Task: Look for space in Mattanūr, India from 12th  July, 2023 to 15th July, 2023 for 3 adults in price range Rs.12000 to Rs.16000. Place can be entire place with 2 bedrooms having 3 beds and 1 bathroom. Property type can be house, flat, guest house. Booking option can be shelf check-in. Required host language is English.
Action: Mouse moved to (502, 75)
Screenshot: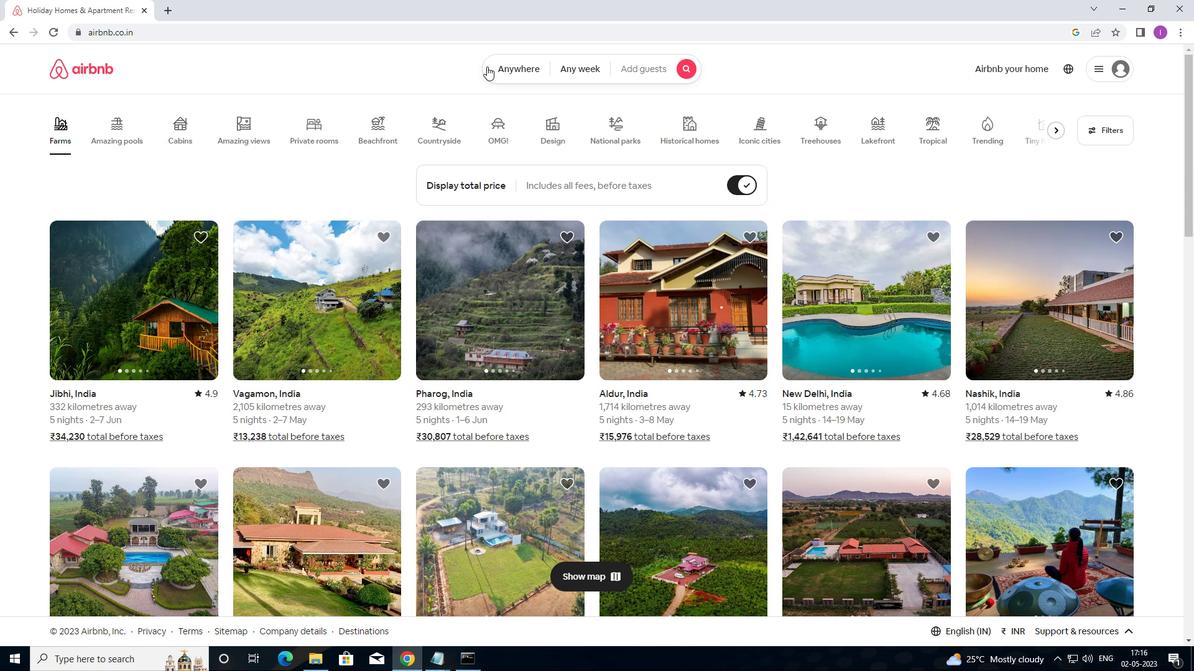 
Action: Mouse pressed left at (502, 75)
Screenshot: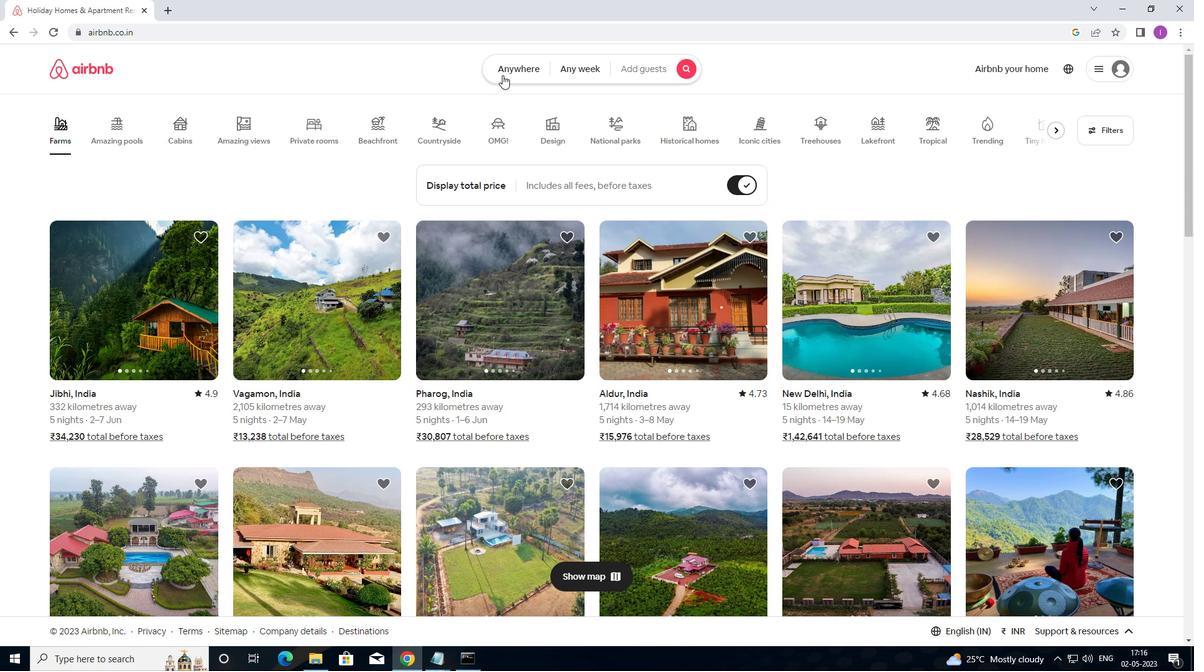 
Action: Mouse moved to (438, 111)
Screenshot: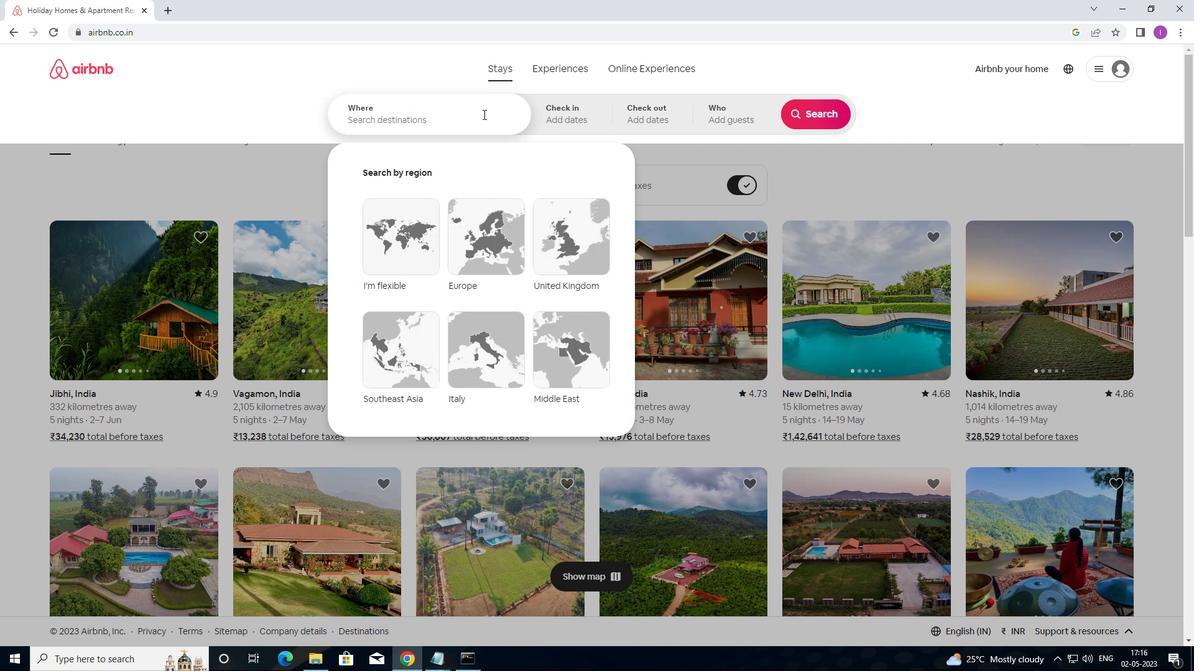 
Action: Mouse pressed left at (438, 111)
Screenshot: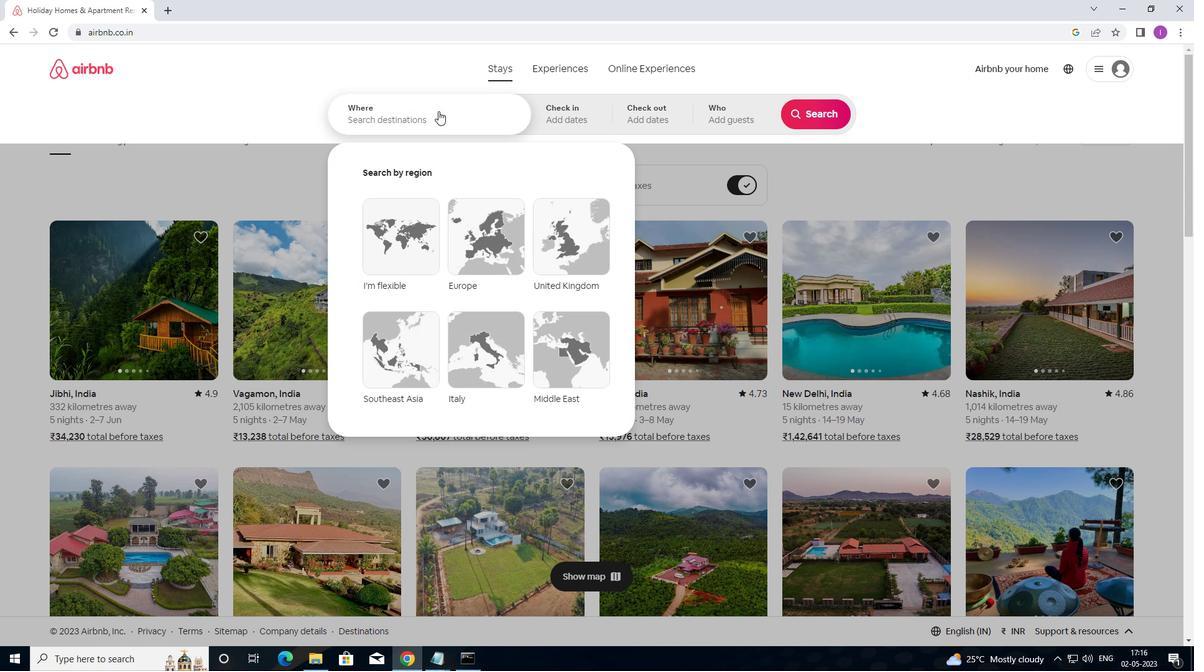 
Action: Mouse moved to (496, 105)
Screenshot: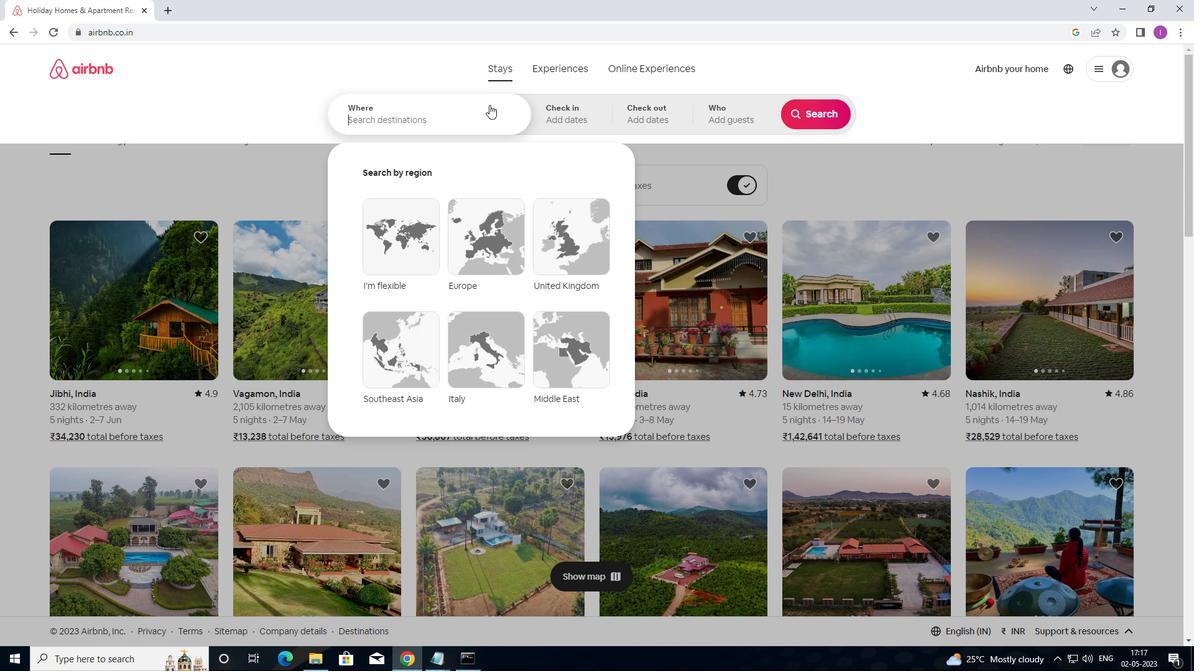 
Action: Key pressed <Key.shift>MATTANUR,<Key.shift>INDIA
Screenshot: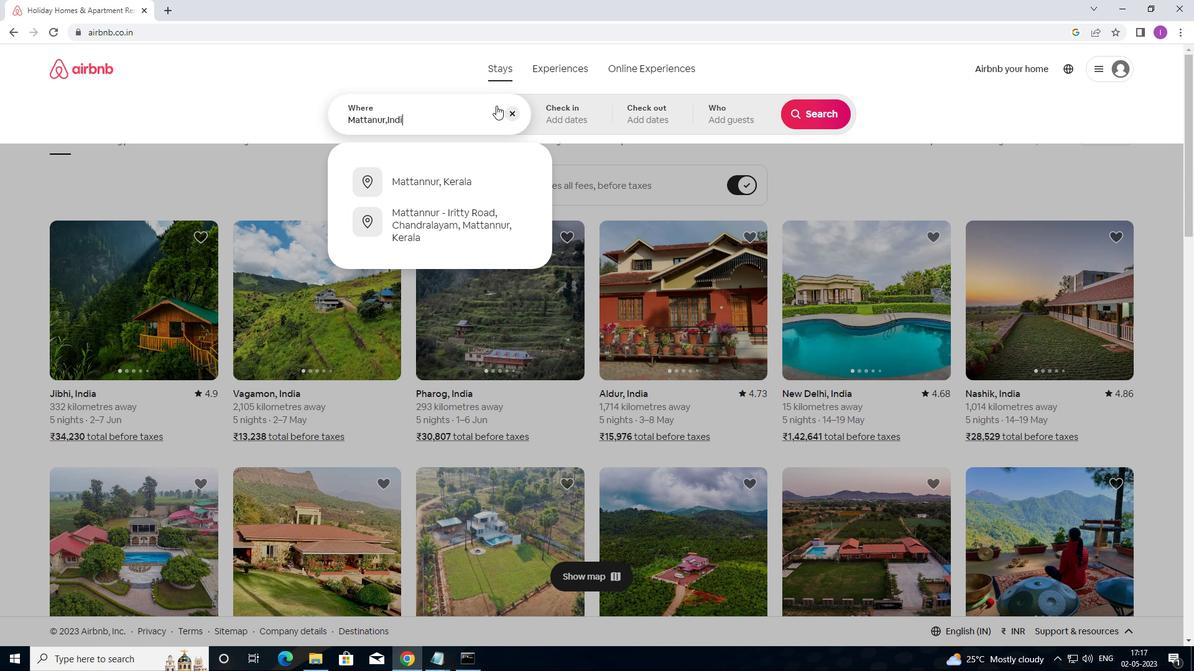 
Action: Mouse moved to (565, 124)
Screenshot: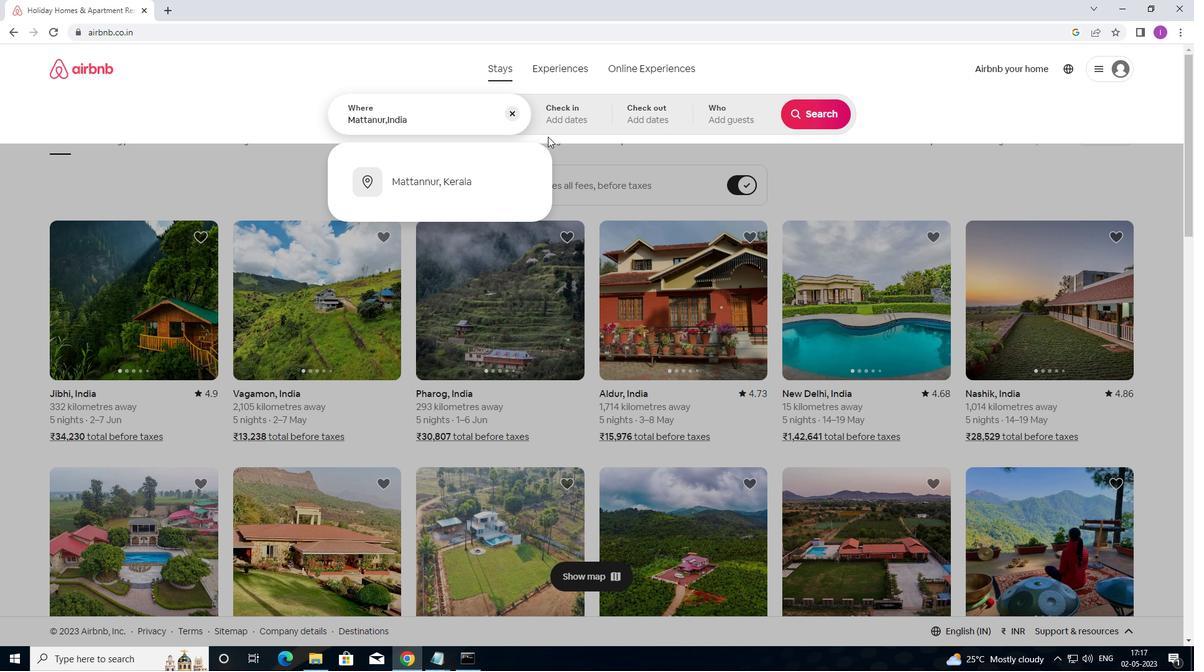 
Action: Mouse pressed left at (565, 124)
Screenshot: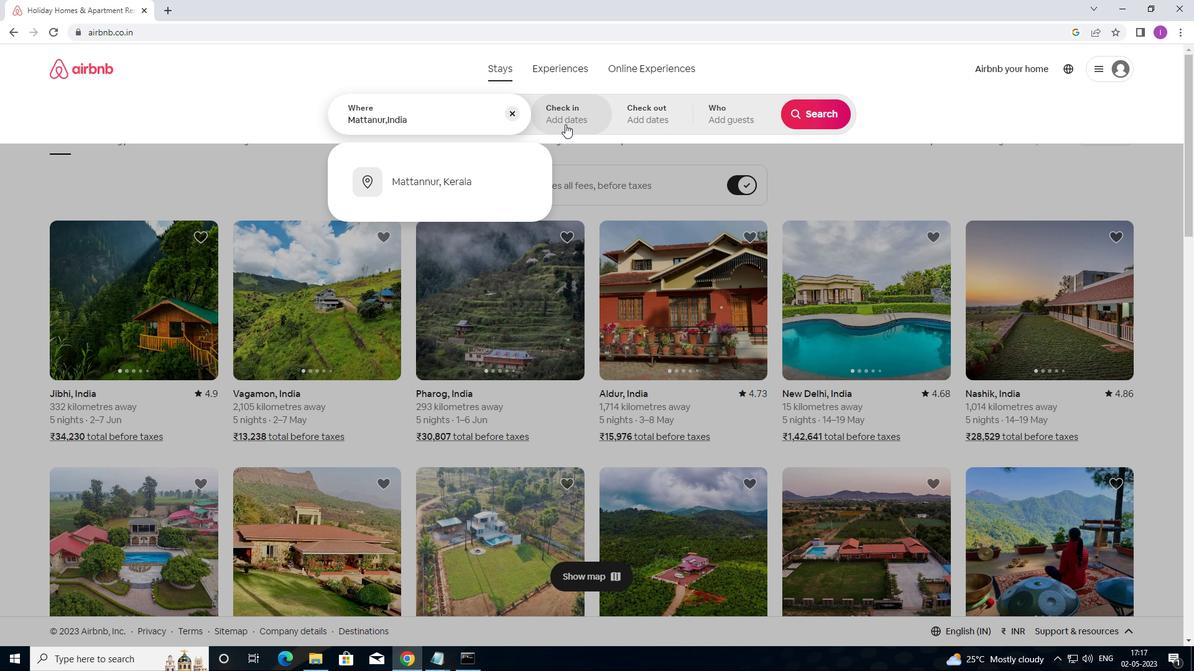 
Action: Mouse moved to (816, 218)
Screenshot: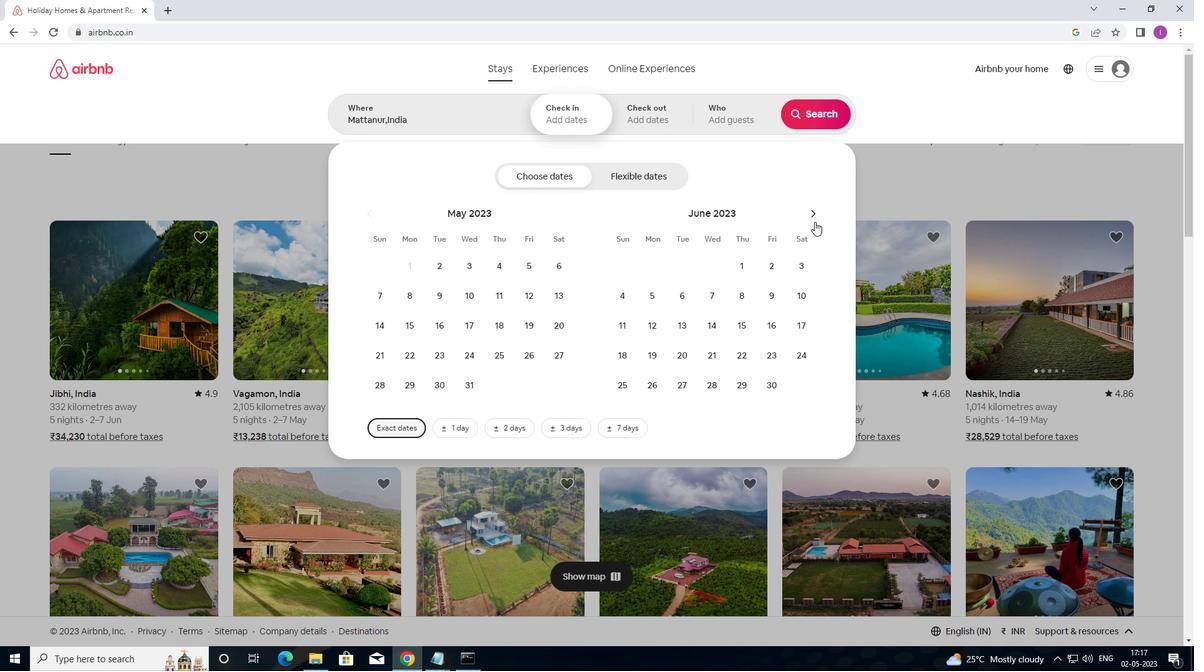 
Action: Mouse pressed left at (816, 218)
Screenshot: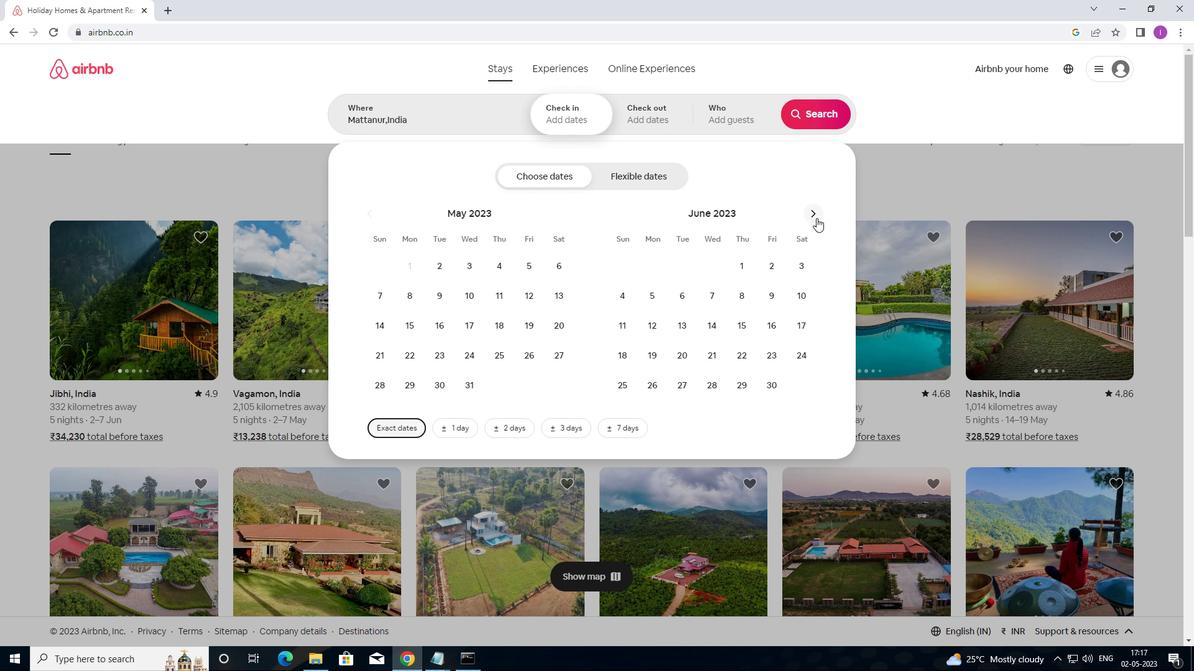 
Action: Mouse pressed left at (816, 218)
Screenshot: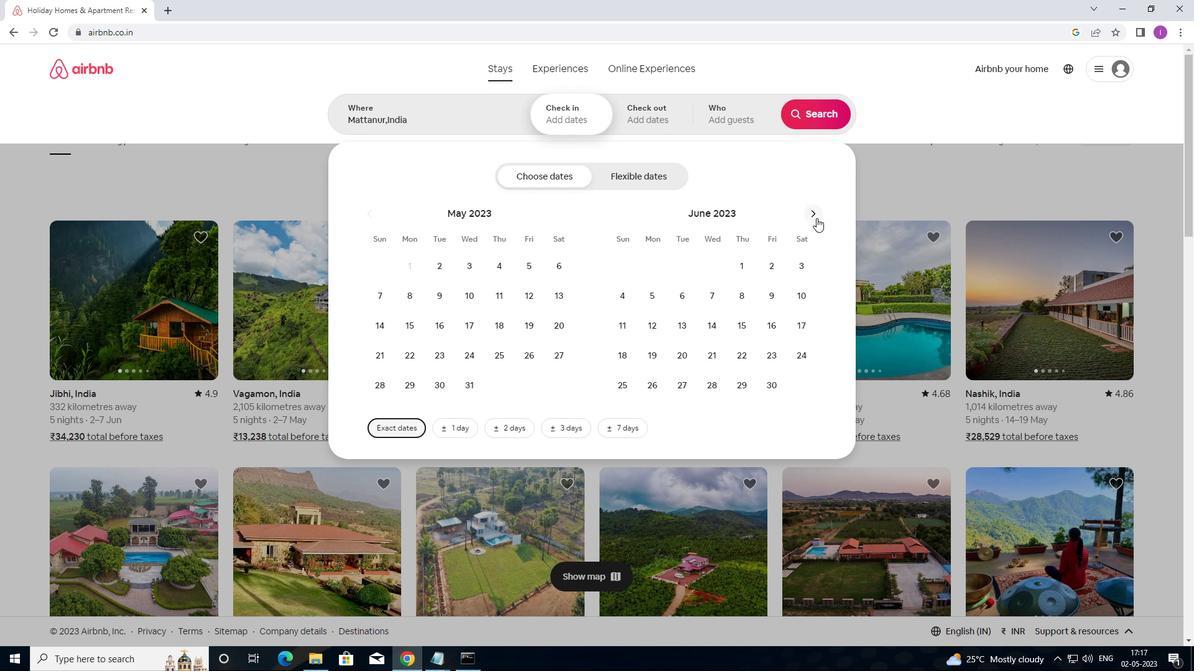 
Action: Mouse moved to (462, 324)
Screenshot: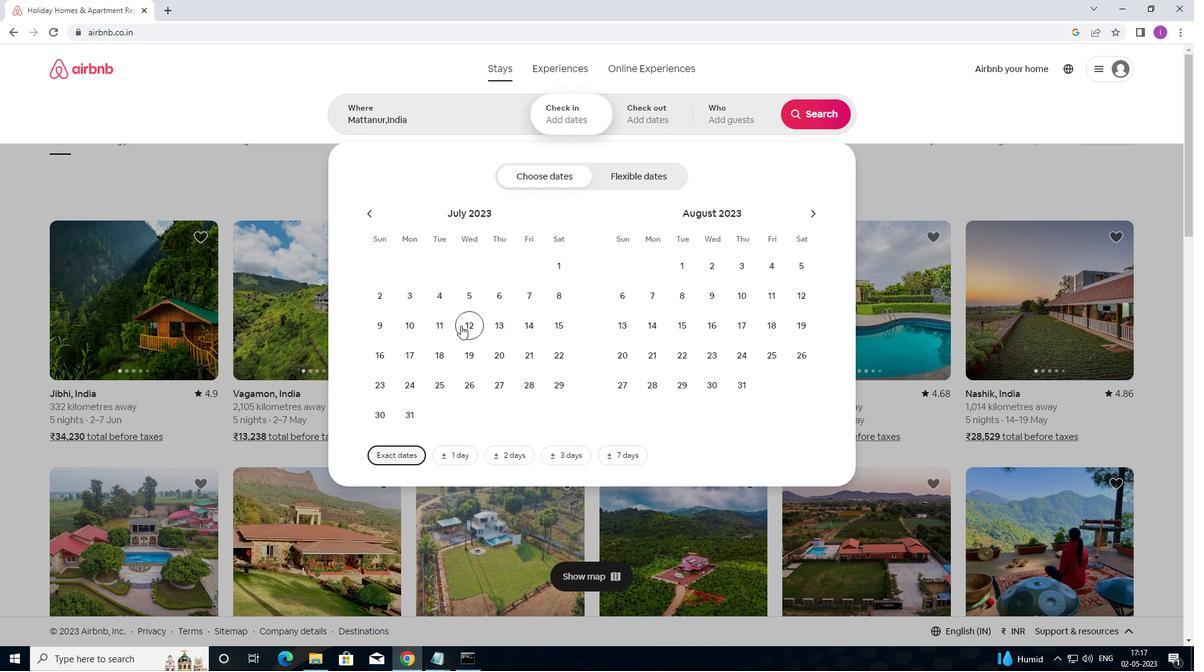 
Action: Mouse pressed left at (462, 324)
Screenshot: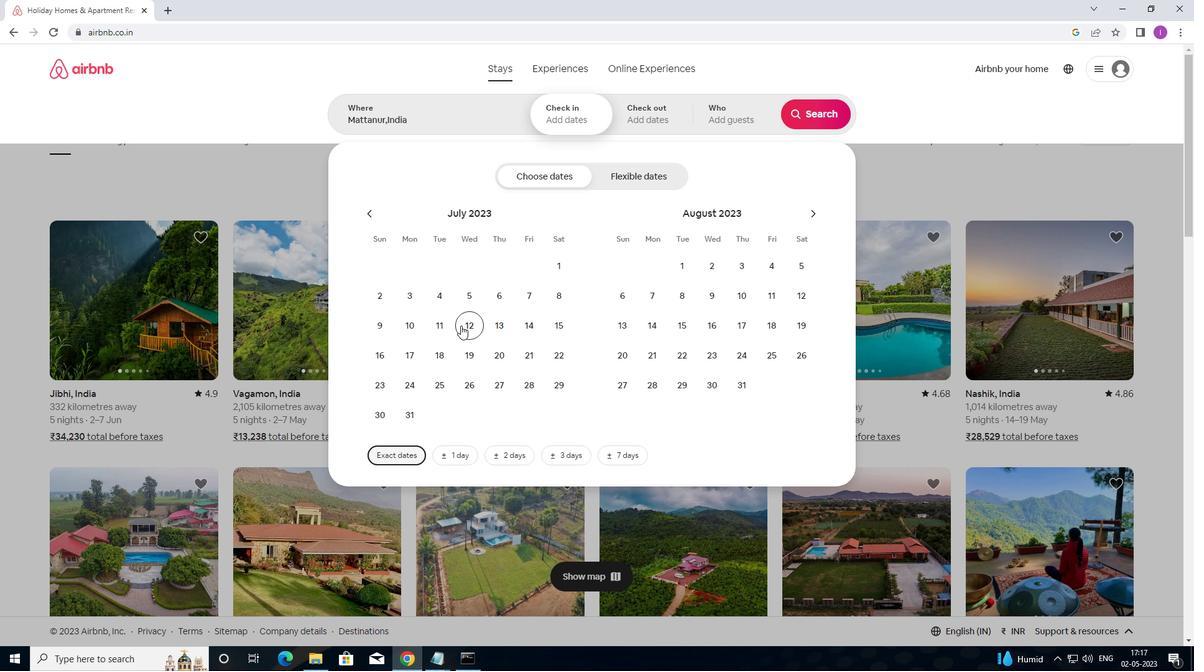 
Action: Mouse moved to (559, 327)
Screenshot: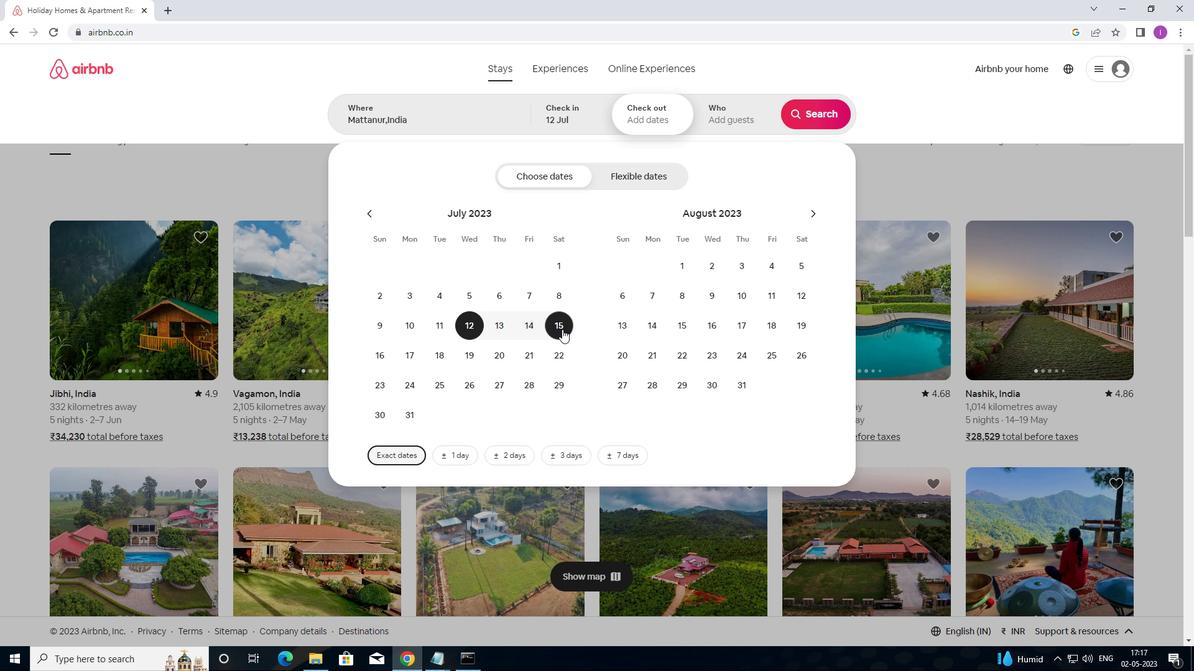 
Action: Mouse pressed left at (559, 327)
Screenshot: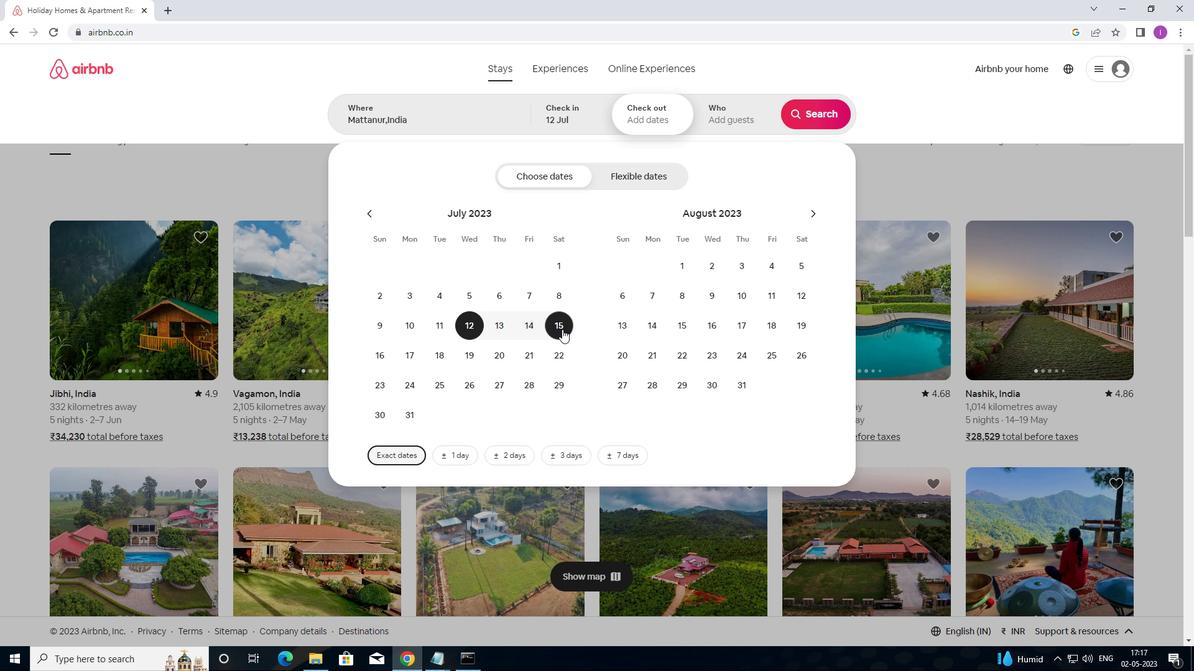 
Action: Mouse moved to (749, 116)
Screenshot: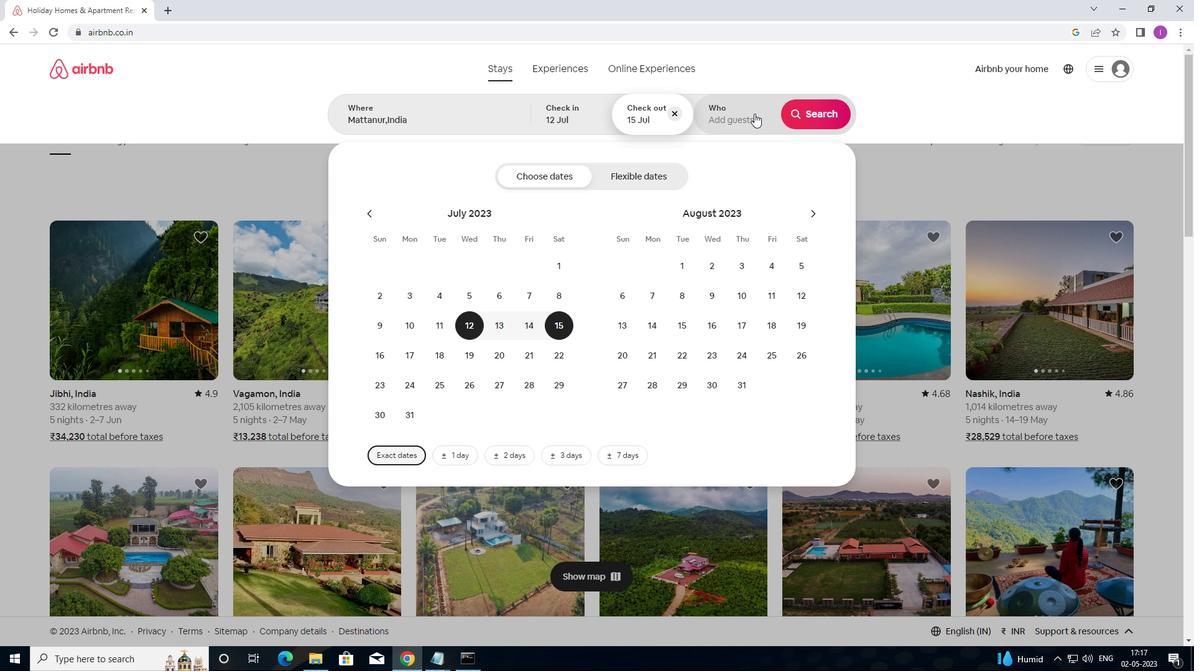 
Action: Mouse pressed left at (749, 116)
Screenshot: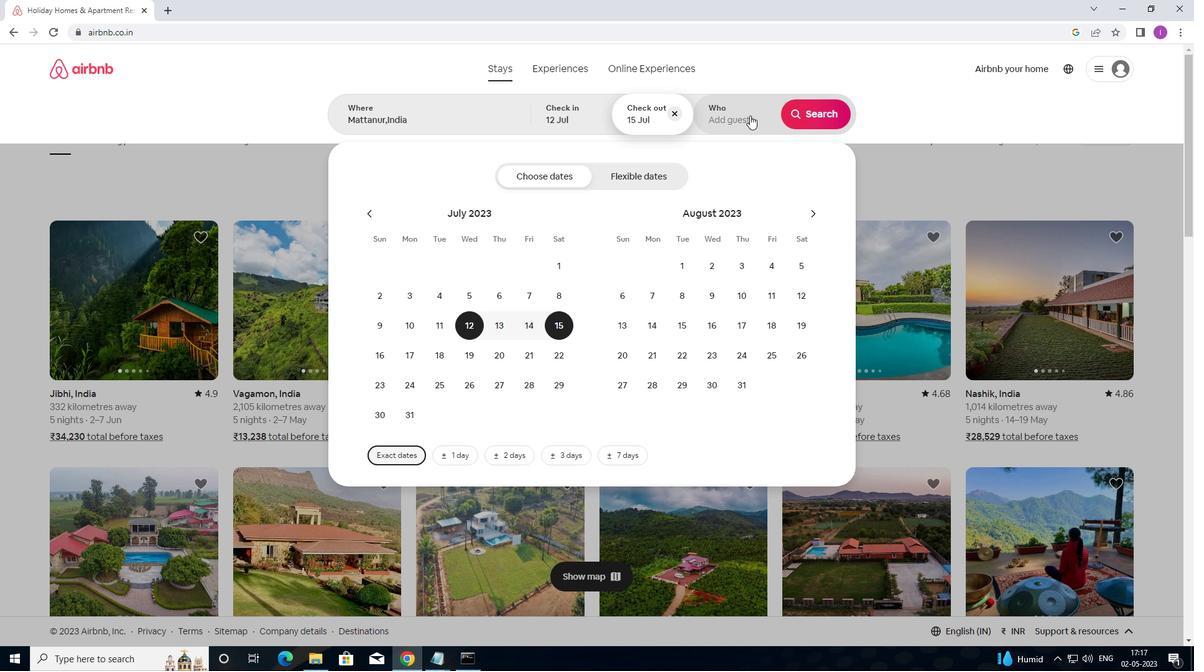 
Action: Mouse moved to (816, 176)
Screenshot: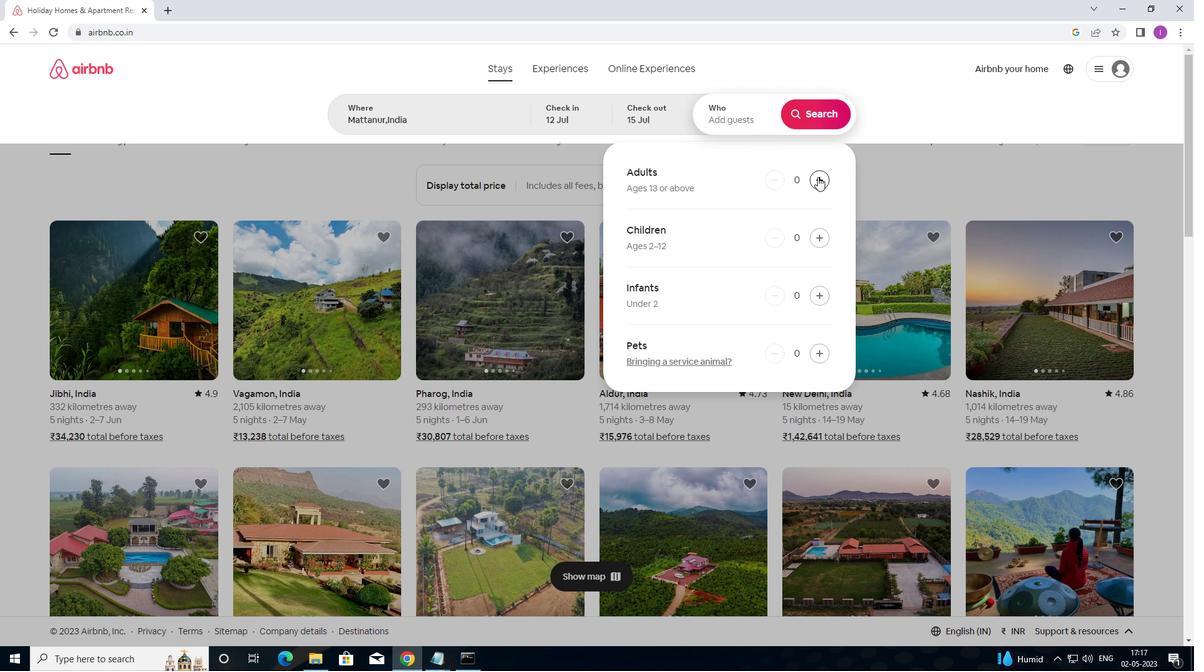 
Action: Mouse pressed left at (816, 176)
Screenshot: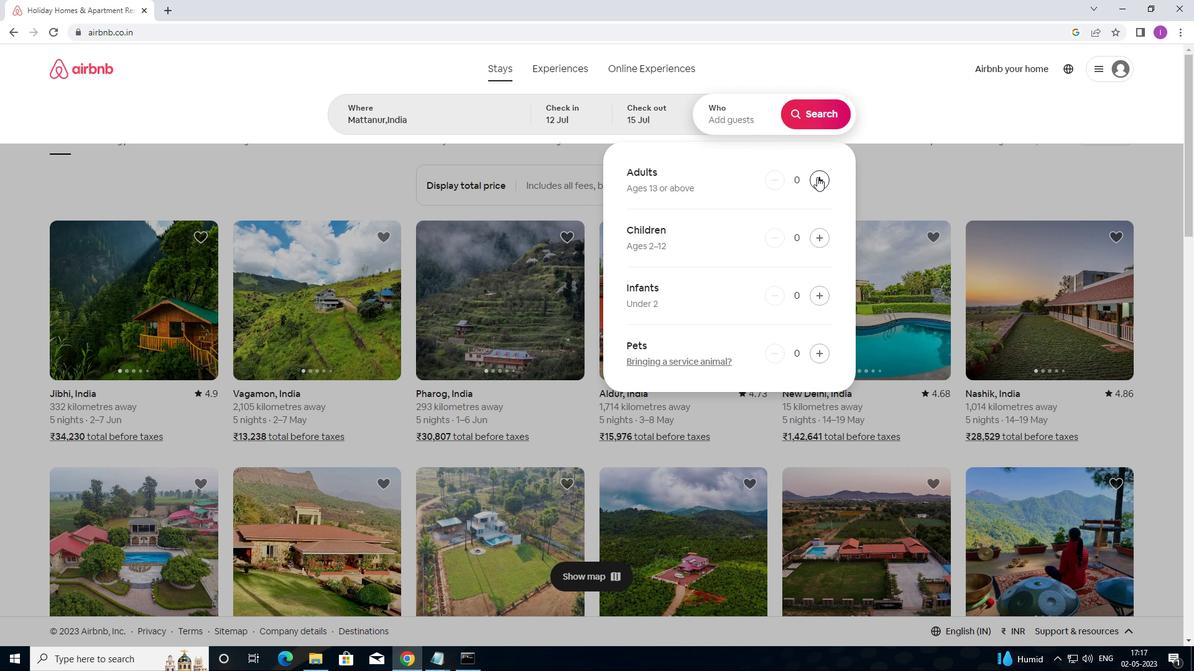 
Action: Mouse pressed left at (816, 176)
Screenshot: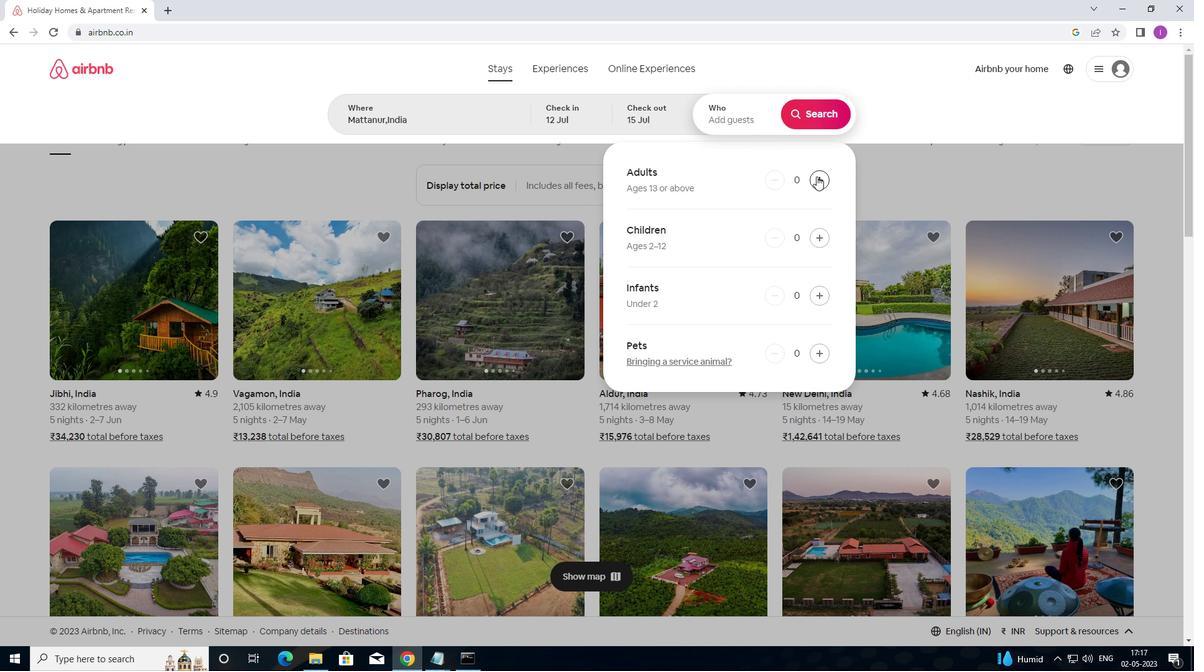 
Action: Mouse pressed left at (816, 176)
Screenshot: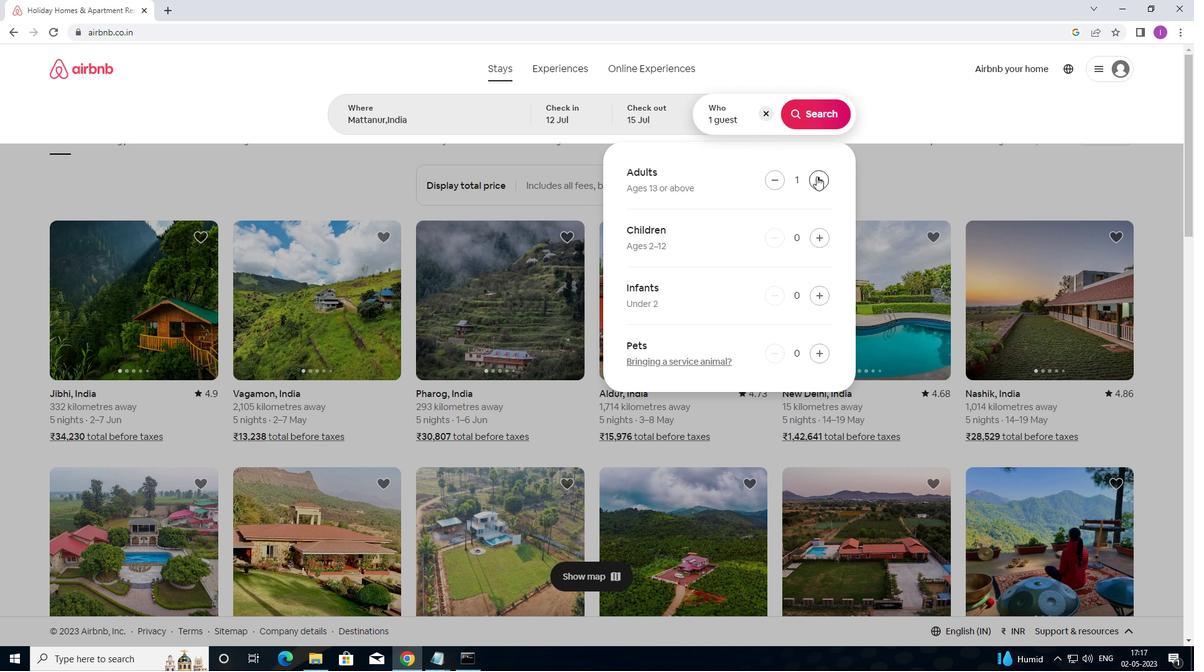 
Action: Mouse moved to (827, 118)
Screenshot: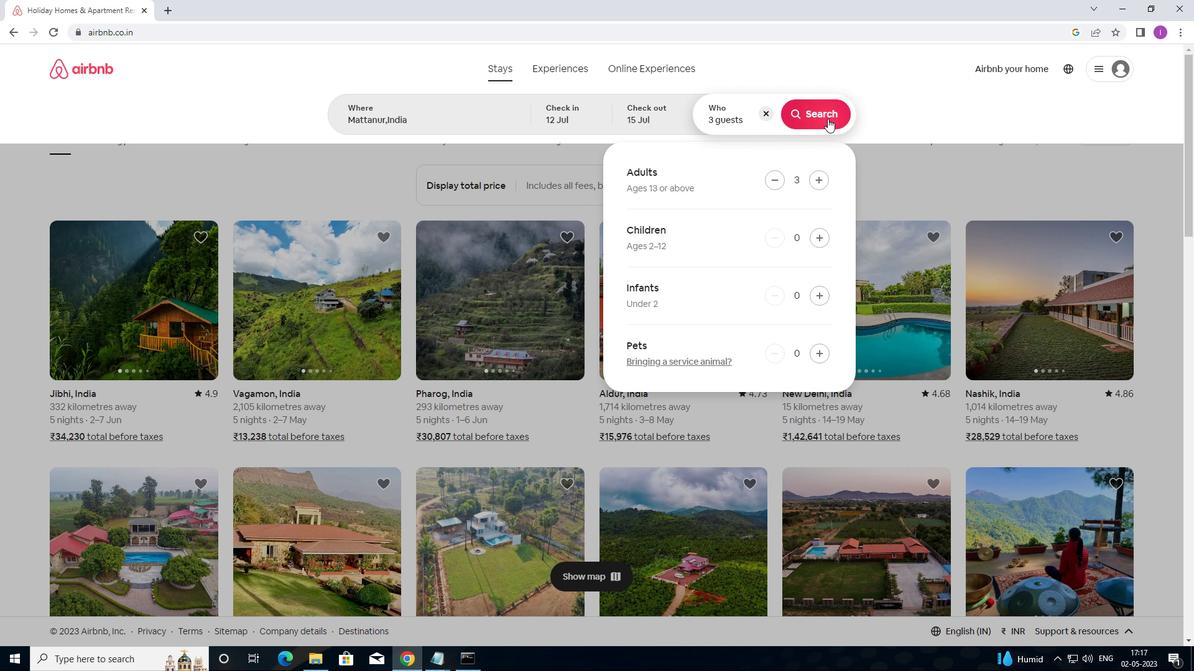 
Action: Mouse pressed left at (827, 118)
Screenshot: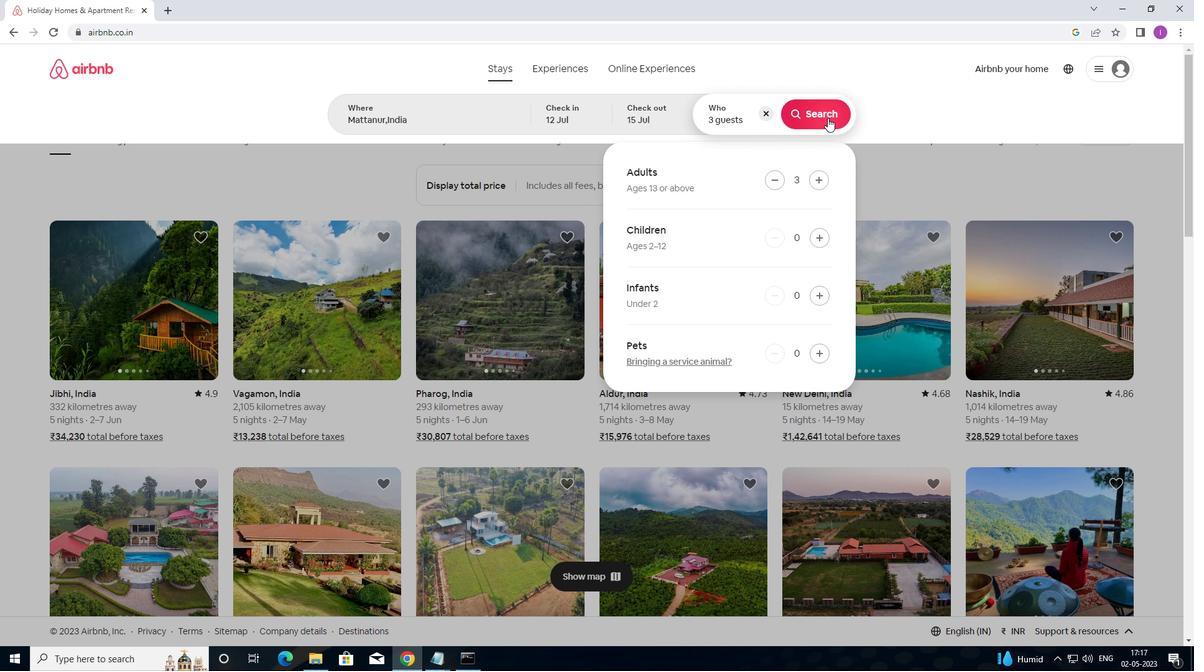 
Action: Mouse moved to (1120, 116)
Screenshot: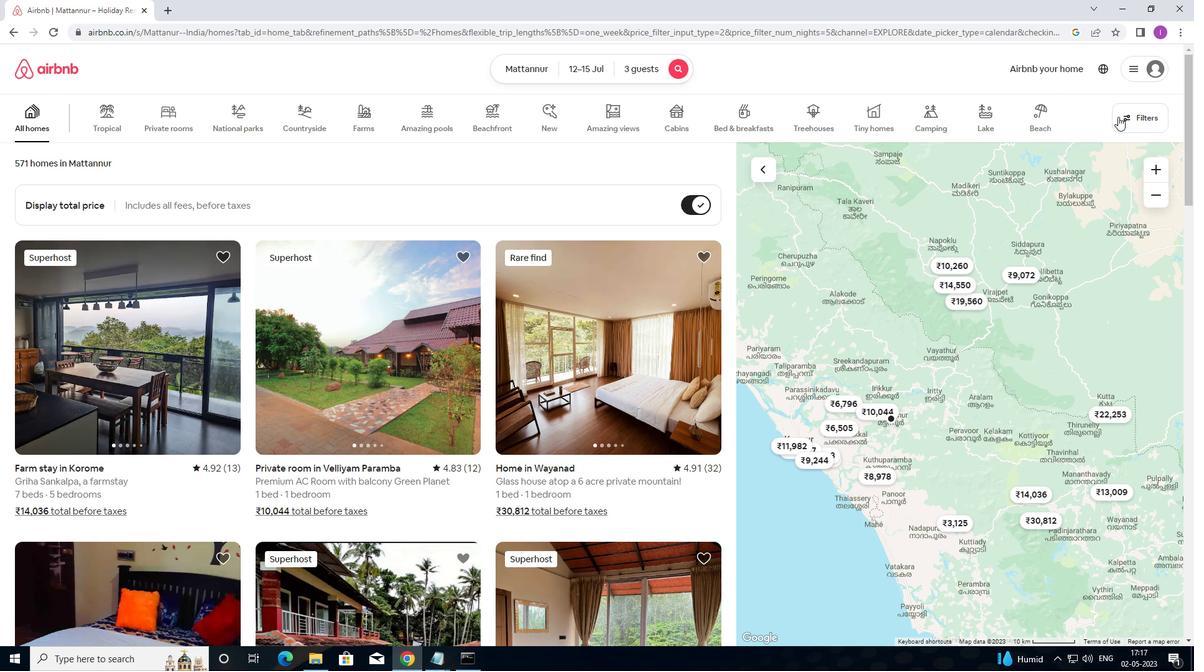 
Action: Mouse pressed left at (1120, 116)
Screenshot: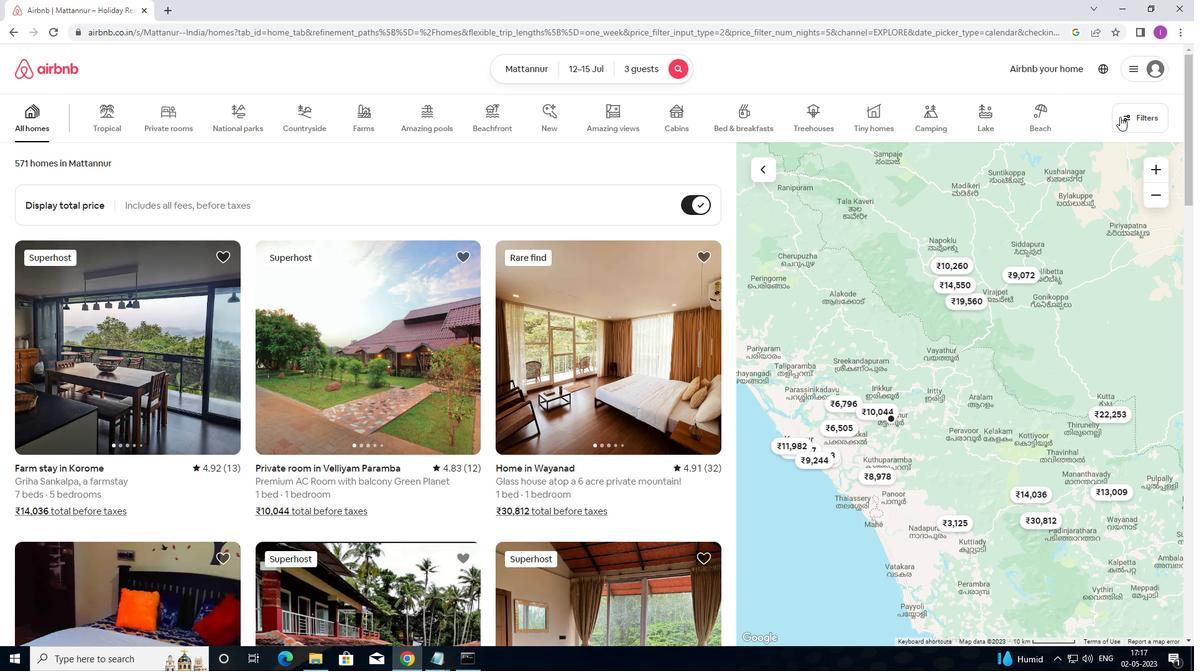 
Action: Mouse moved to (473, 279)
Screenshot: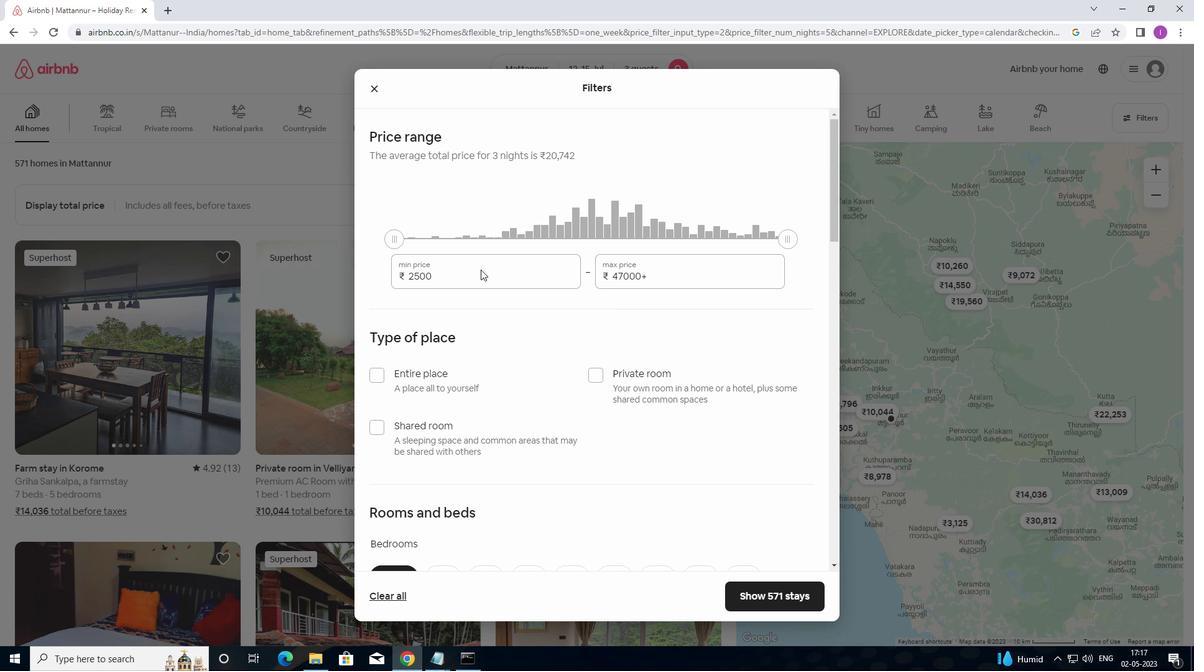 
Action: Mouse pressed left at (473, 279)
Screenshot: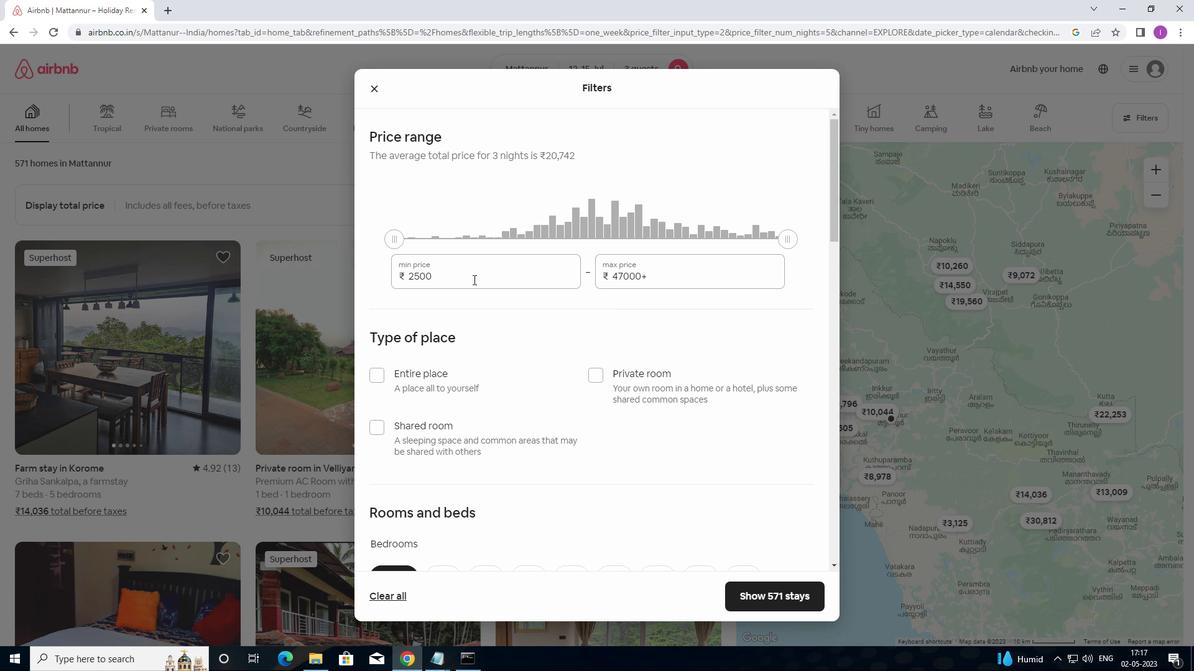 
Action: Mouse moved to (509, 284)
Screenshot: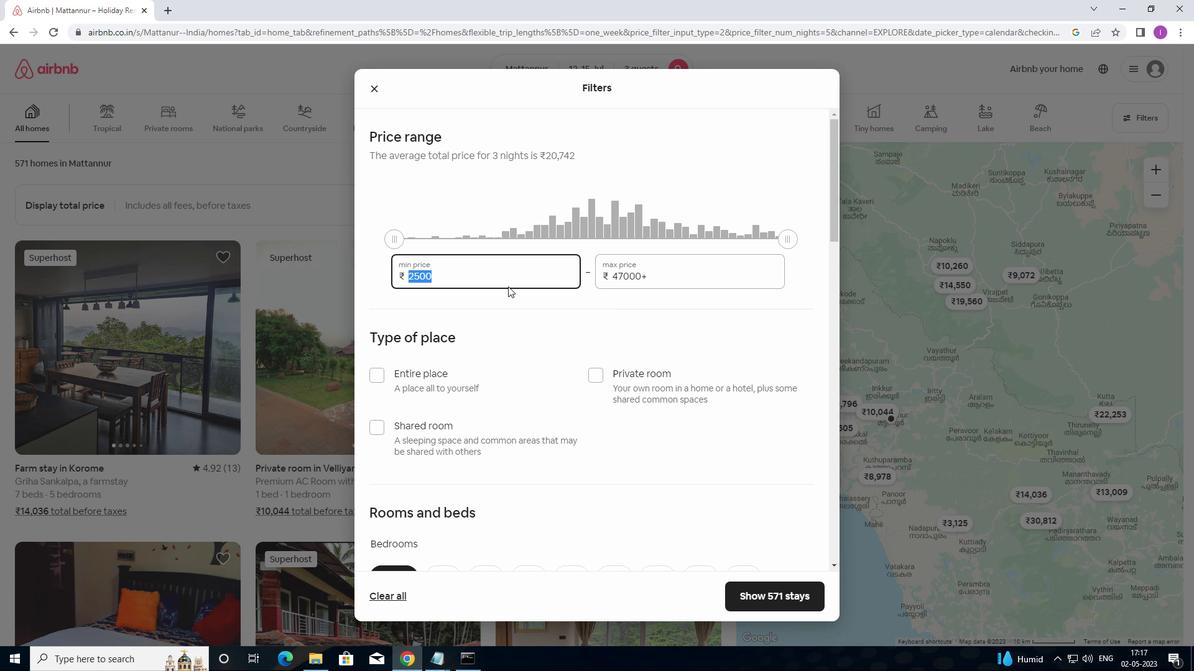 
Action: Key pressed 1
Screenshot: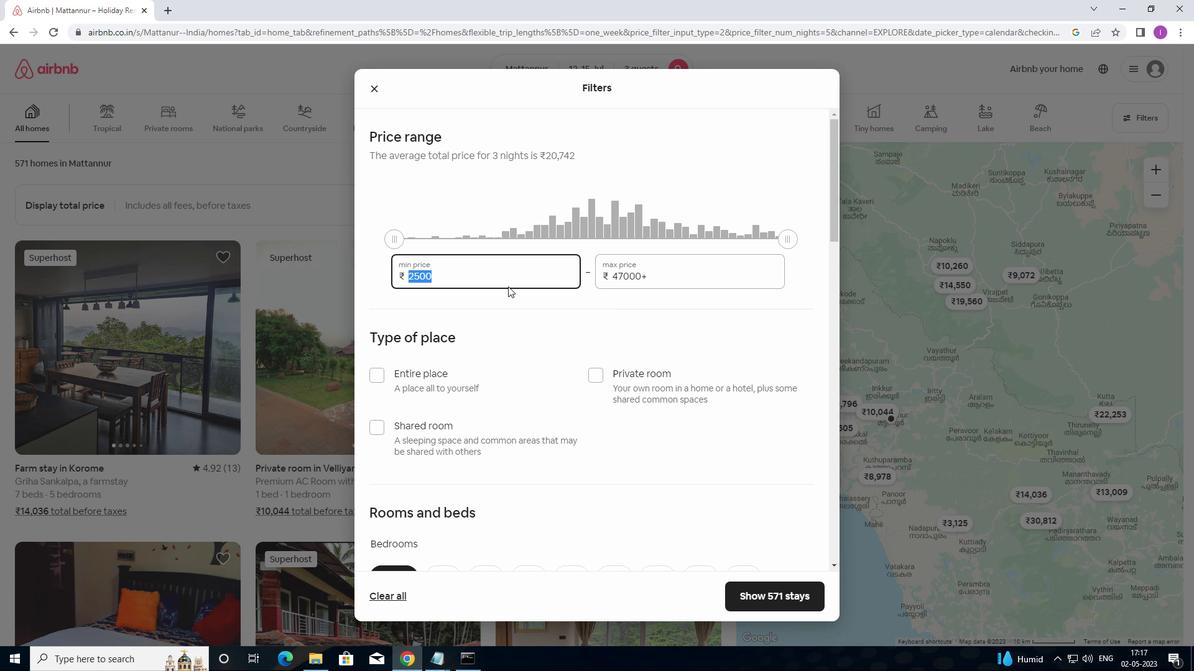
Action: Mouse moved to (511, 282)
Screenshot: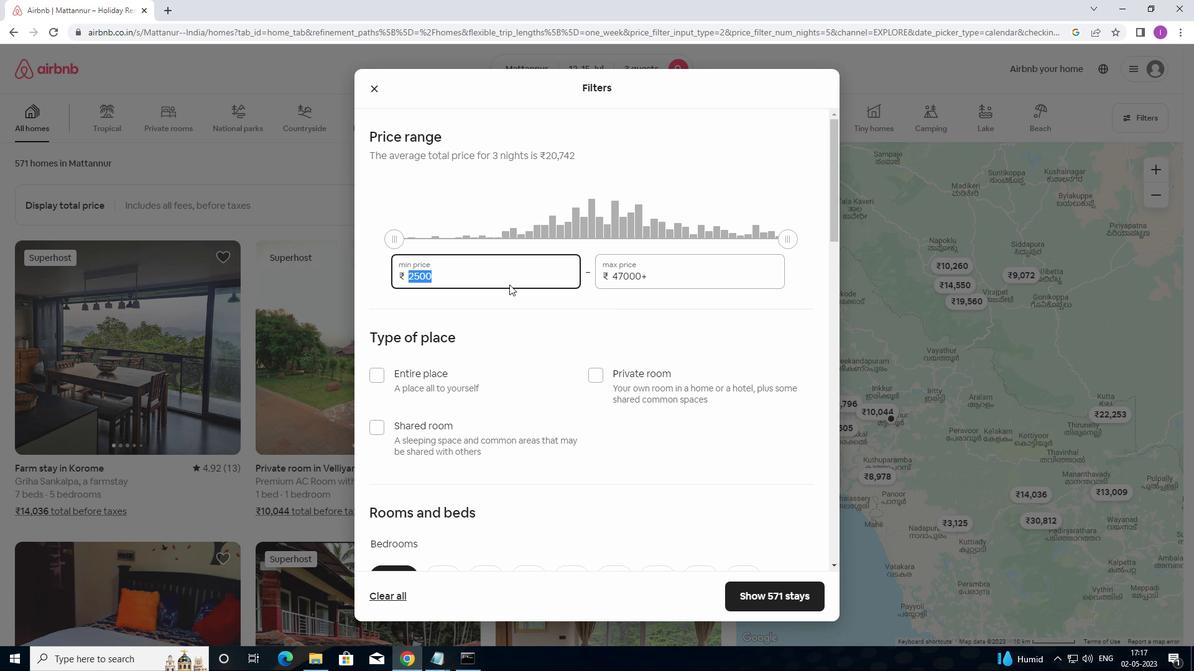 
Action: Key pressed 2
Screenshot: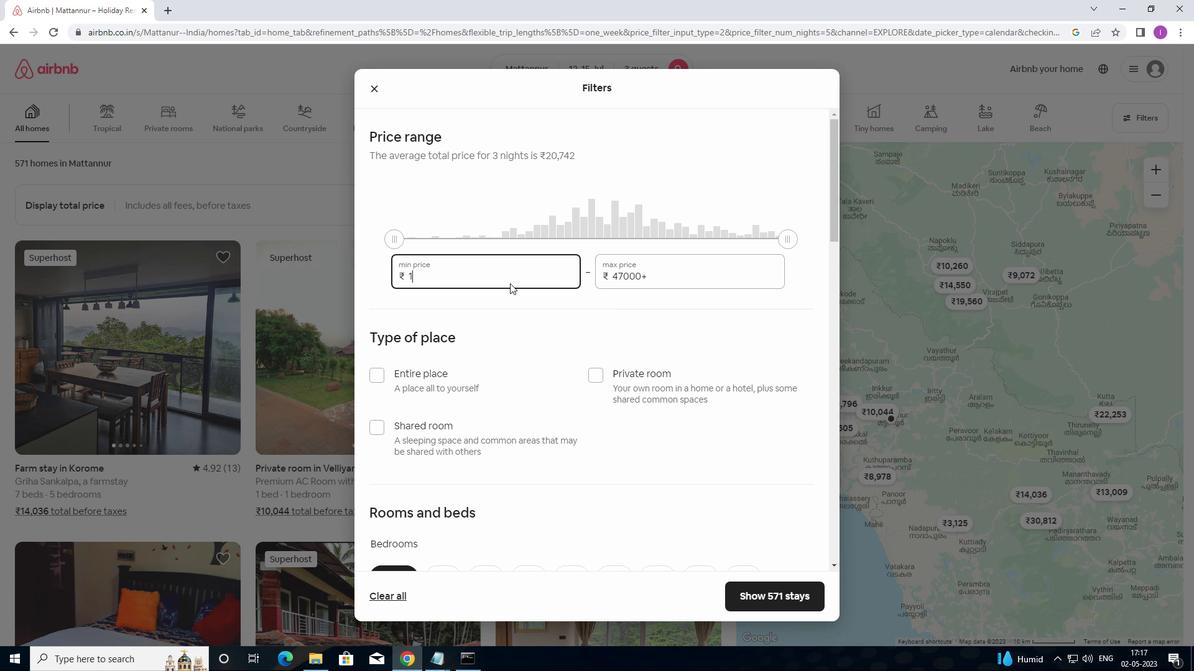 
Action: Mouse moved to (515, 280)
Screenshot: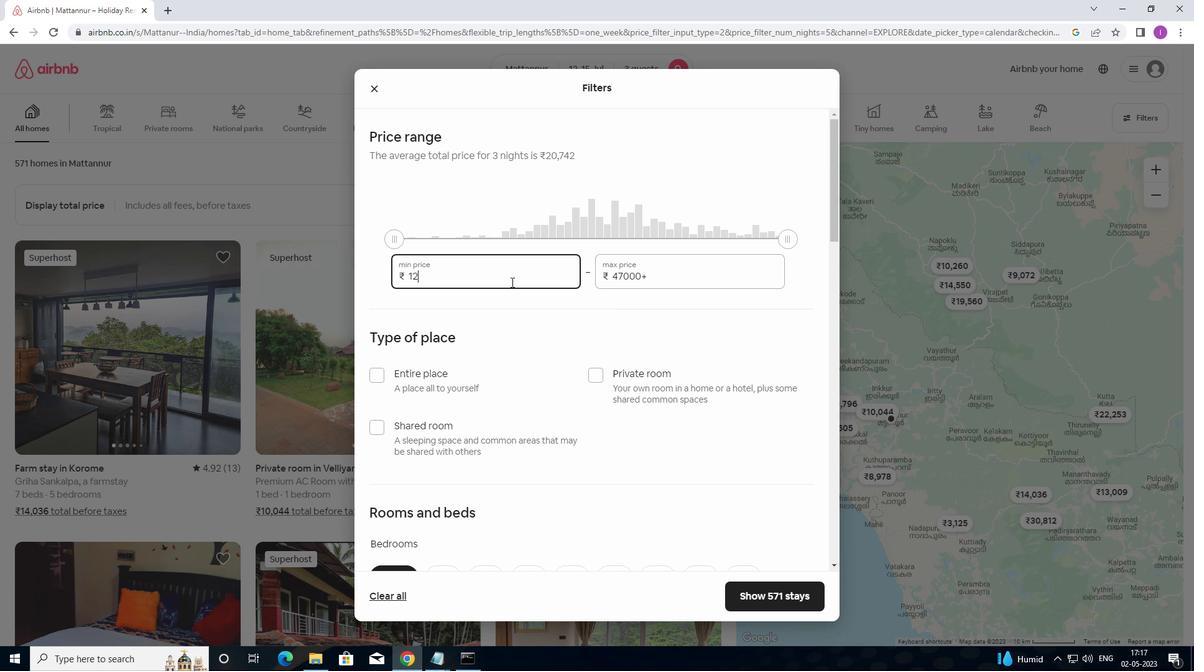 
Action: Key pressed 0
Screenshot: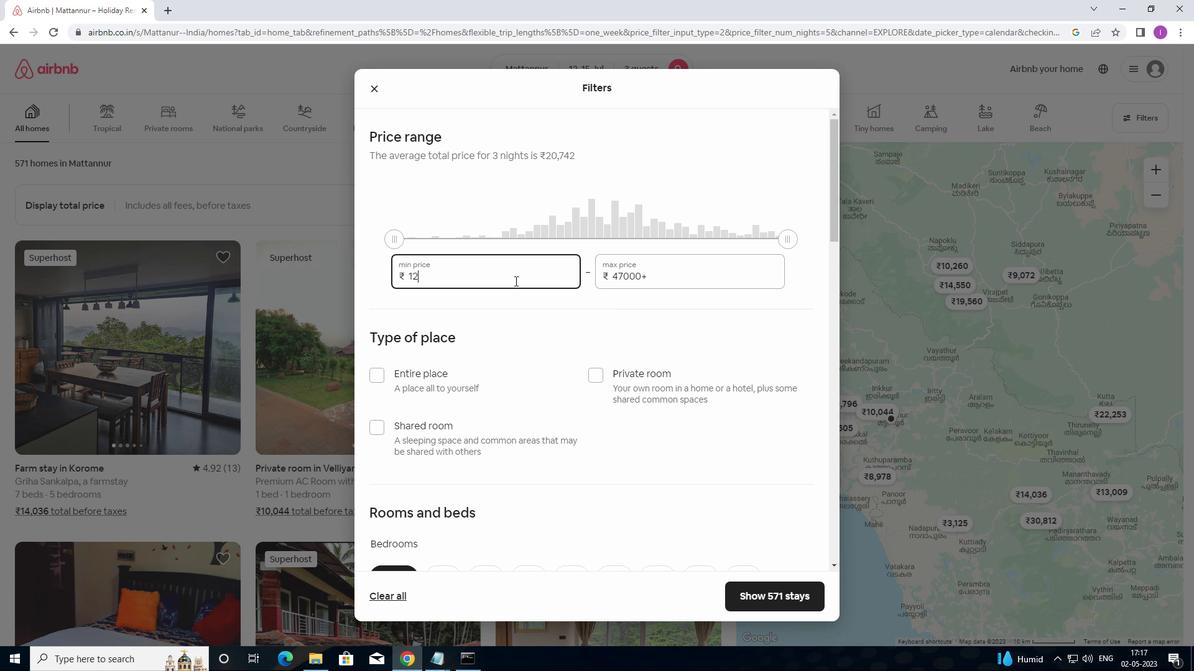 
Action: Mouse moved to (523, 277)
Screenshot: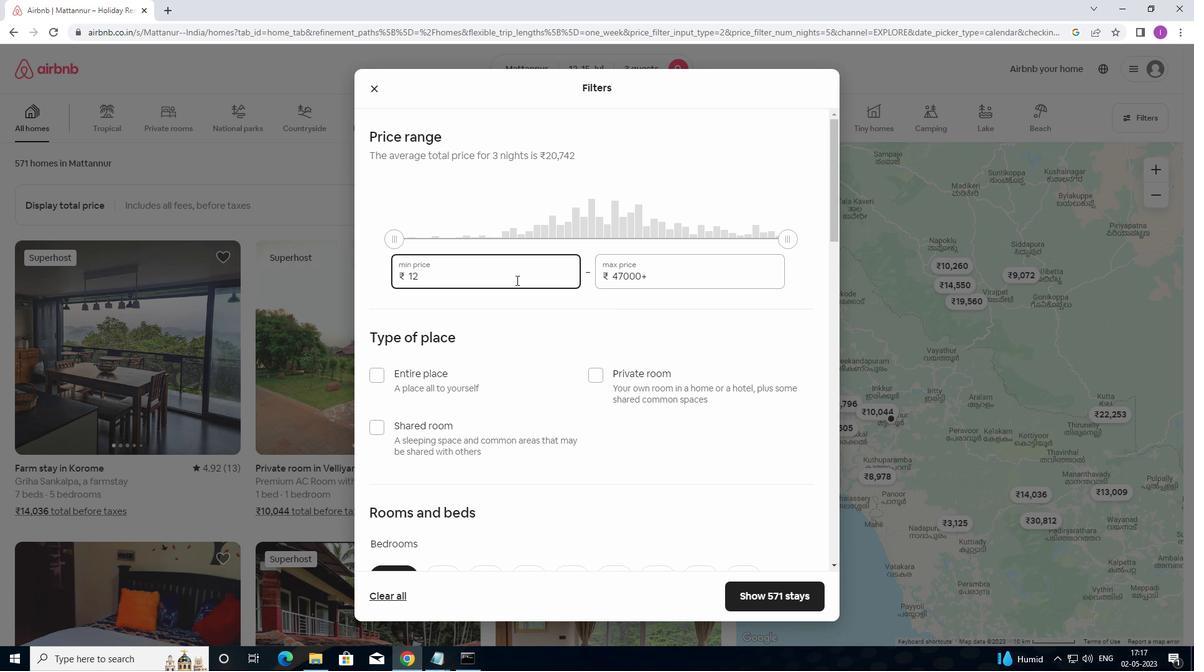 
Action: Key pressed 0
Screenshot: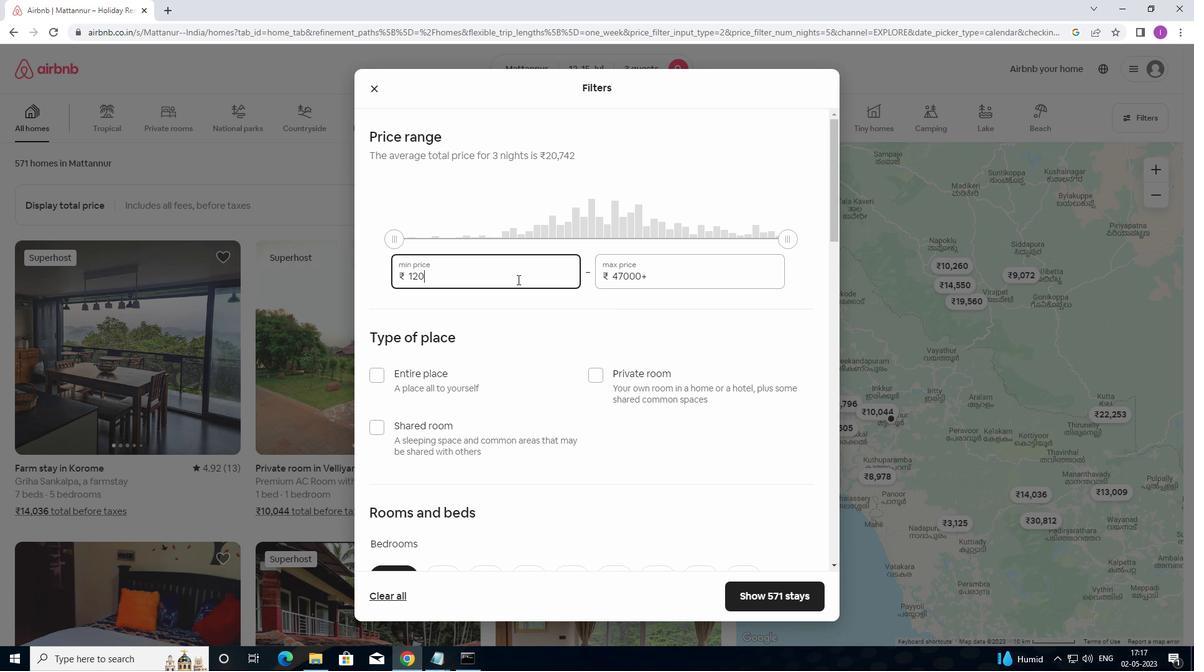 
Action: Mouse moved to (541, 276)
Screenshot: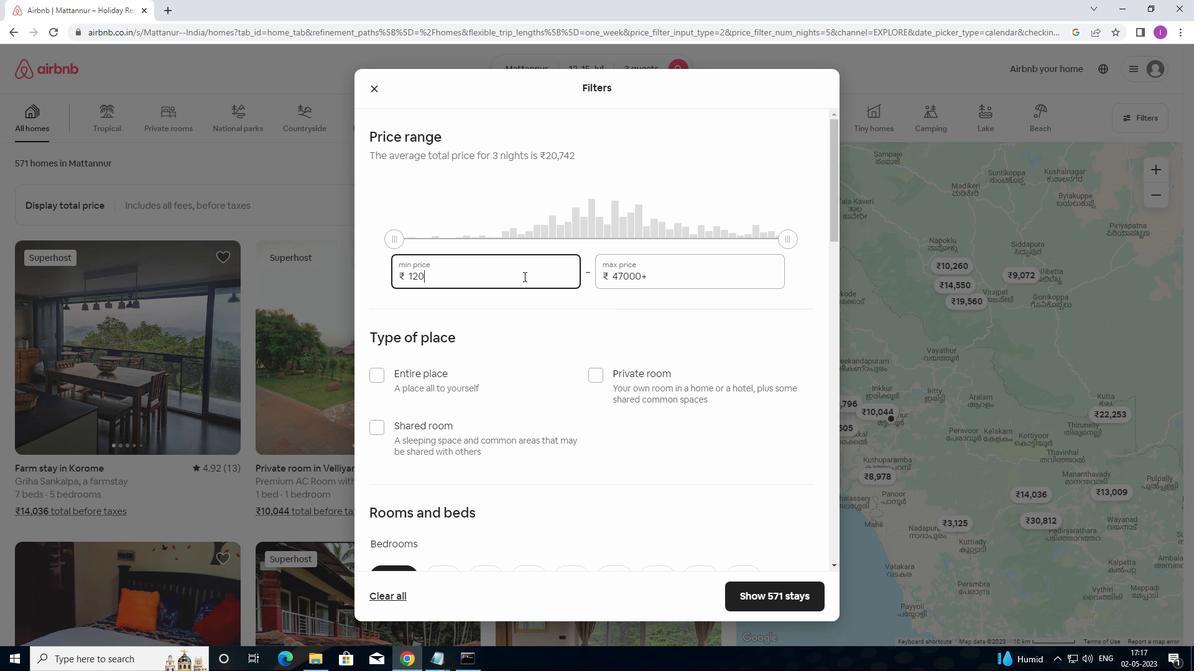 
Action: Key pressed 0
Screenshot: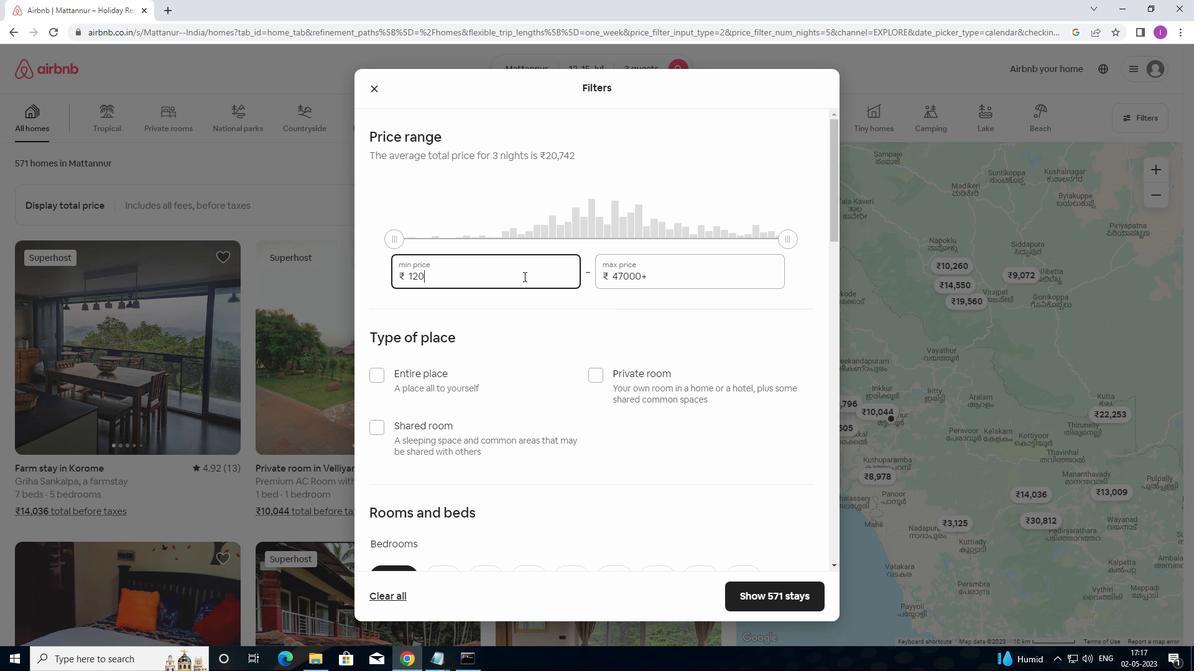 
Action: Mouse moved to (652, 268)
Screenshot: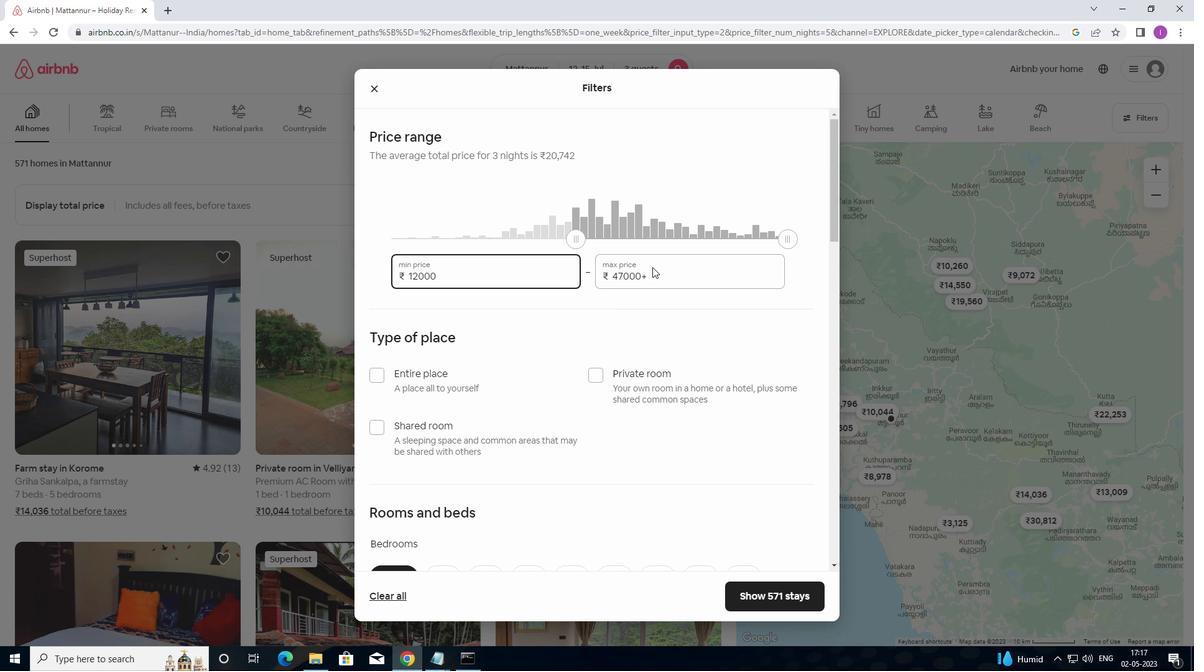 
Action: Mouse pressed left at (652, 268)
Screenshot: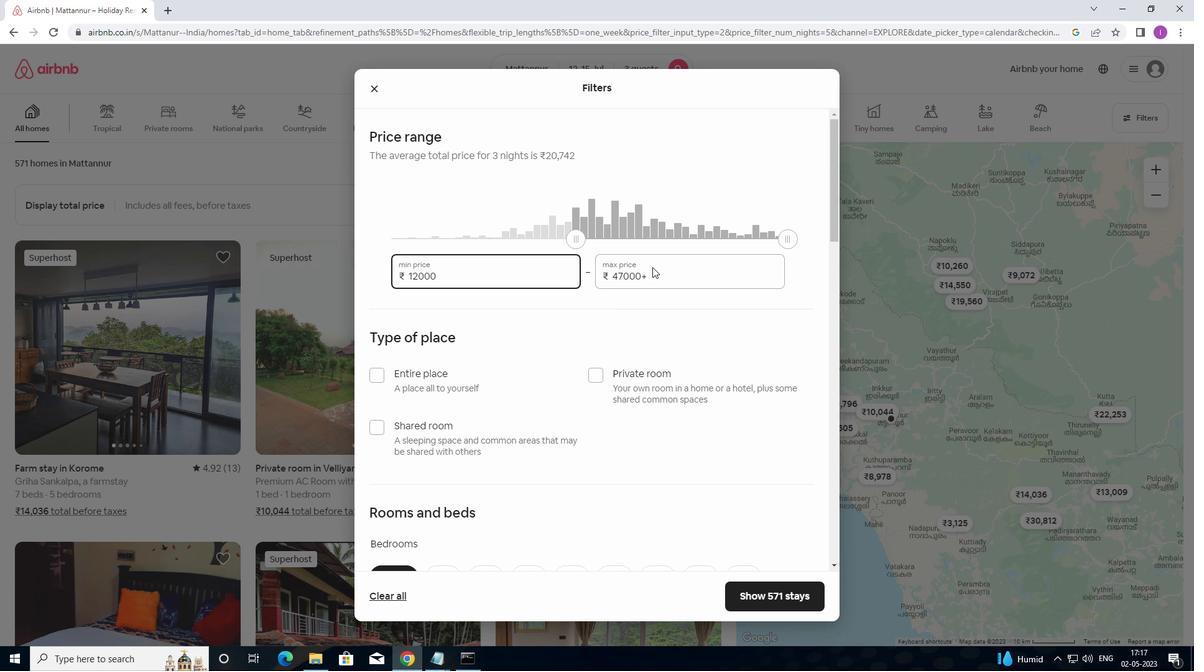 
Action: Mouse moved to (653, 271)
Screenshot: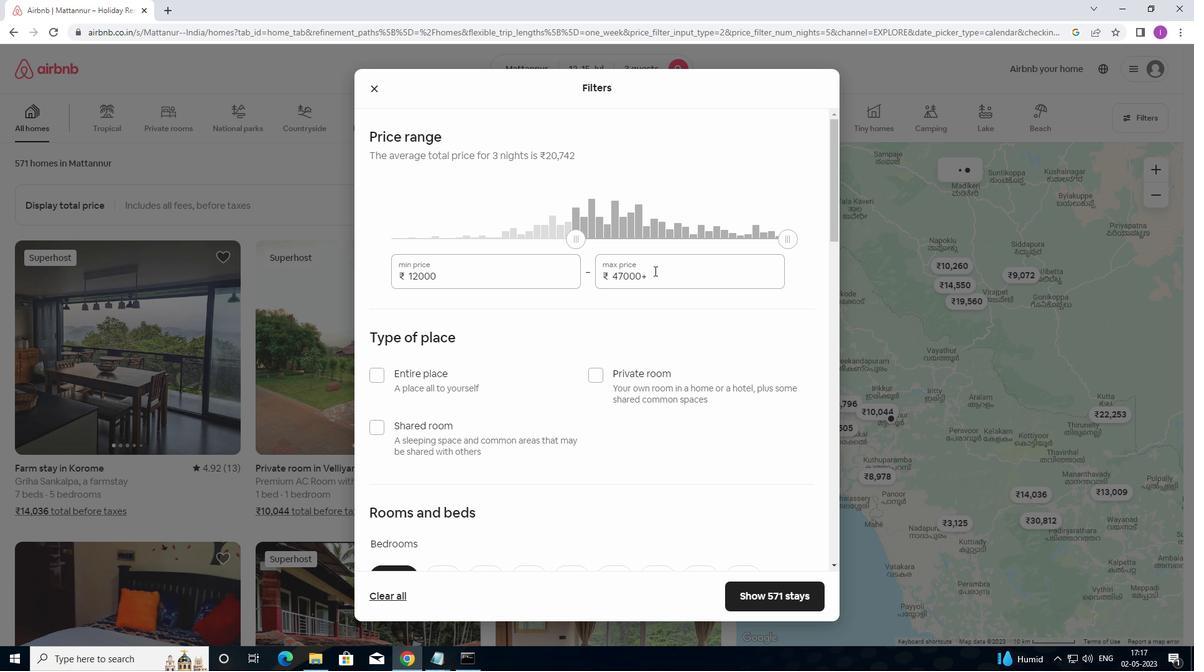 
Action: Mouse pressed left at (653, 271)
Screenshot: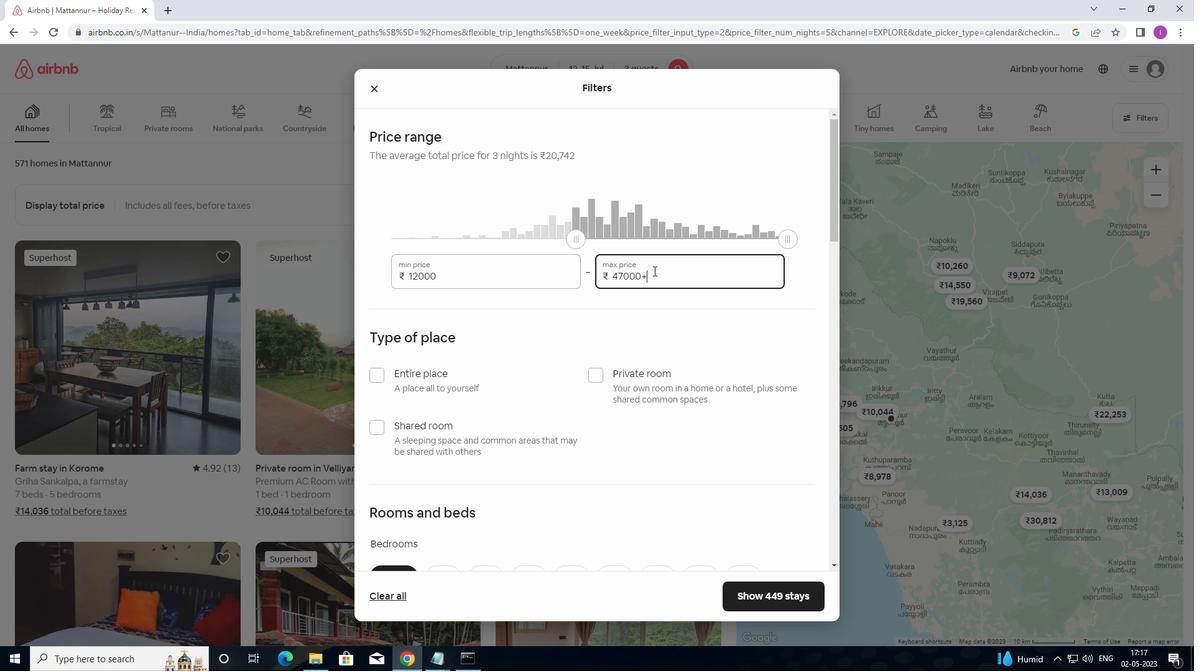 
Action: Mouse moved to (601, 270)
Screenshot: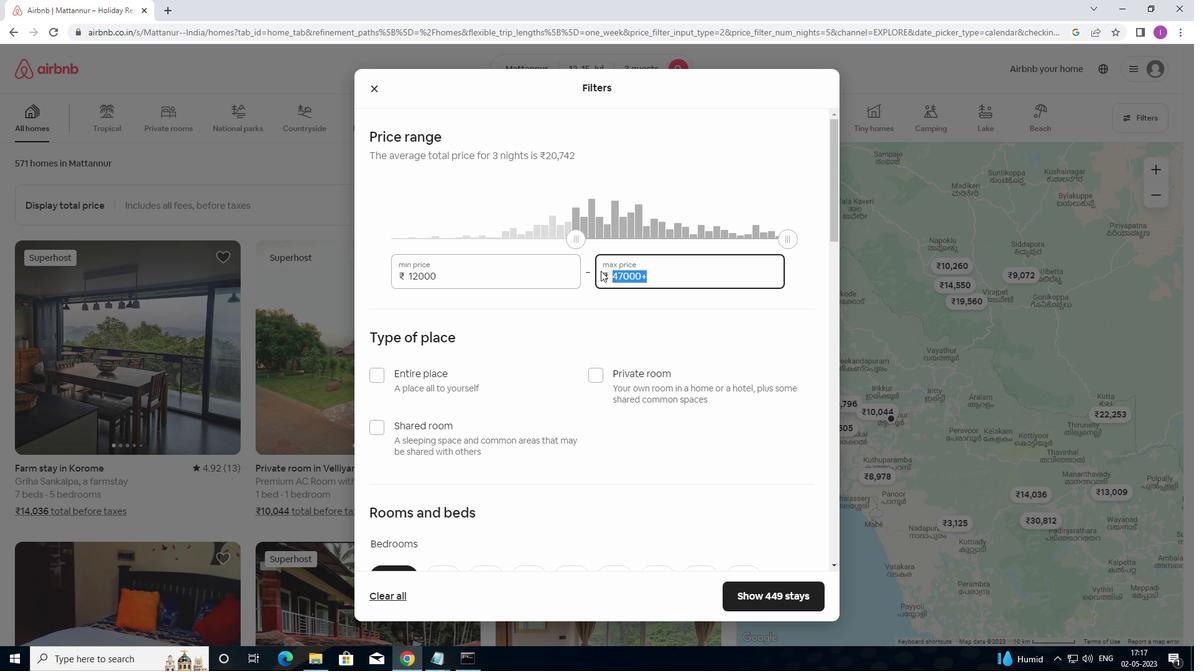 
Action: Key pressed 1
Screenshot: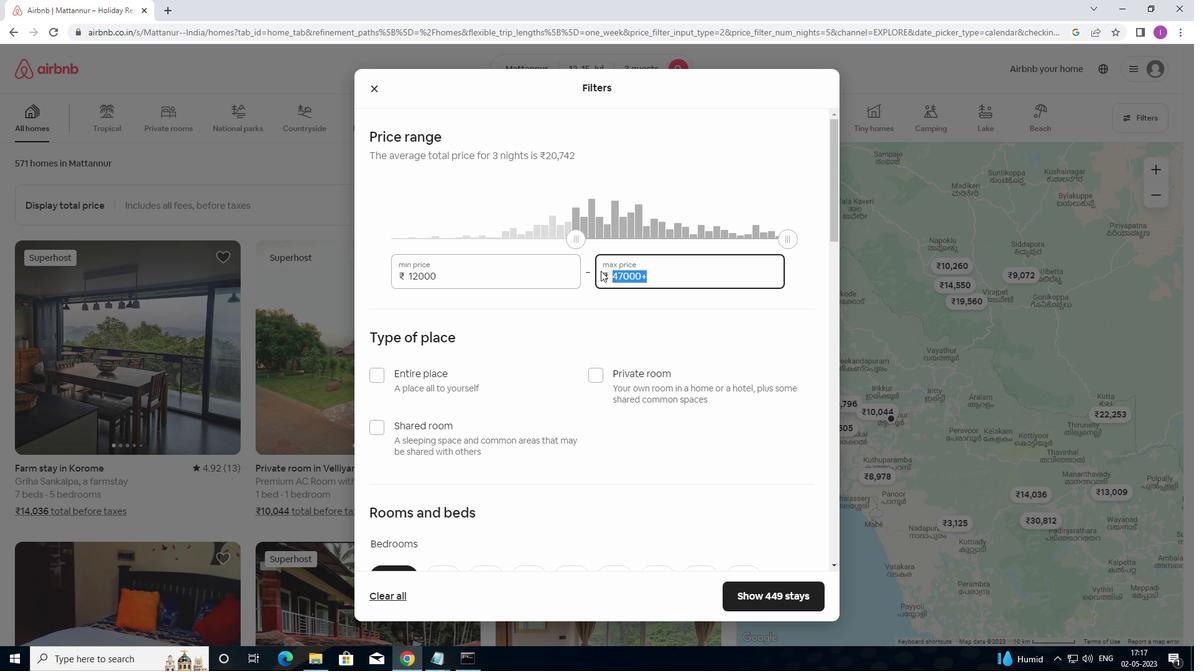 
Action: Mouse moved to (602, 270)
Screenshot: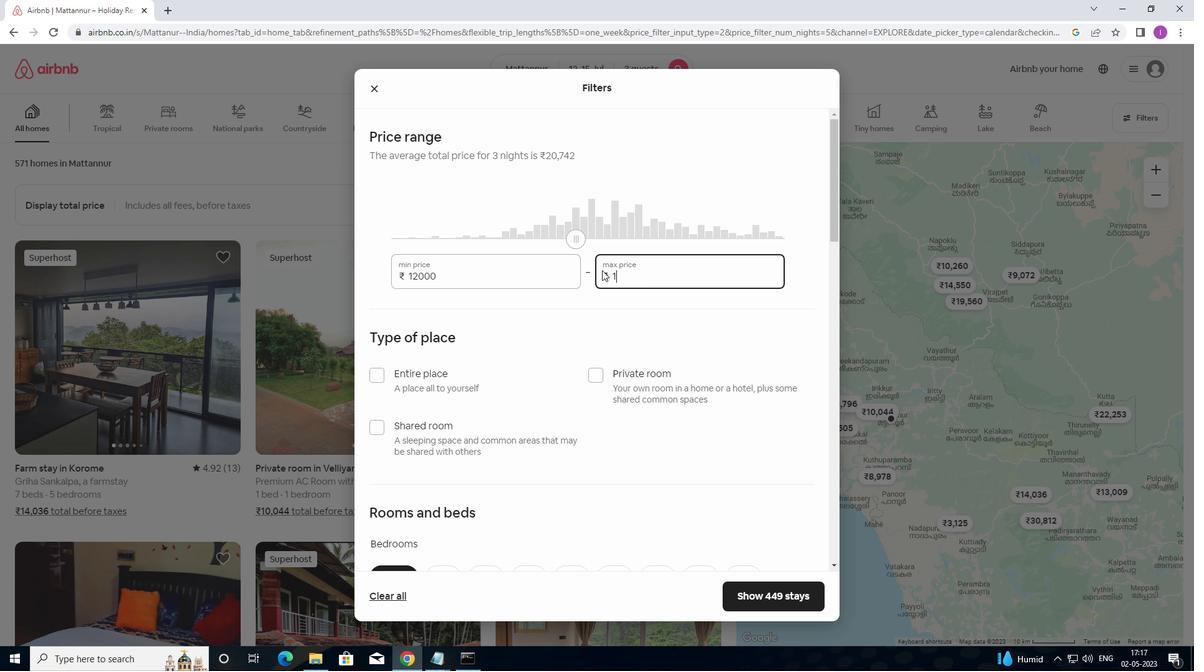 
Action: Key pressed 6
Screenshot: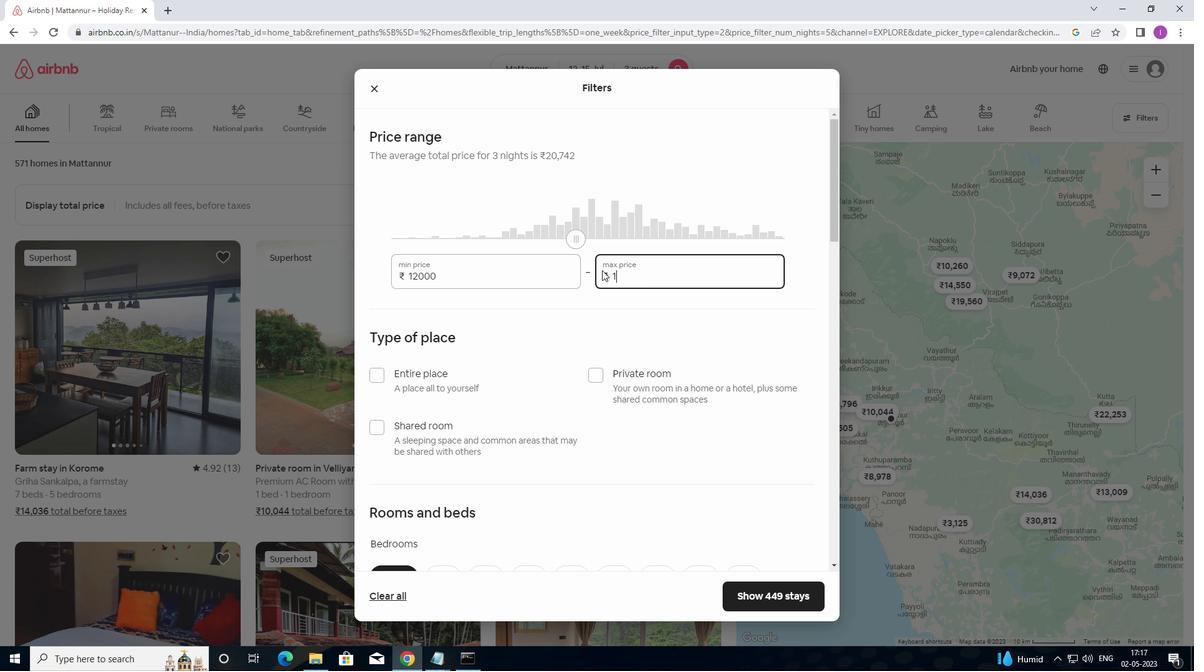 
Action: Mouse moved to (605, 268)
Screenshot: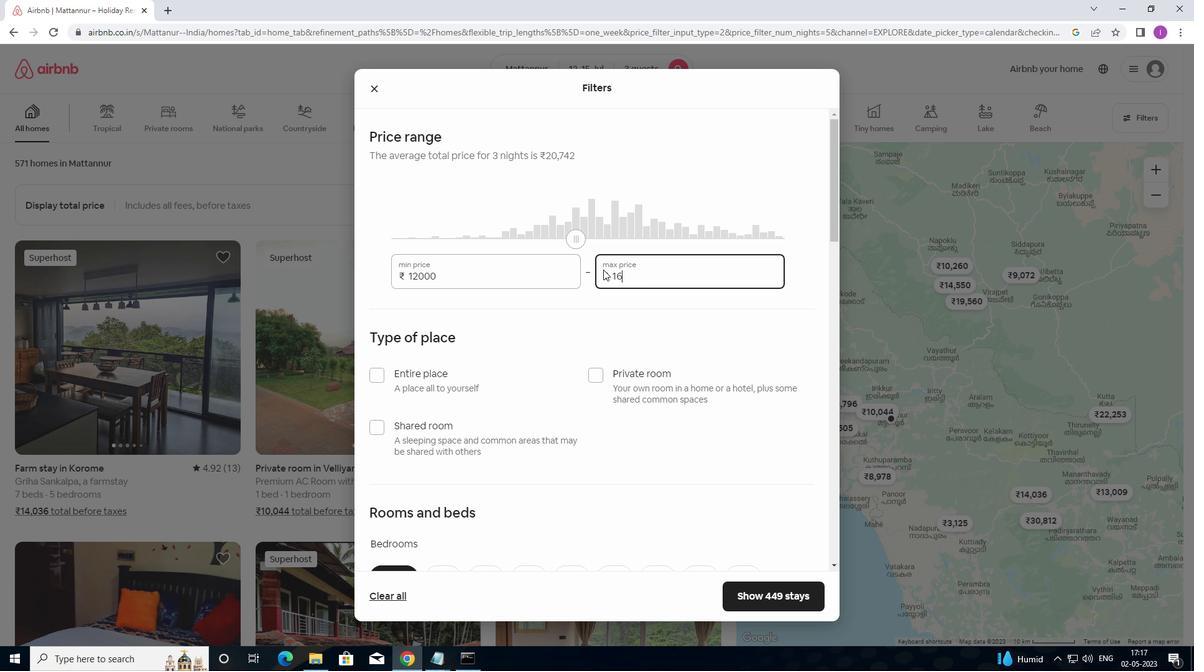 
Action: Key pressed 0
Screenshot: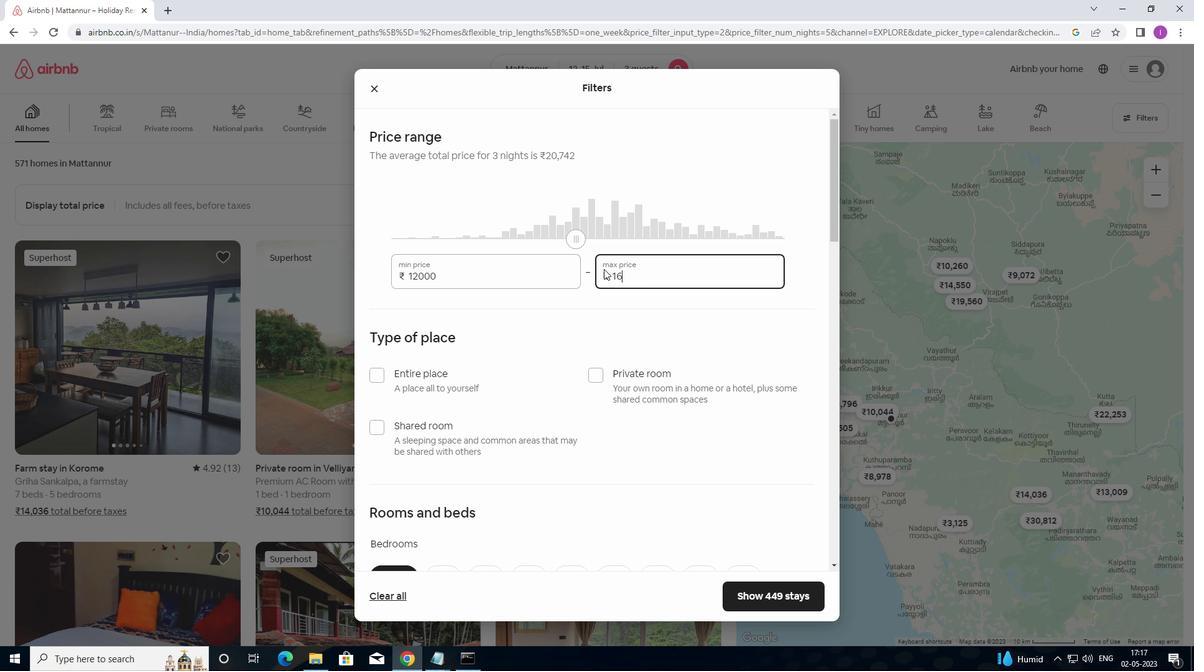 
Action: Mouse moved to (610, 268)
Screenshot: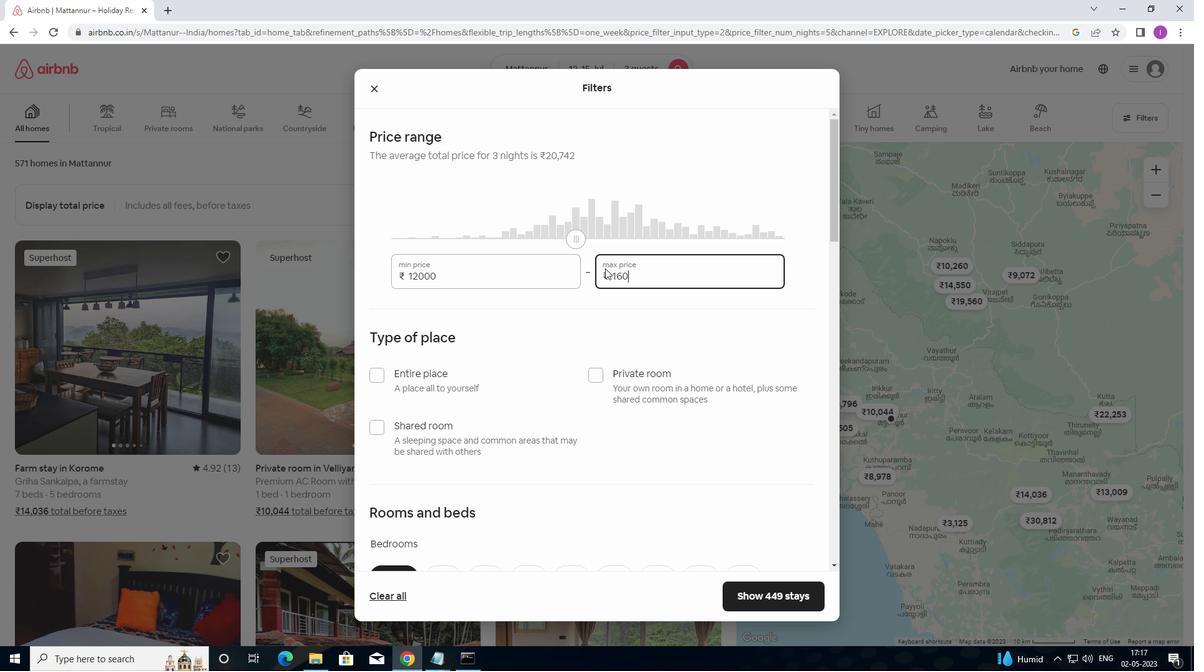 
Action: Key pressed 0
Screenshot: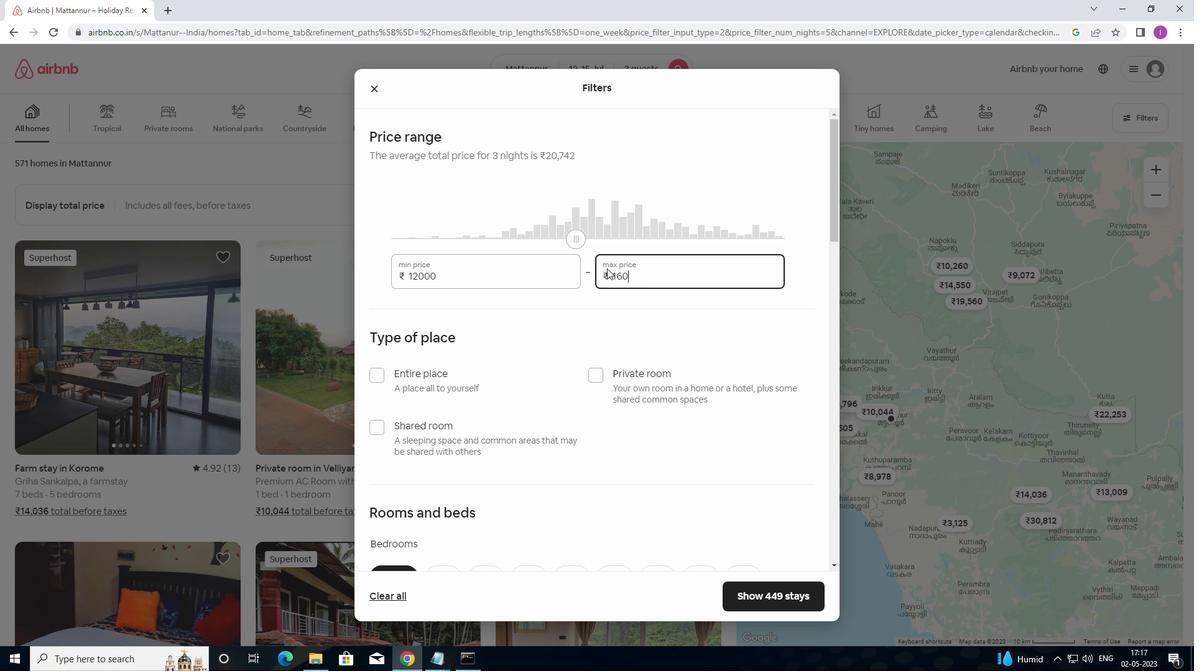 
Action: Mouse moved to (634, 276)
Screenshot: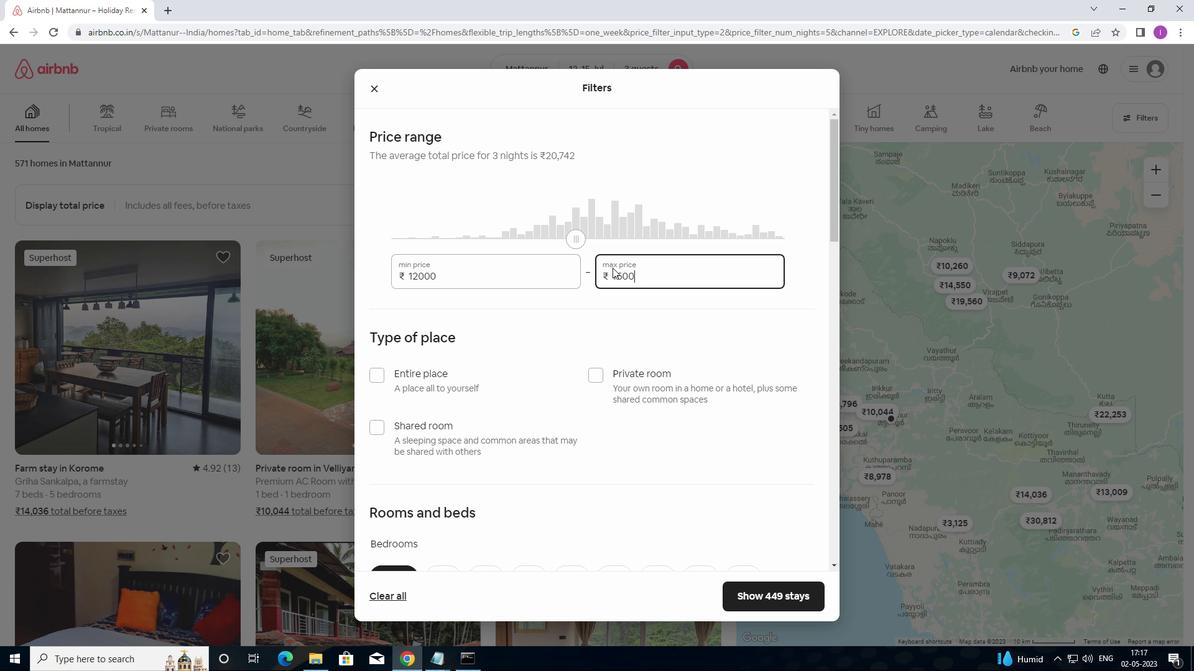
Action: Key pressed 0
Screenshot: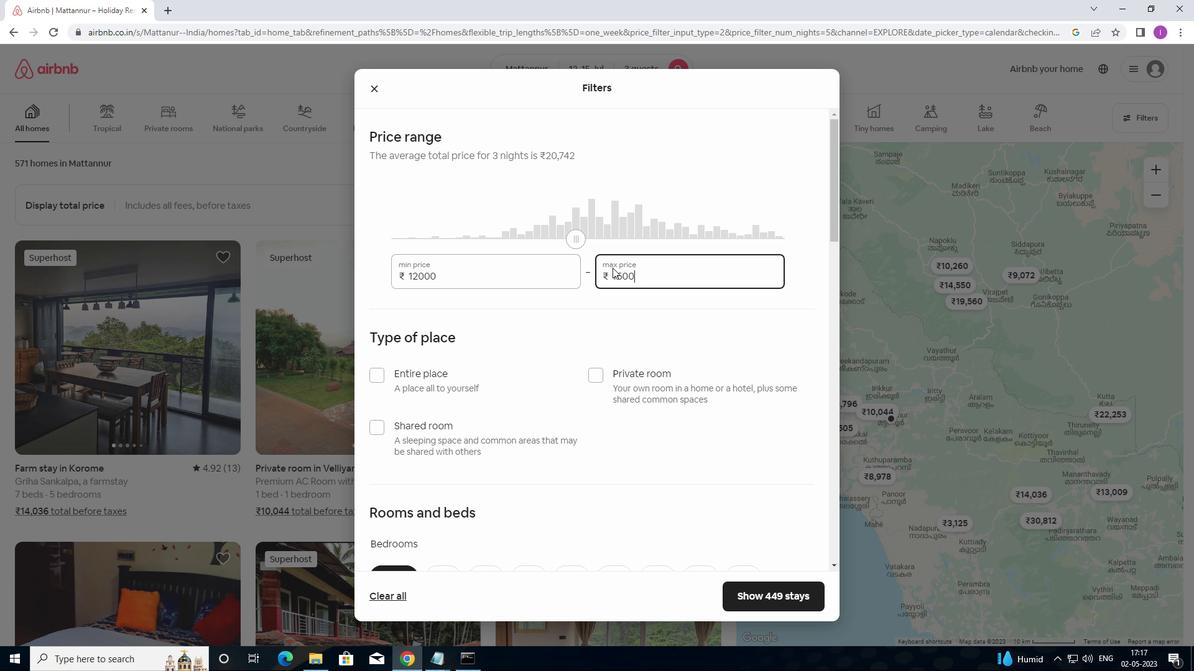 
Action: Mouse moved to (379, 371)
Screenshot: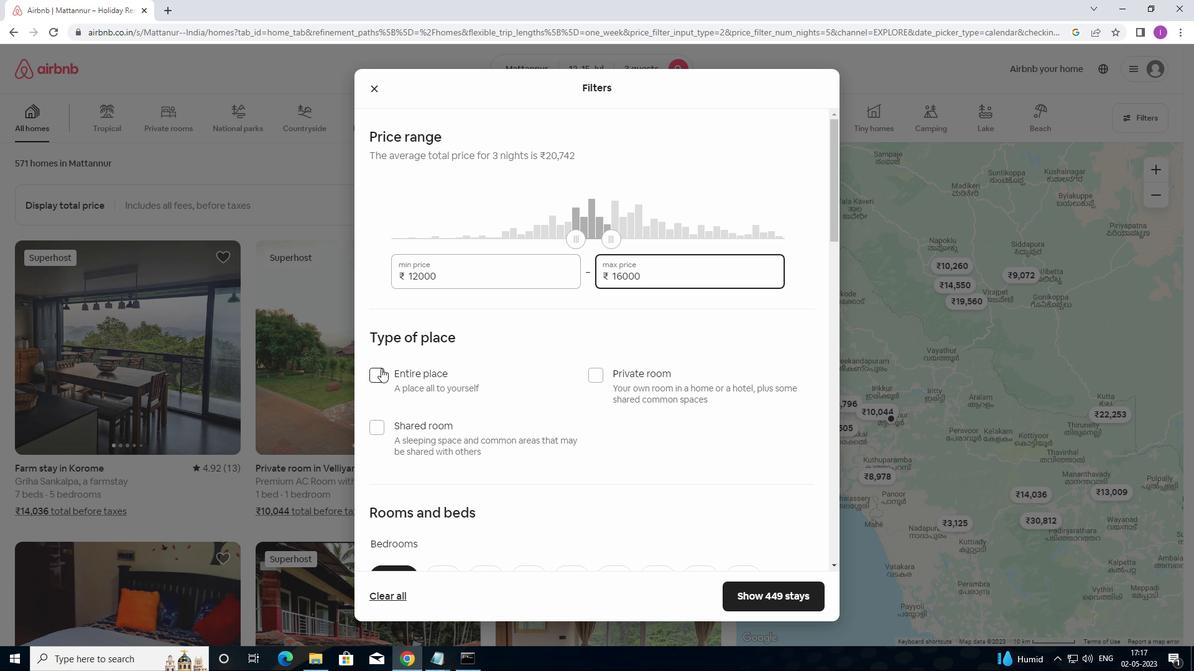 
Action: Mouse pressed left at (379, 371)
Screenshot: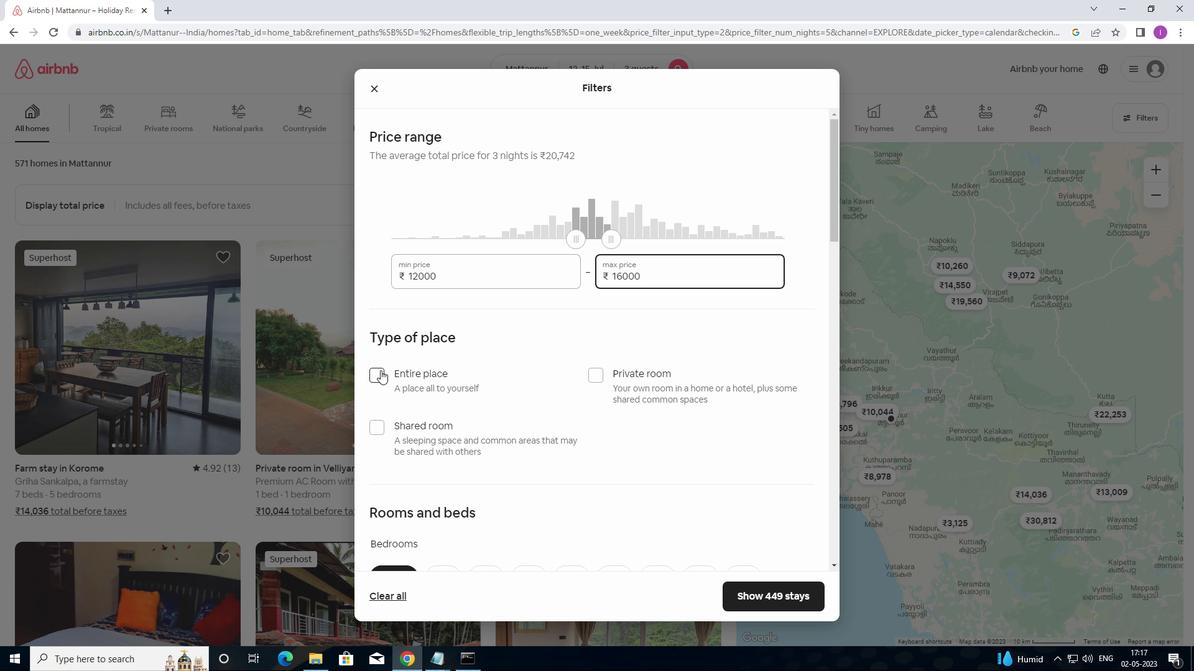 
Action: Mouse moved to (481, 455)
Screenshot: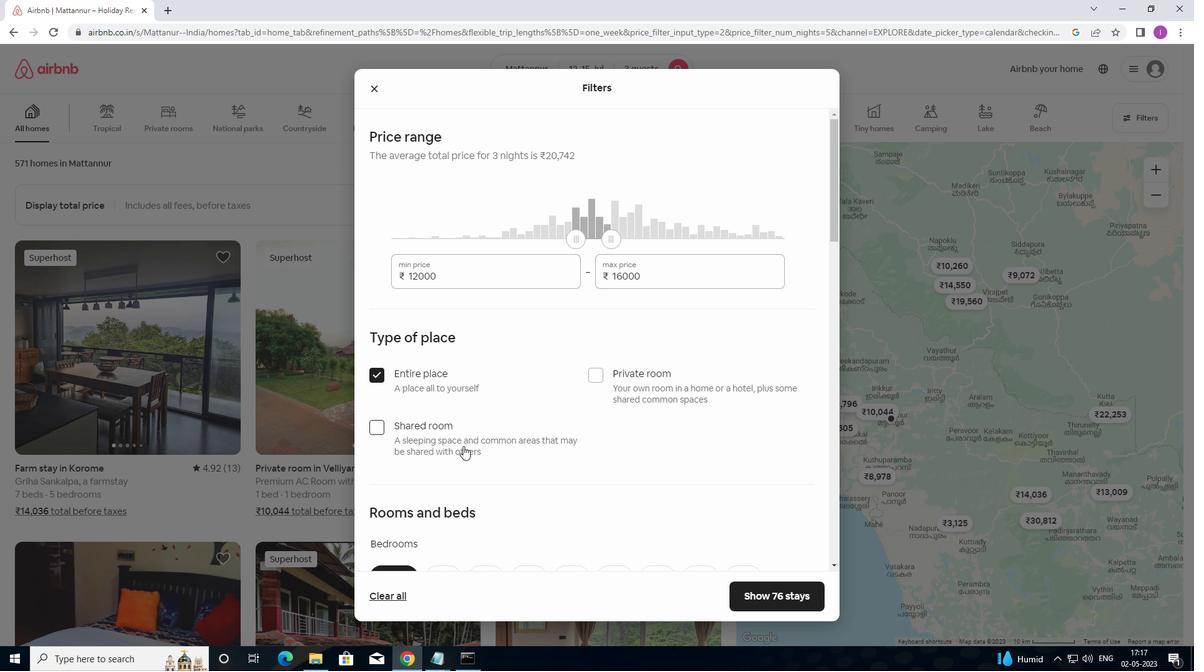 
Action: Mouse scrolled (481, 455) with delta (0, 0)
Screenshot: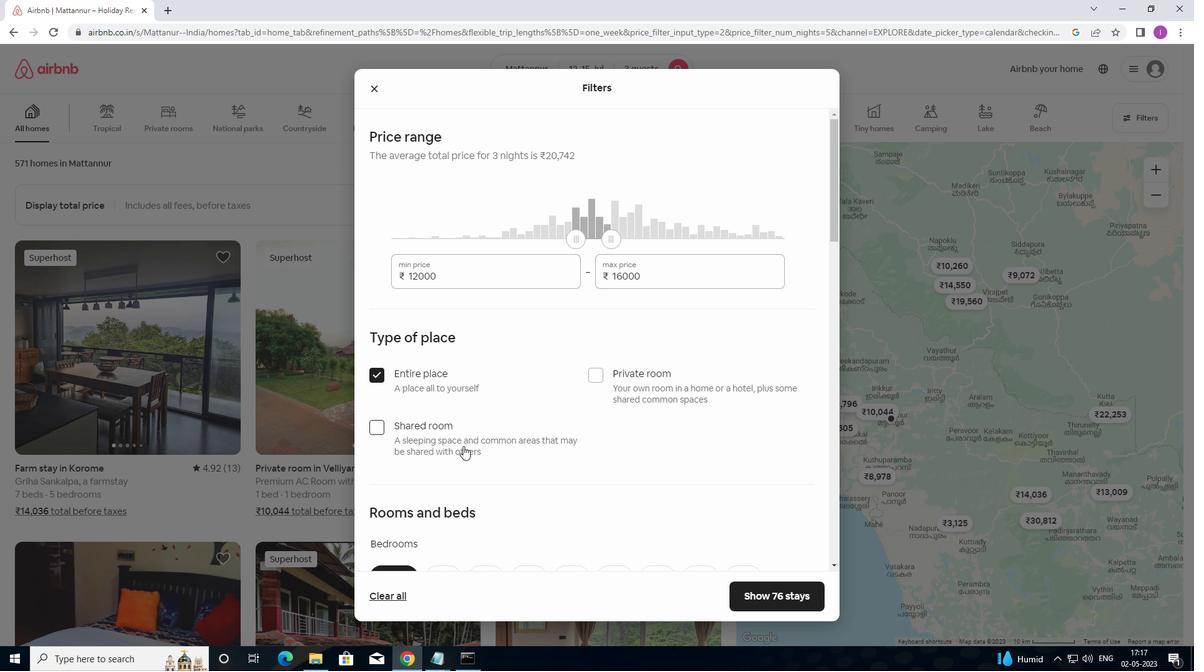 
Action: Mouse moved to (486, 456)
Screenshot: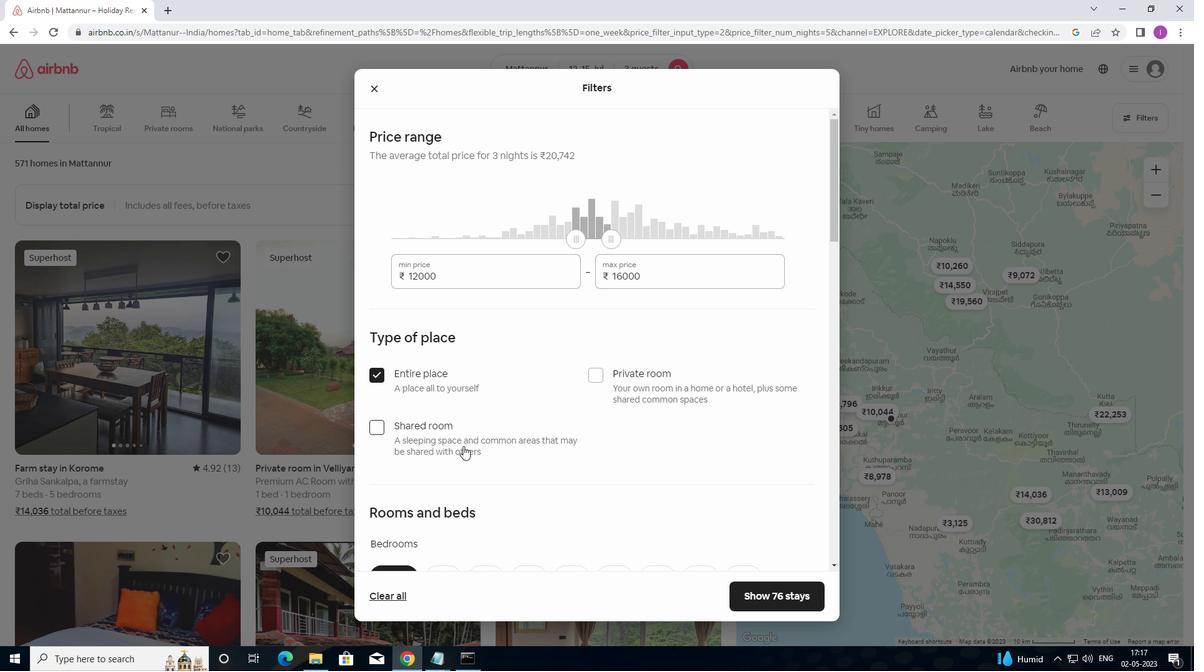 
Action: Mouse scrolled (486, 455) with delta (0, 0)
Screenshot: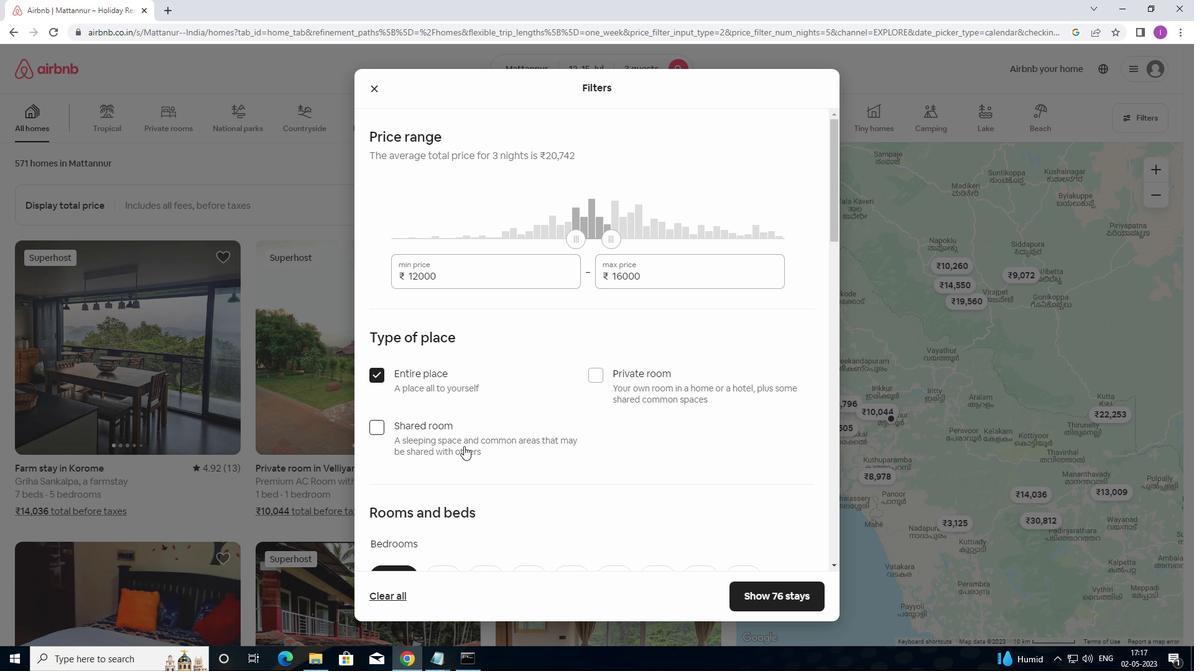 
Action: Mouse moved to (480, 449)
Screenshot: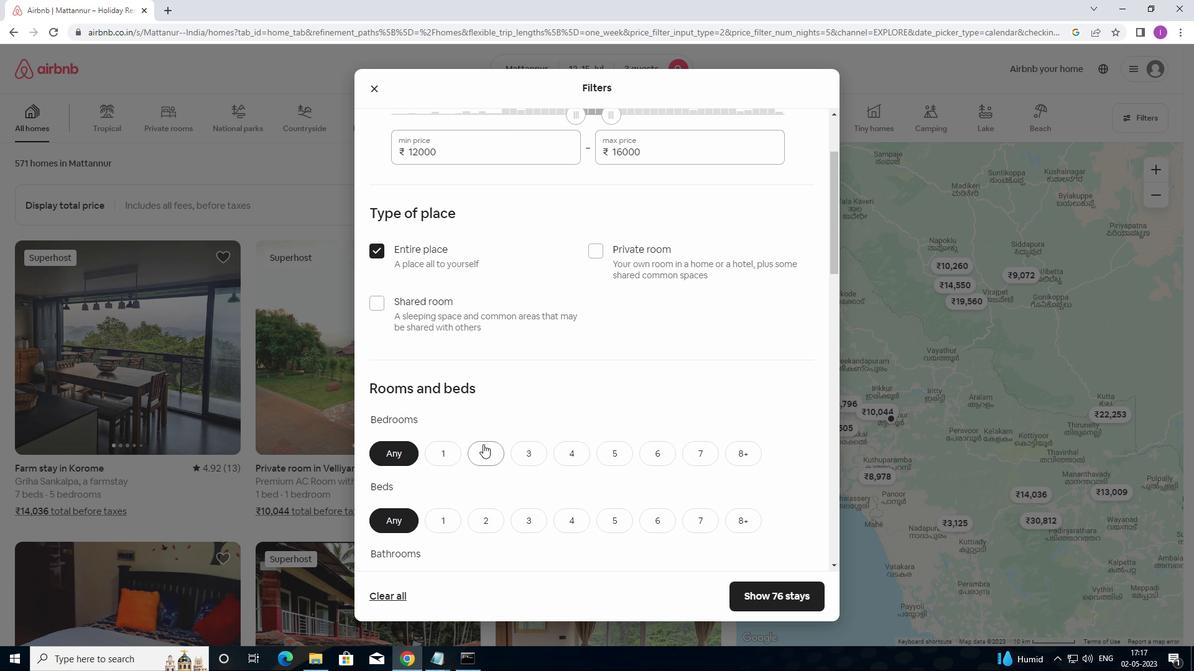 
Action: Mouse pressed left at (480, 449)
Screenshot: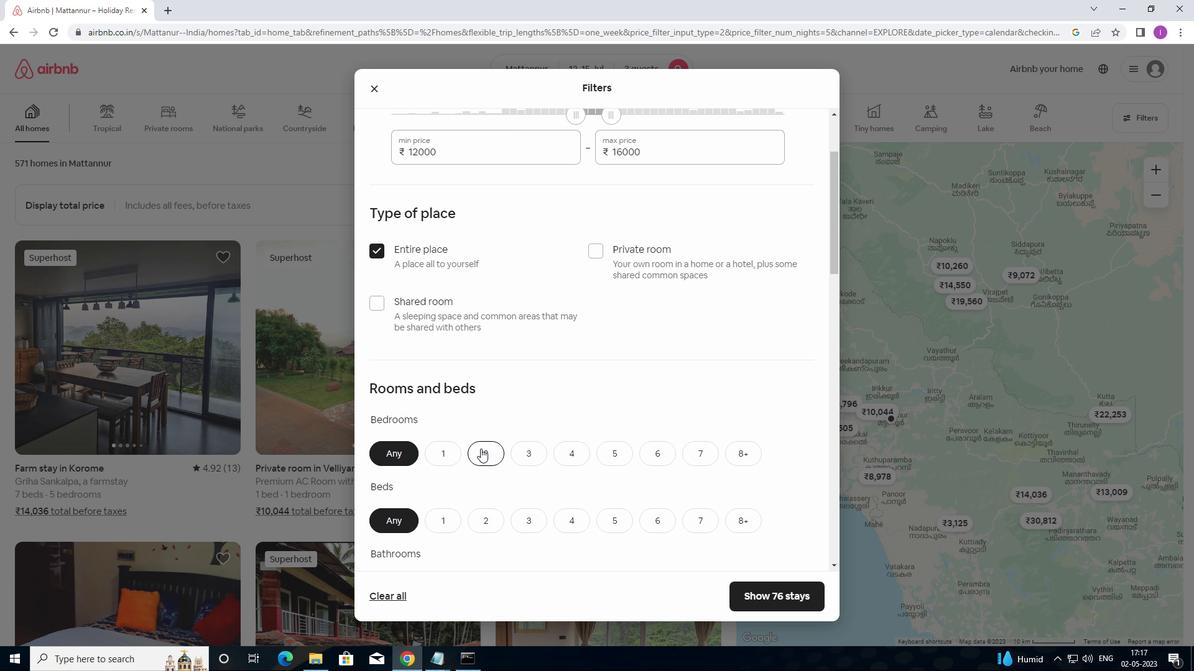 
Action: Mouse moved to (516, 447)
Screenshot: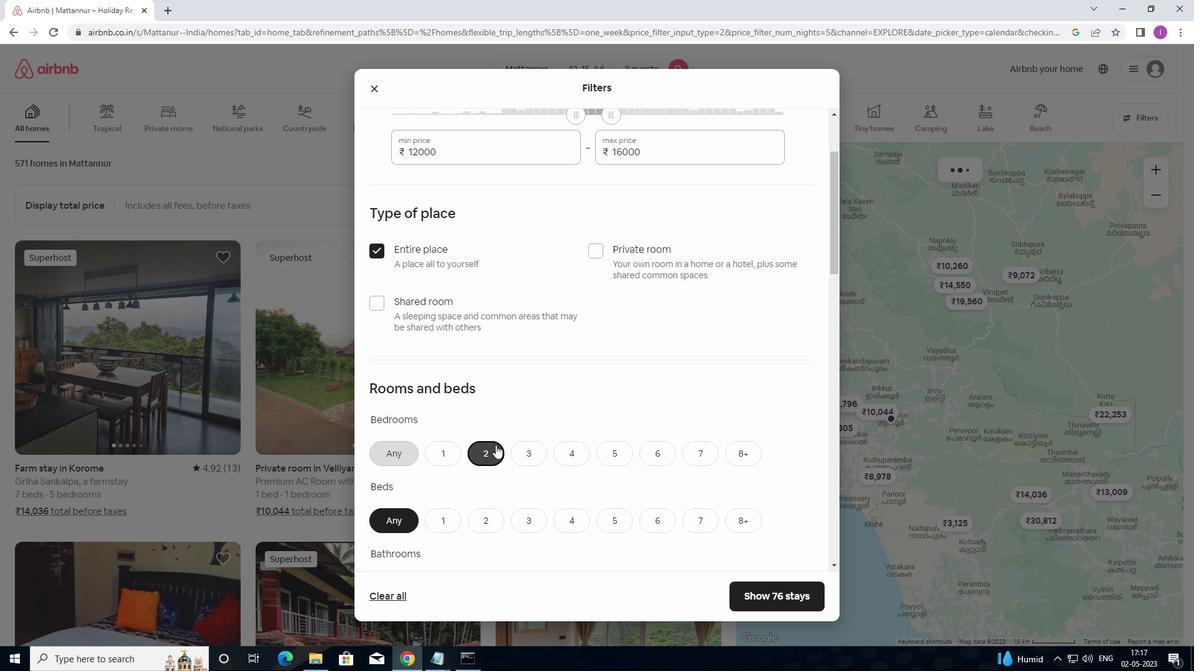 
Action: Mouse scrolled (516, 447) with delta (0, 0)
Screenshot: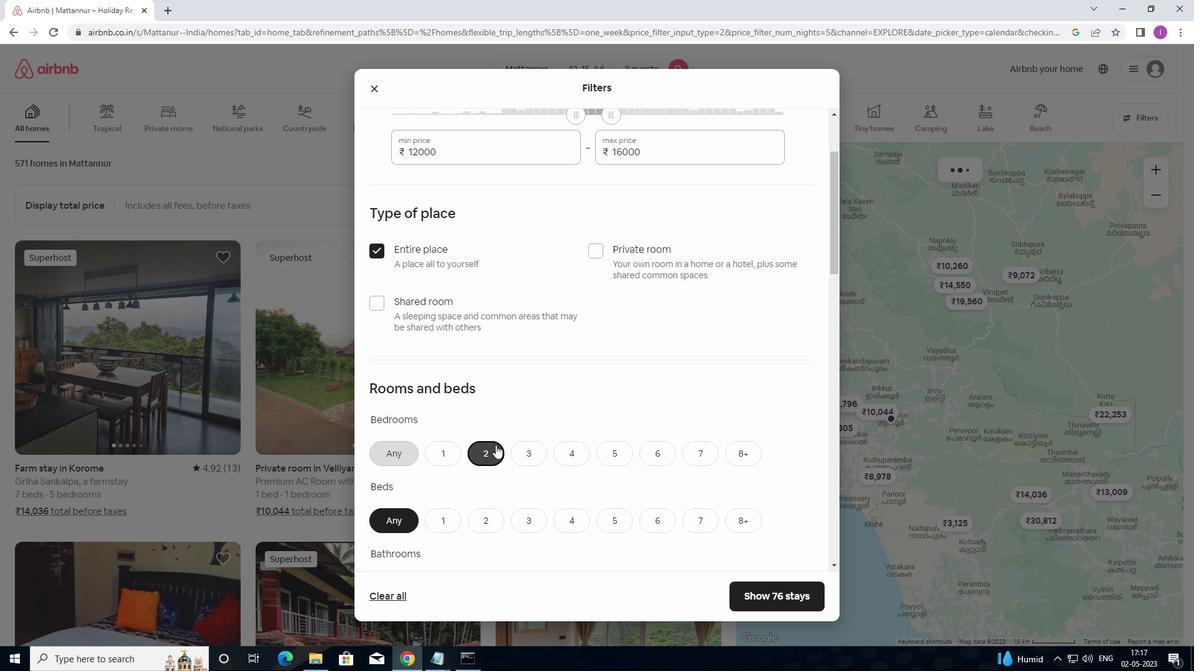 
Action: Mouse moved to (517, 447)
Screenshot: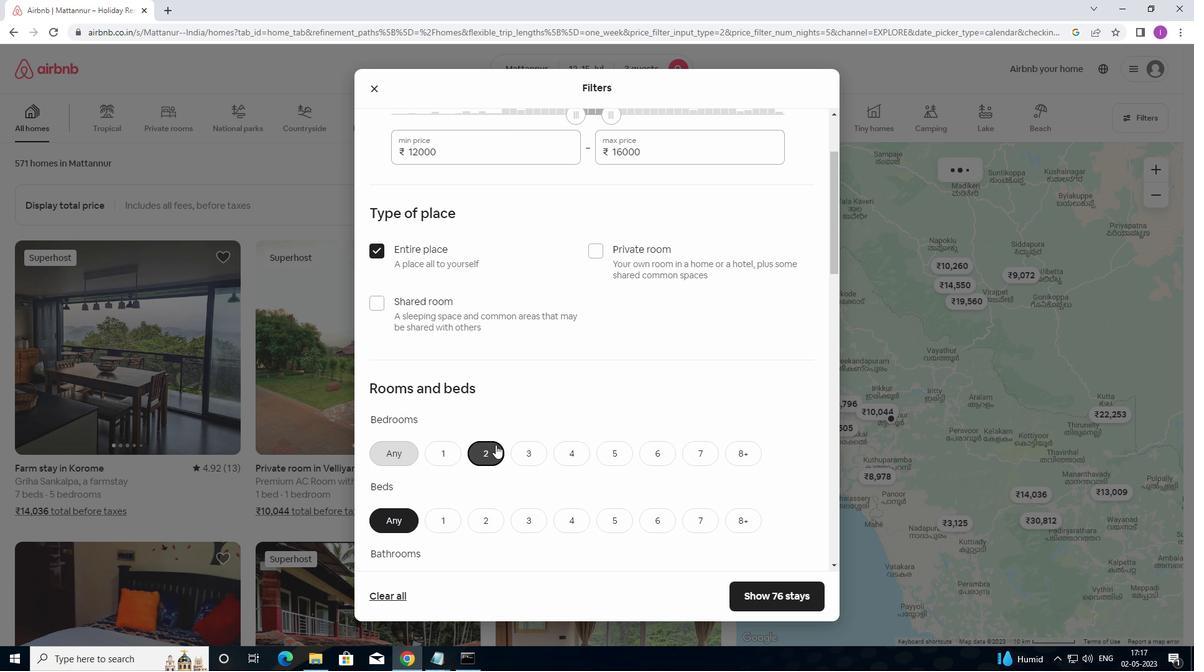 
Action: Mouse scrolled (517, 447) with delta (0, 0)
Screenshot: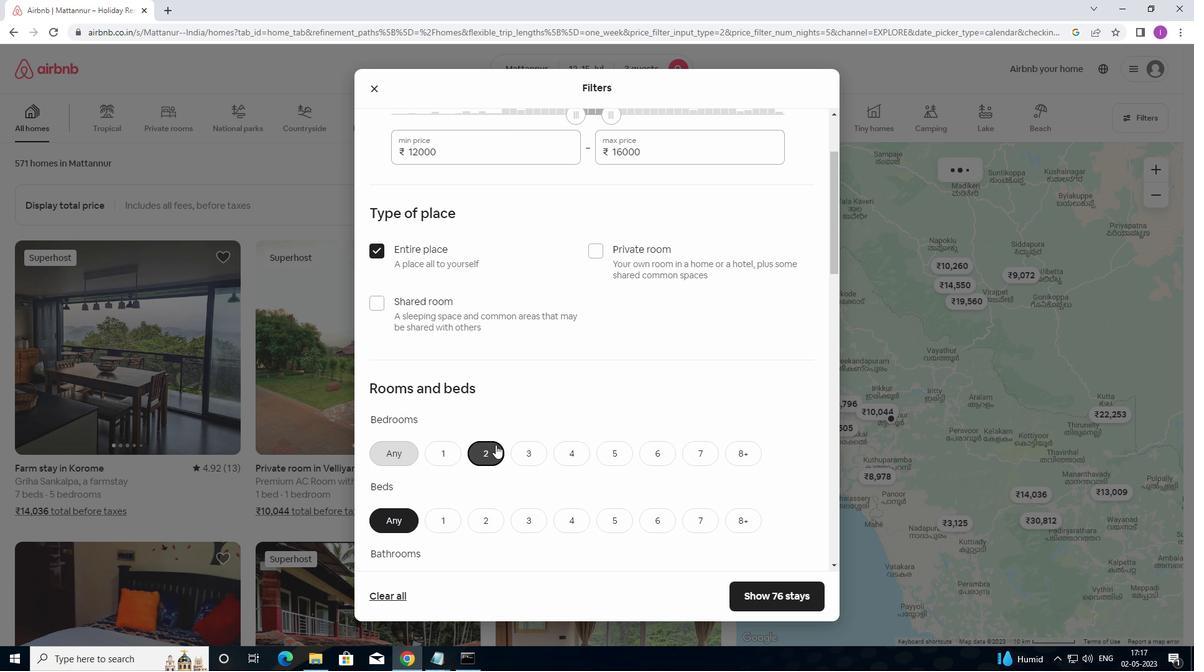 
Action: Mouse moved to (526, 399)
Screenshot: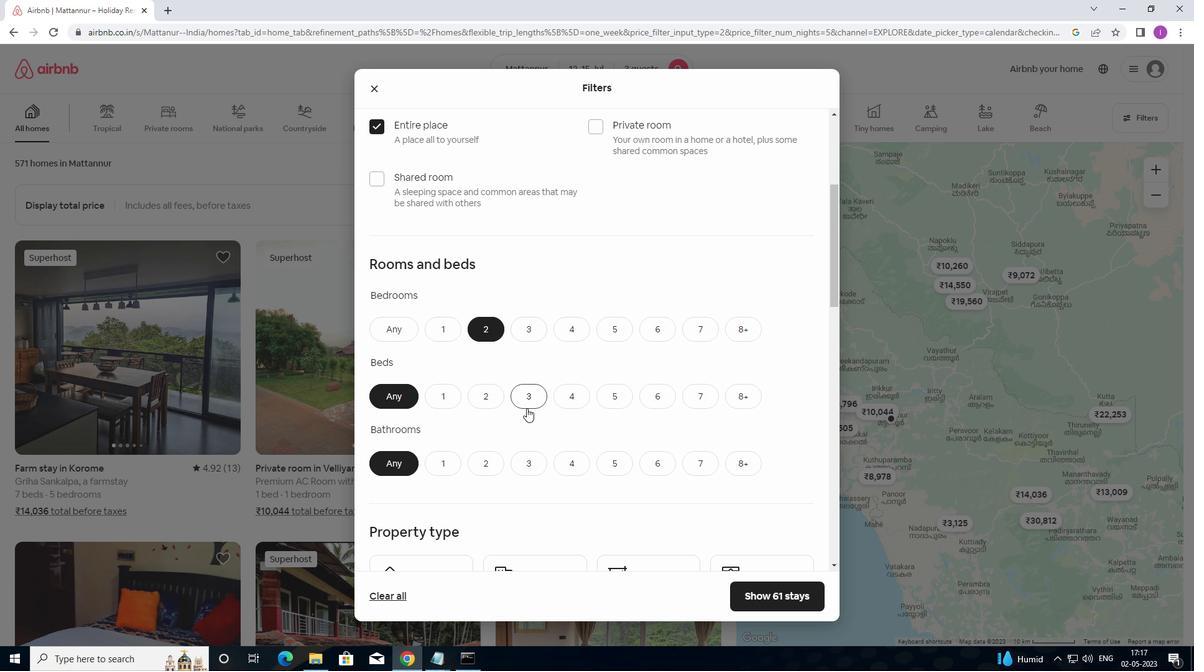 
Action: Mouse pressed left at (526, 399)
Screenshot: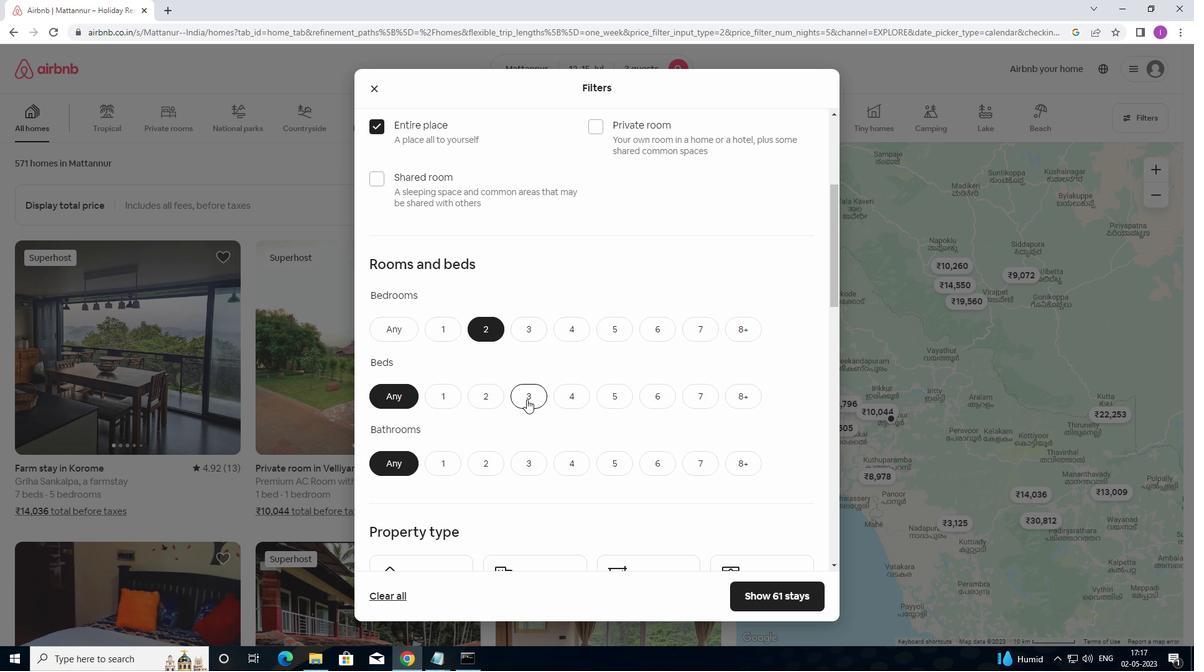 
Action: Mouse moved to (450, 464)
Screenshot: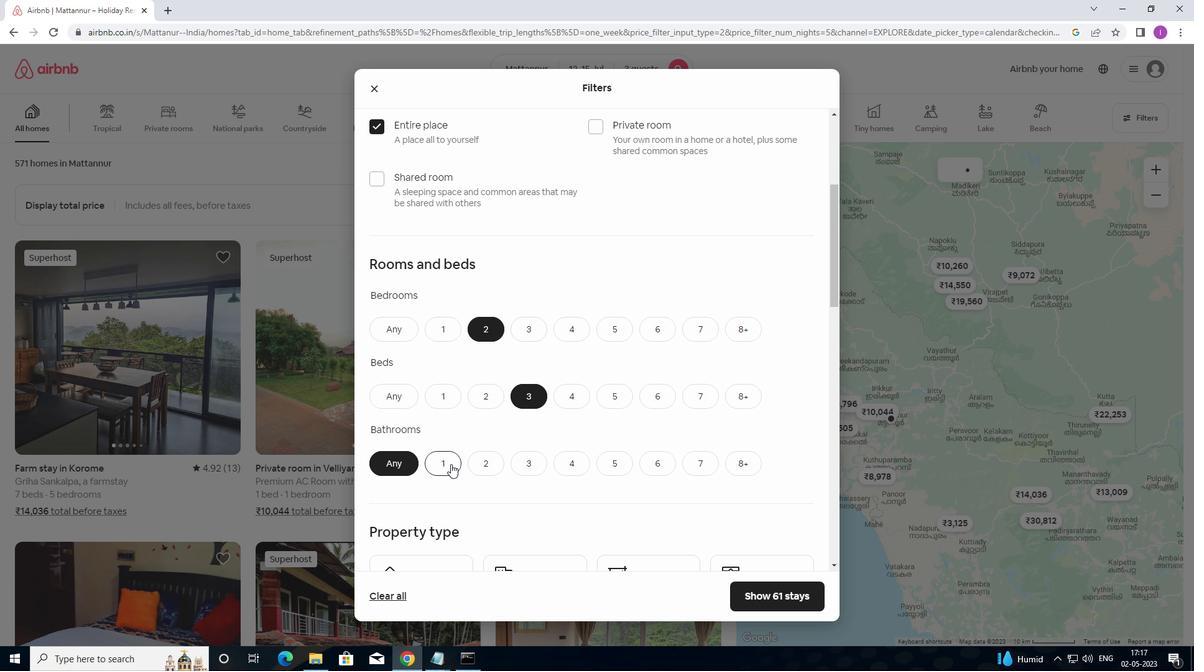 
Action: Mouse pressed left at (450, 464)
Screenshot: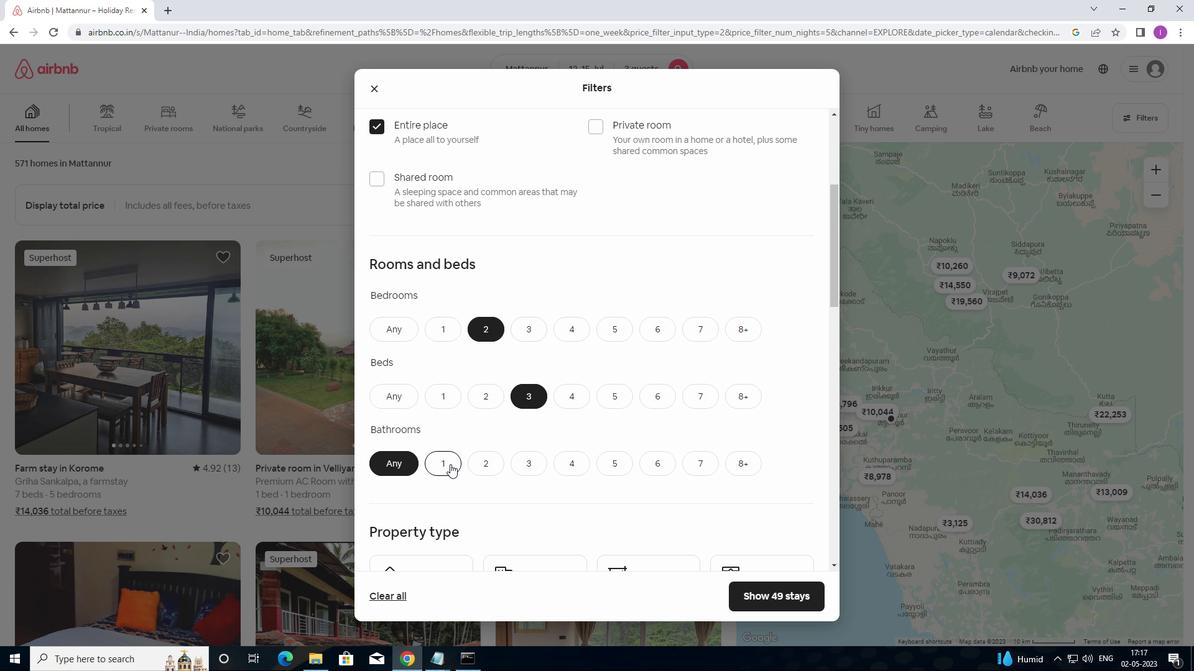 
Action: Mouse moved to (475, 456)
Screenshot: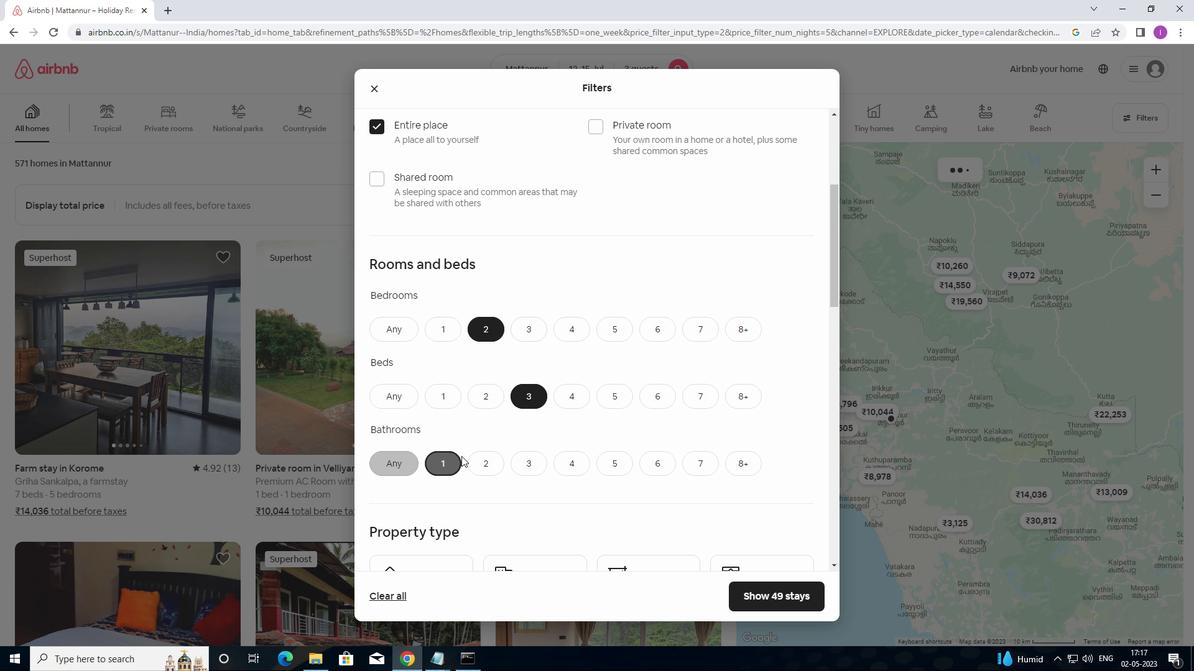 
Action: Mouse scrolled (475, 455) with delta (0, 0)
Screenshot: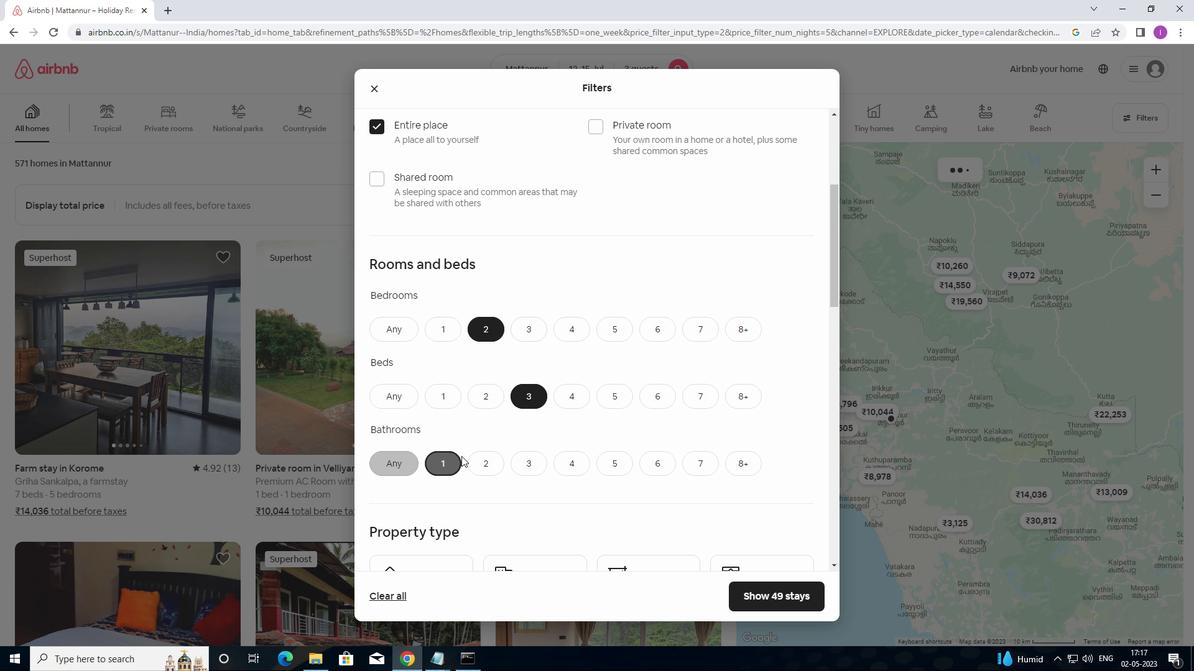 
Action: Mouse moved to (480, 457)
Screenshot: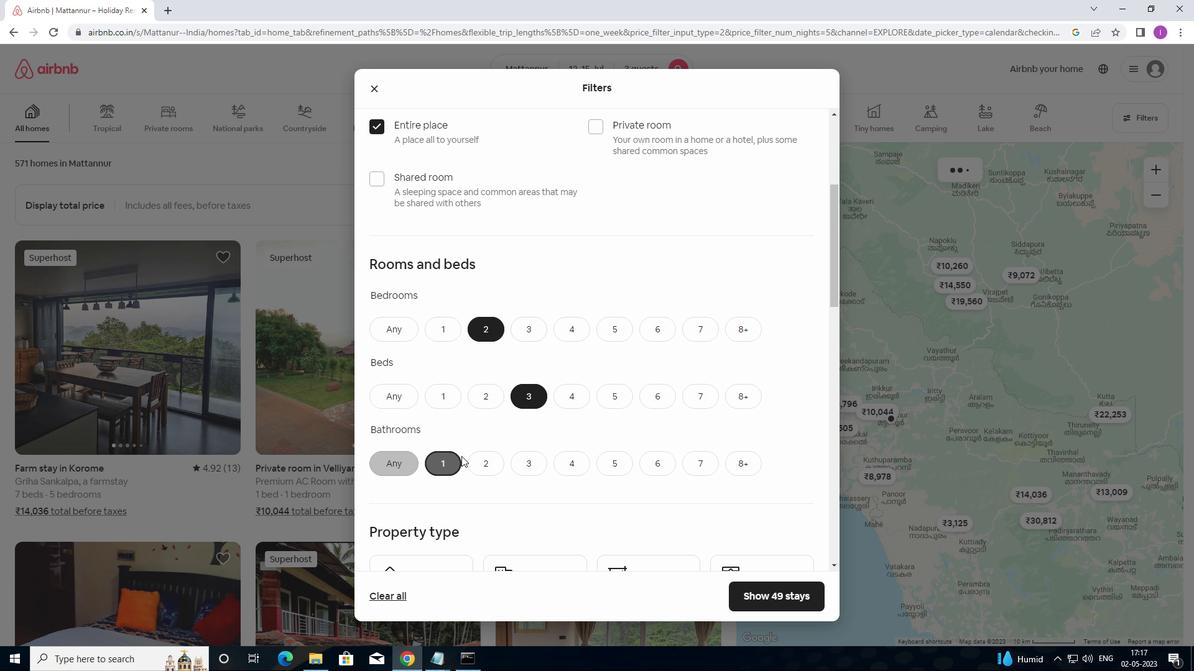 
Action: Mouse scrolled (480, 456) with delta (0, 0)
Screenshot: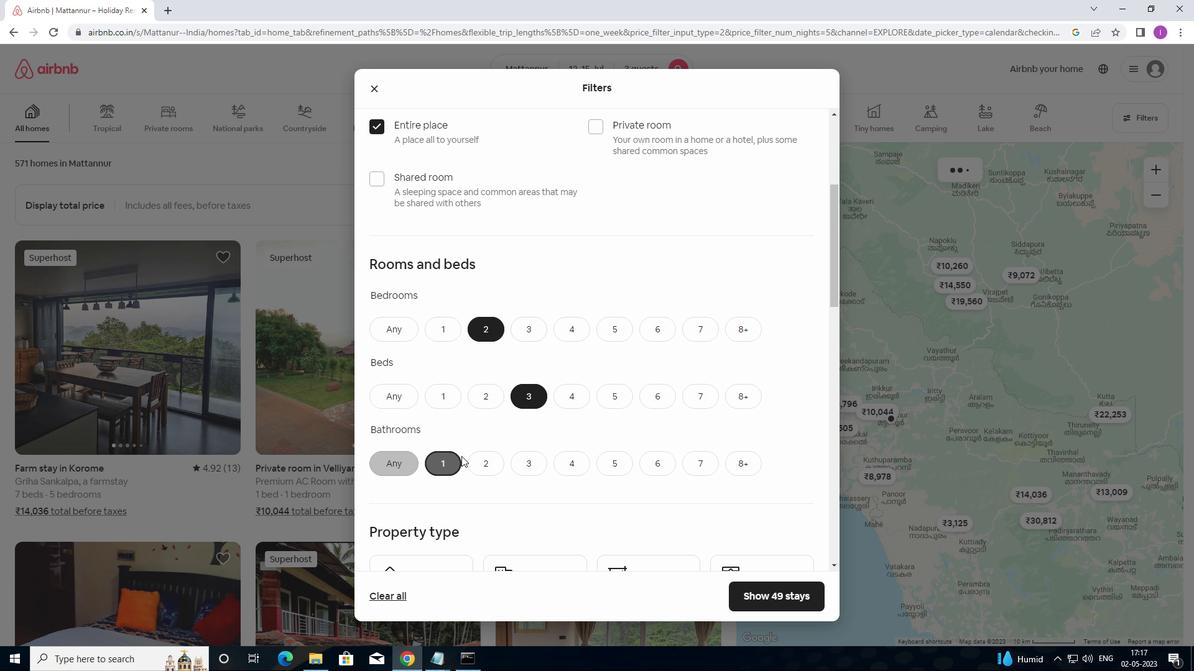 
Action: Mouse moved to (482, 457)
Screenshot: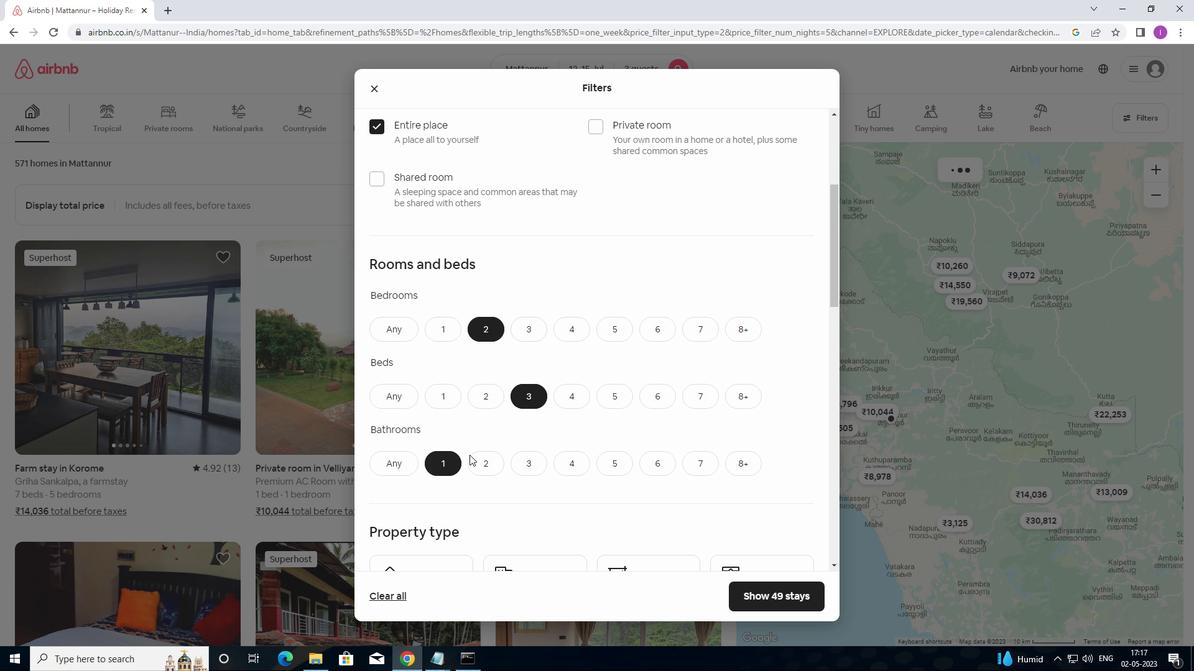 
Action: Mouse scrolled (482, 456) with delta (0, 0)
Screenshot: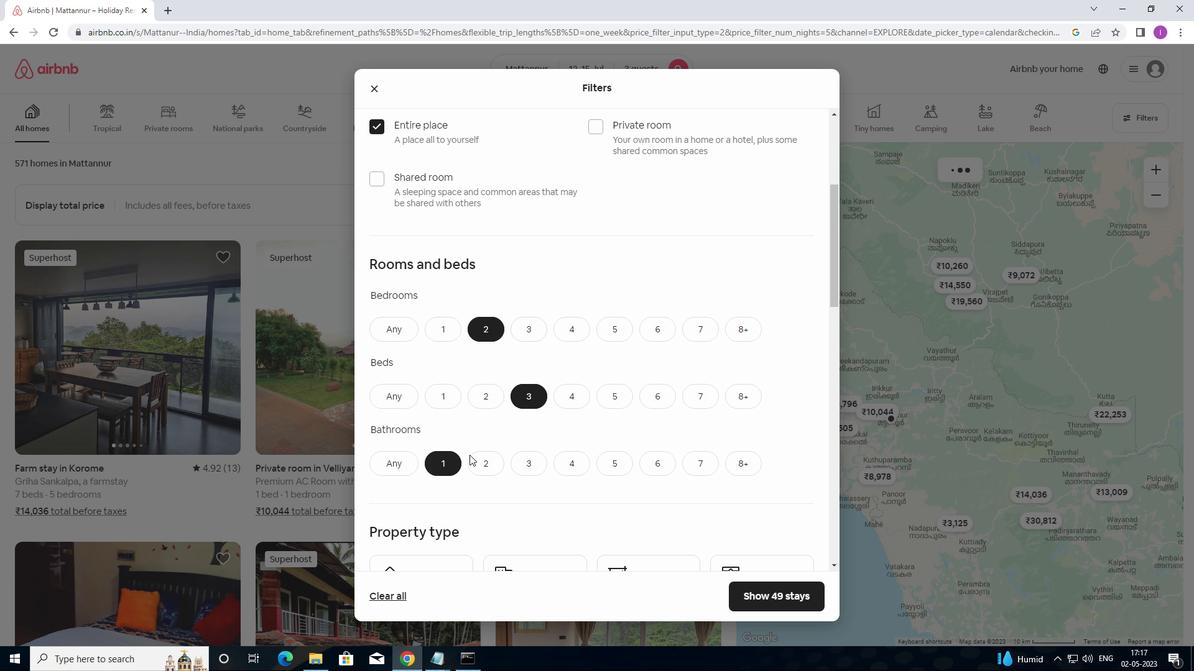 
Action: Mouse moved to (508, 435)
Screenshot: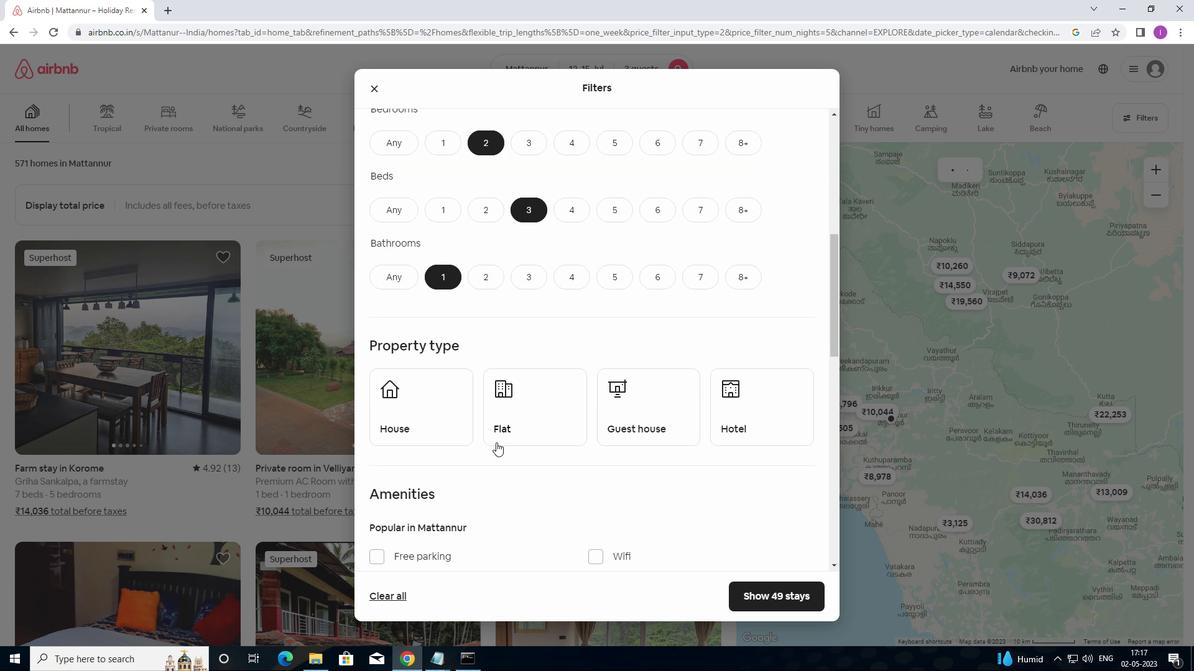 
Action: Mouse scrolled (508, 435) with delta (0, 0)
Screenshot: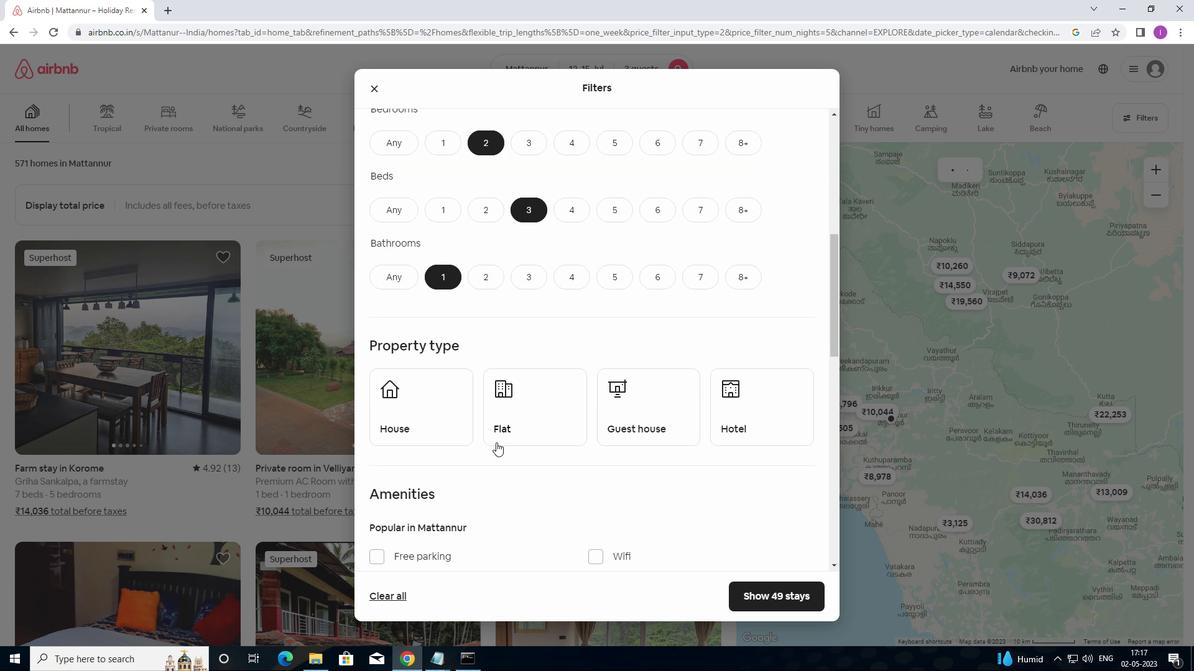 
Action: Mouse moved to (511, 435)
Screenshot: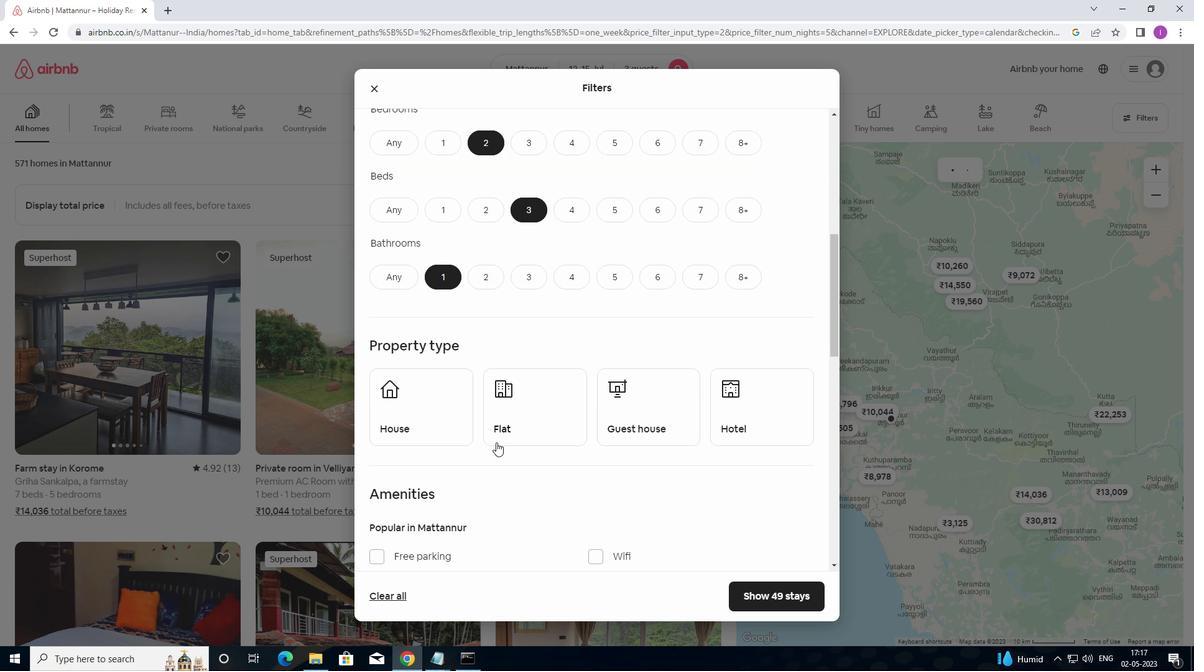 
Action: Mouse scrolled (511, 435) with delta (0, 0)
Screenshot: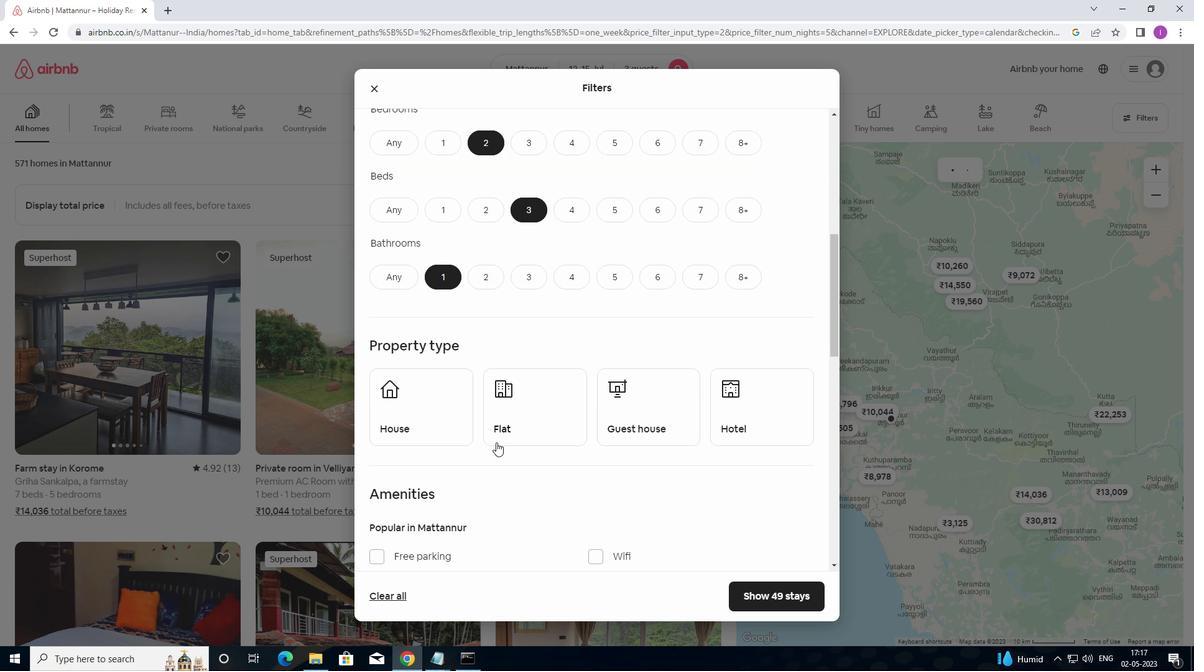 
Action: Mouse moved to (425, 305)
Screenshot: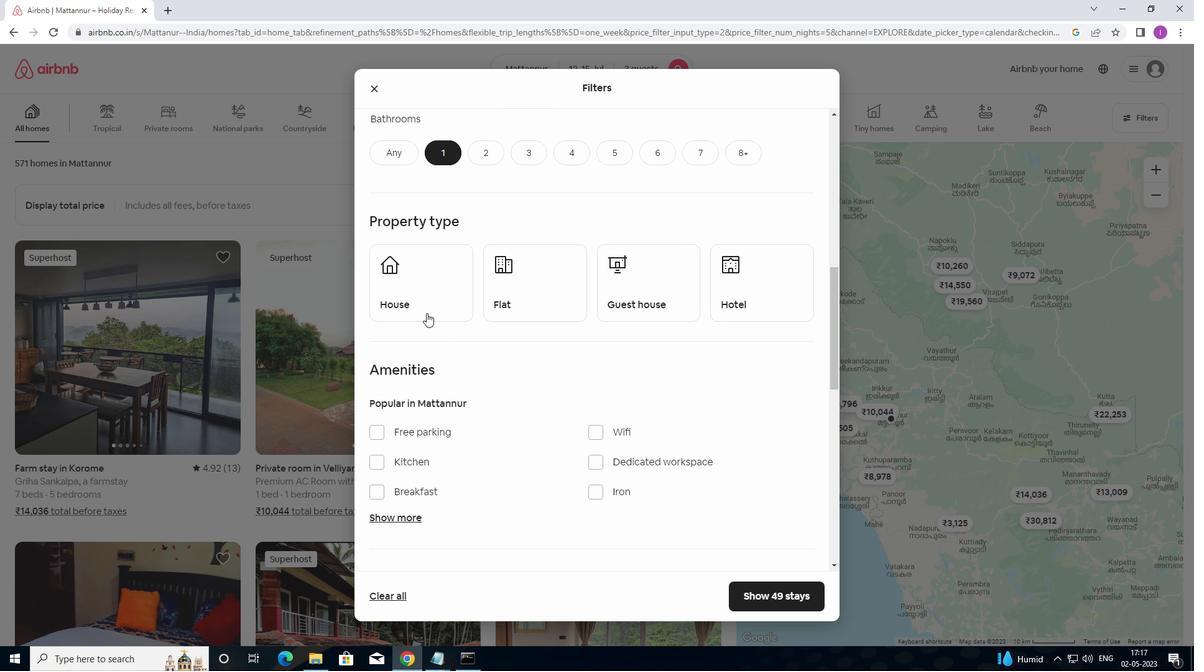 
Action: Mouse pressed left at (425, 305)
Screenshot: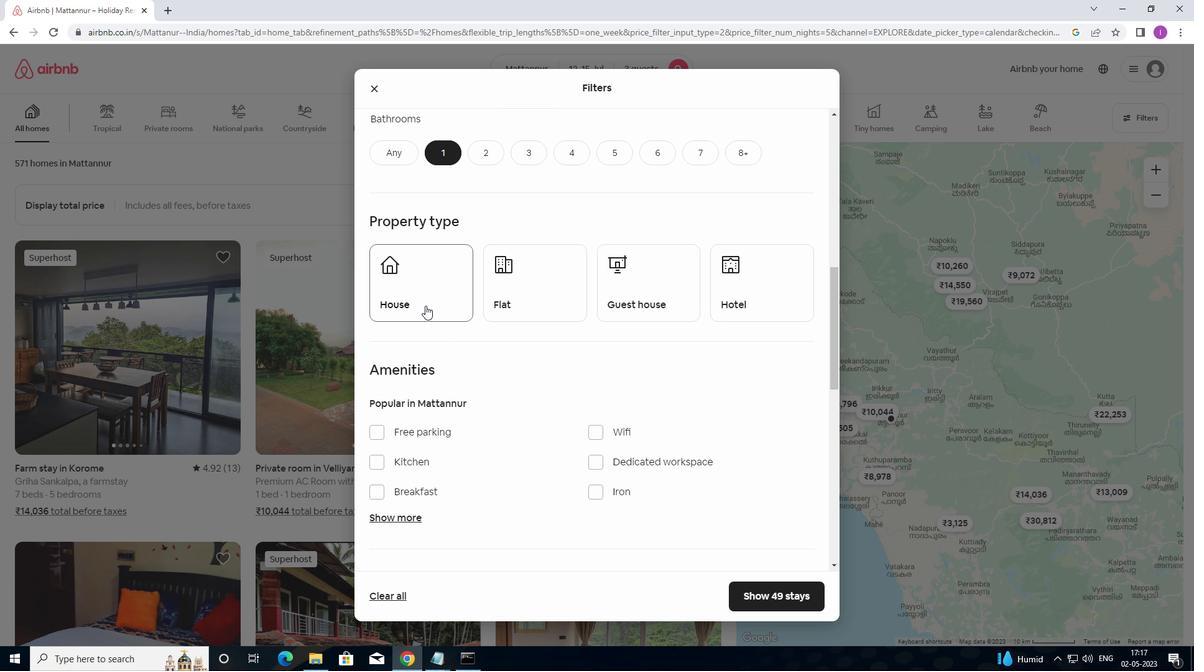
Action: Mouse moved to (512, 315)
Screenshot: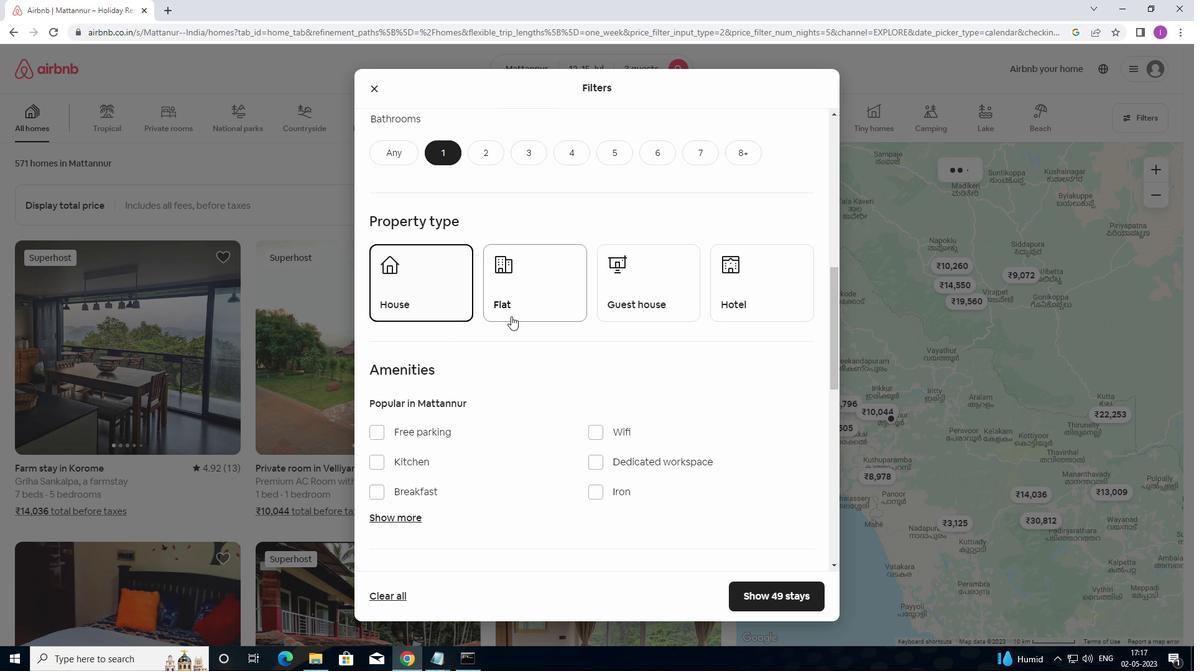 
Action: Mouse pressed left at (512, 315)
Screenshot: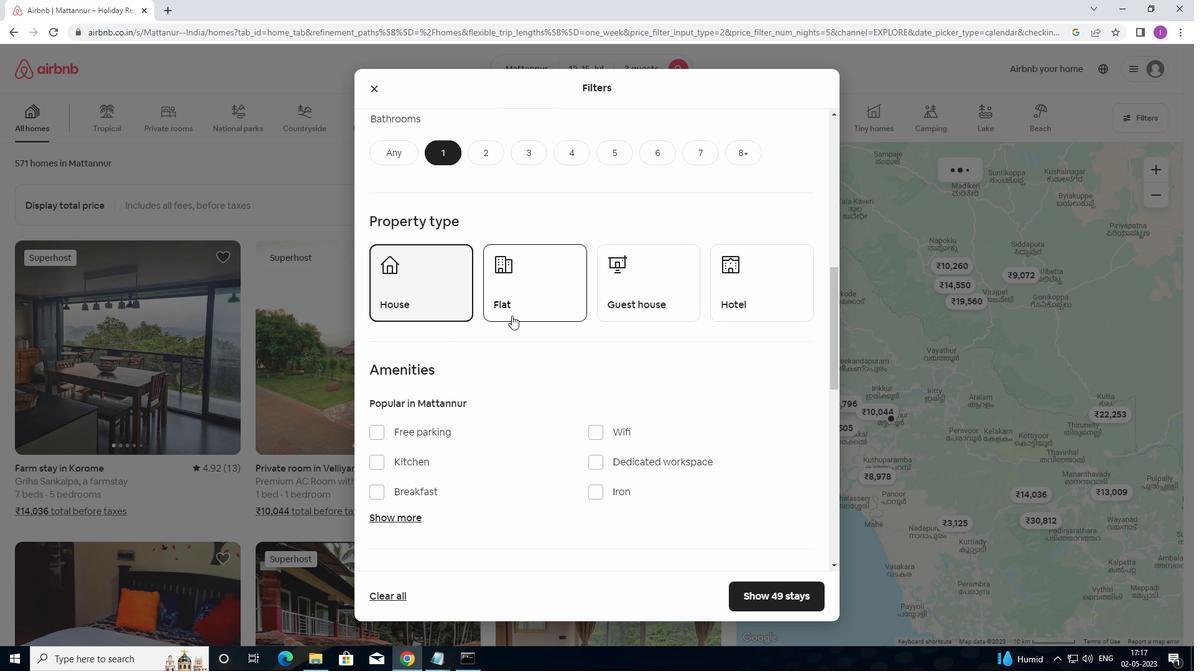 
Action: Mouse moved to (672, 306)
Screenshot: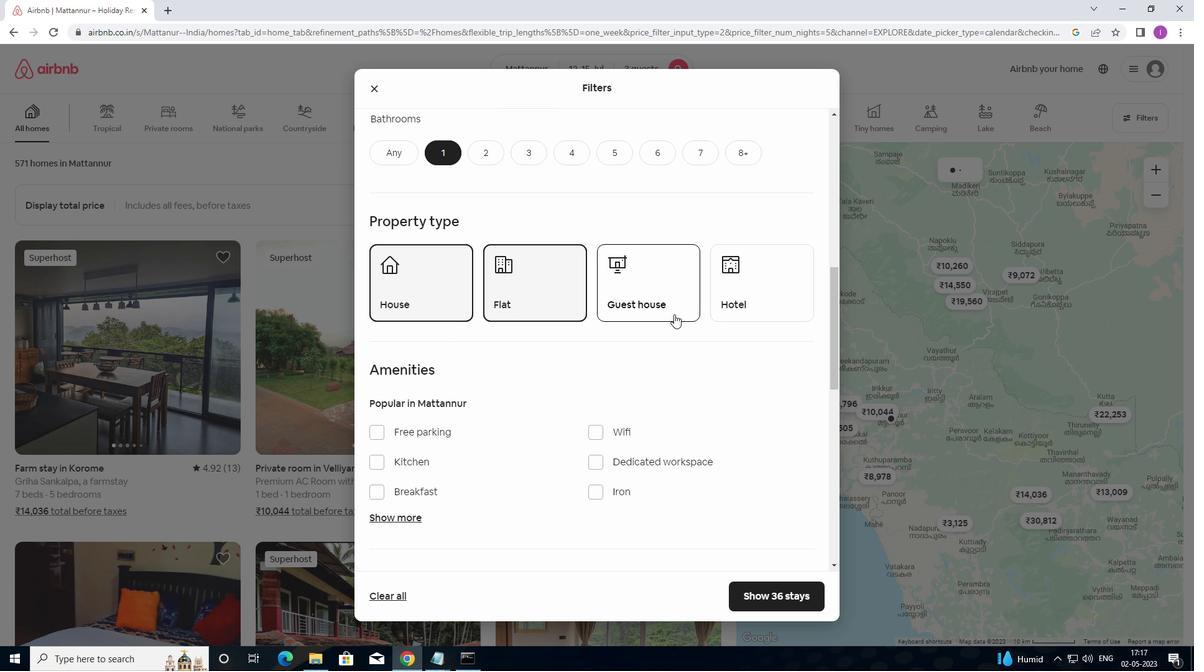 
Action: Mouse pressed left at (672, 306)
Screenshot: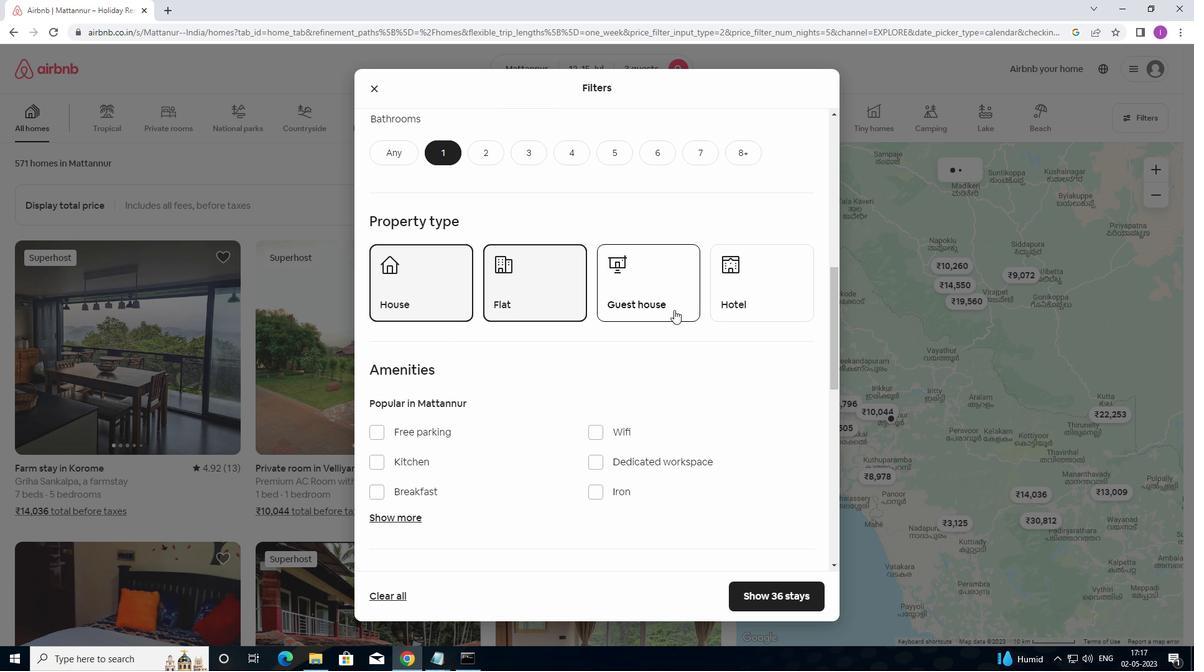 
Action: Mouse moved to (698, 314)
Screenshot: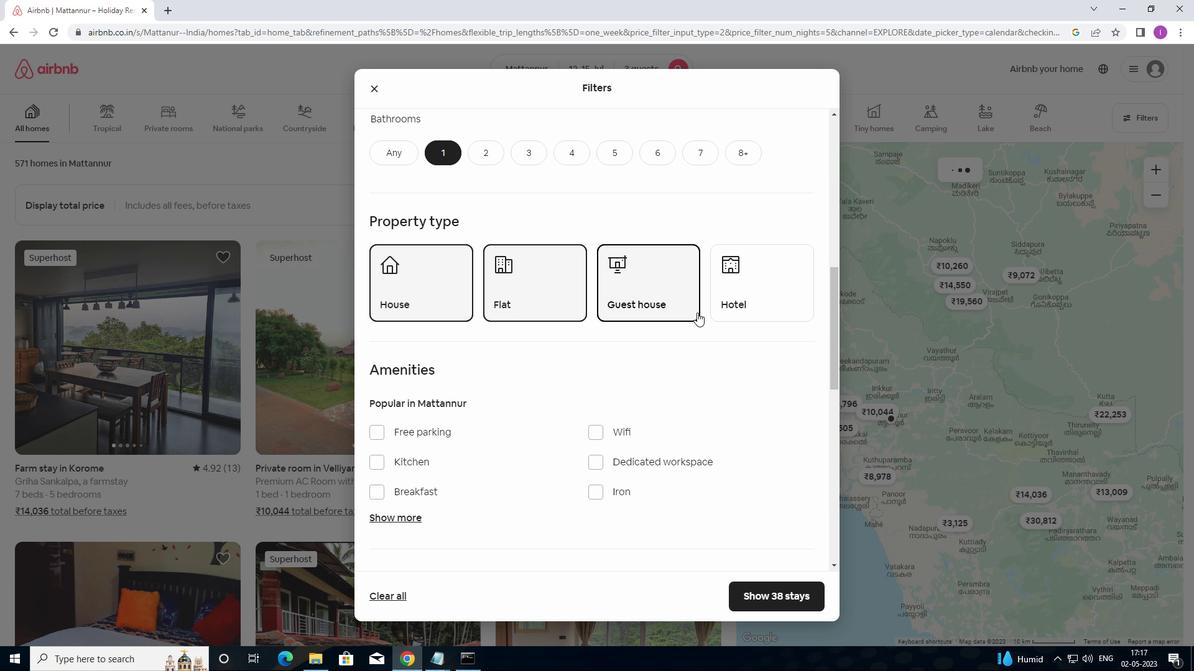 
Action: Mouse scrolled (698, 314) with delta (0, 0)
Screenshot: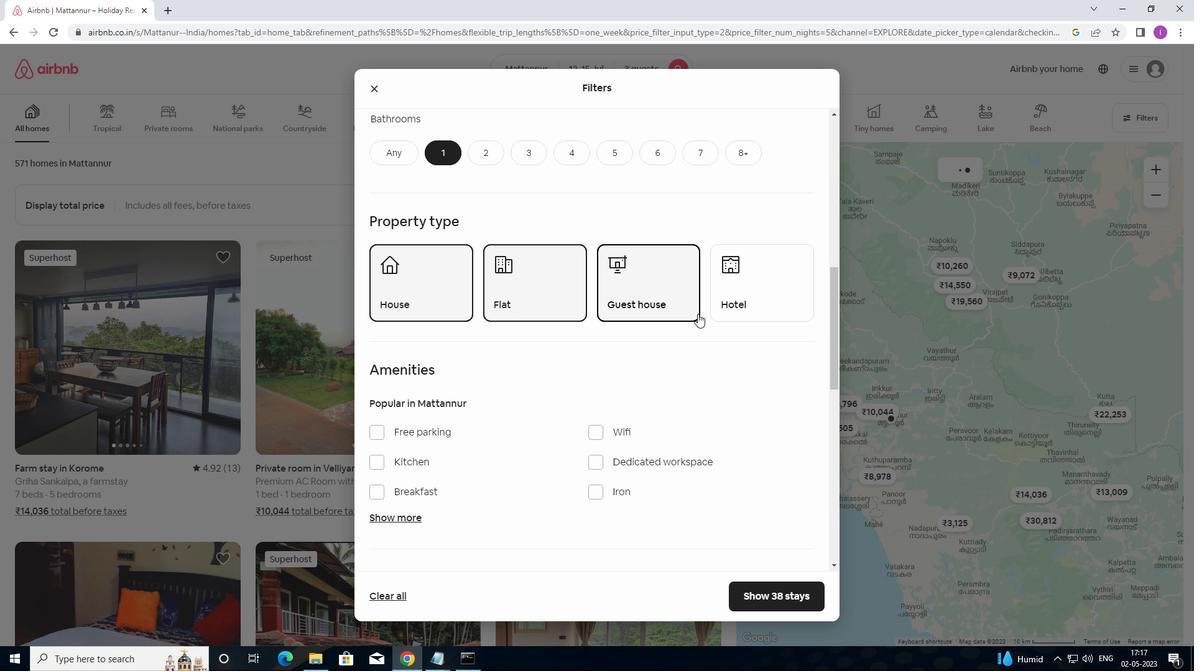 
Action: Mouse moved to (703, 311)
Screenshot: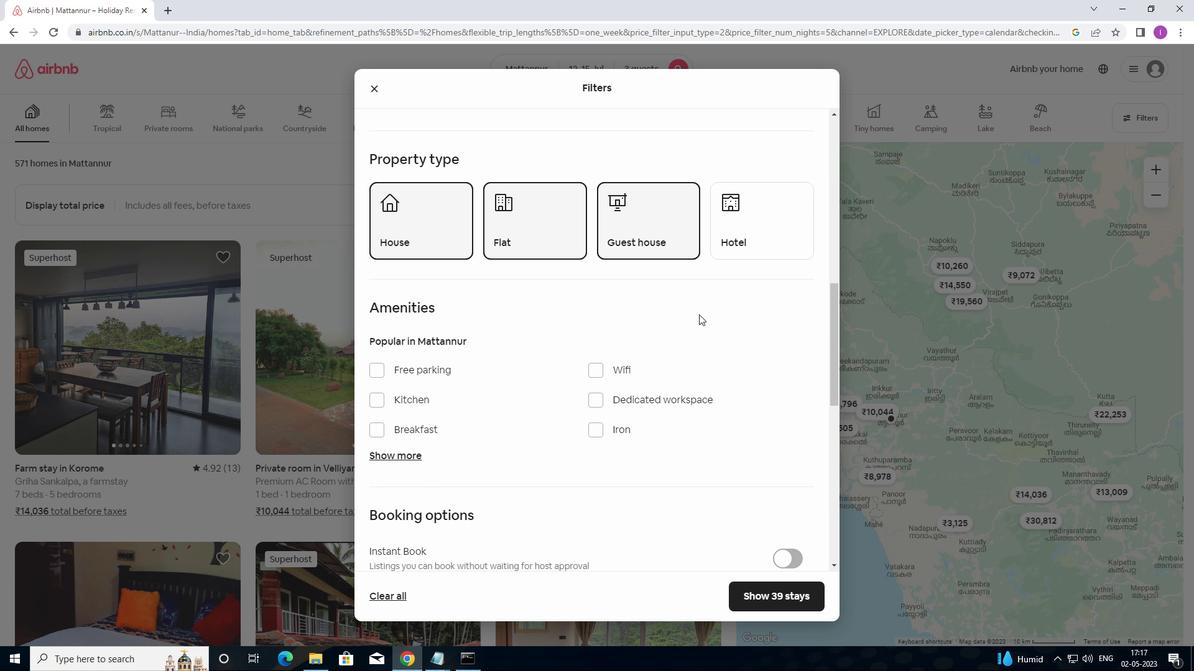 
Action: Mouse scrolled (703, 310) with delta (0, 0)
Screenshot: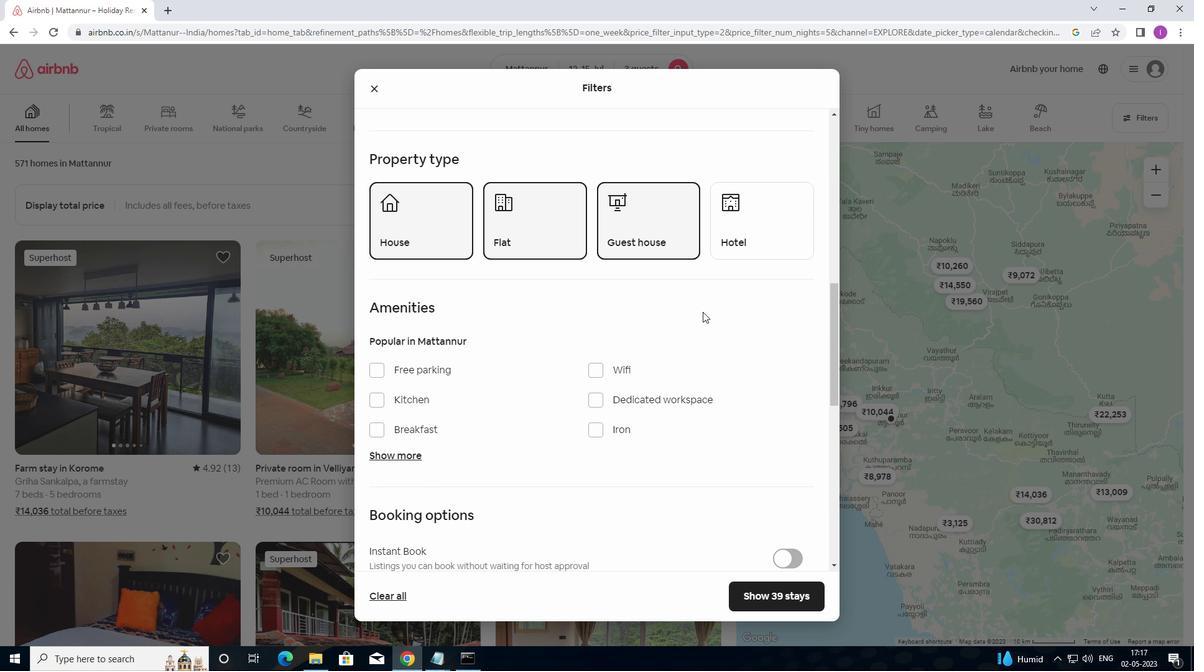 
Action: Mouse moved to (703, 317)
Screenshot: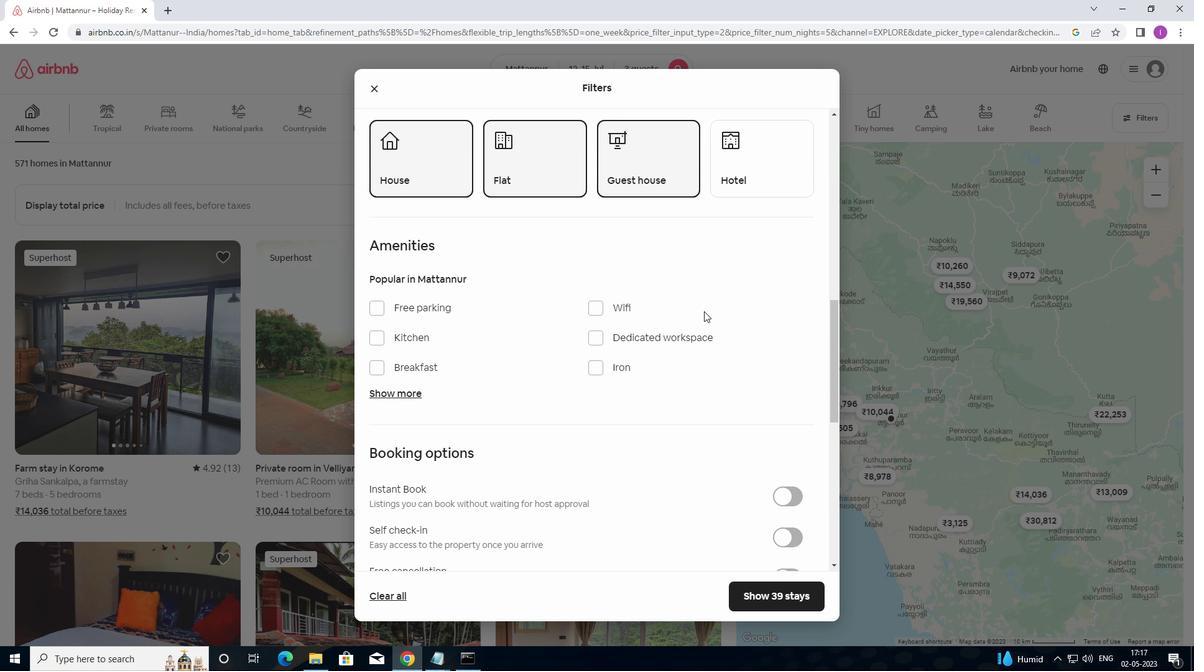 
Action: Mouse scrolled (703, 316) with delta (0, 0)
Screenshot: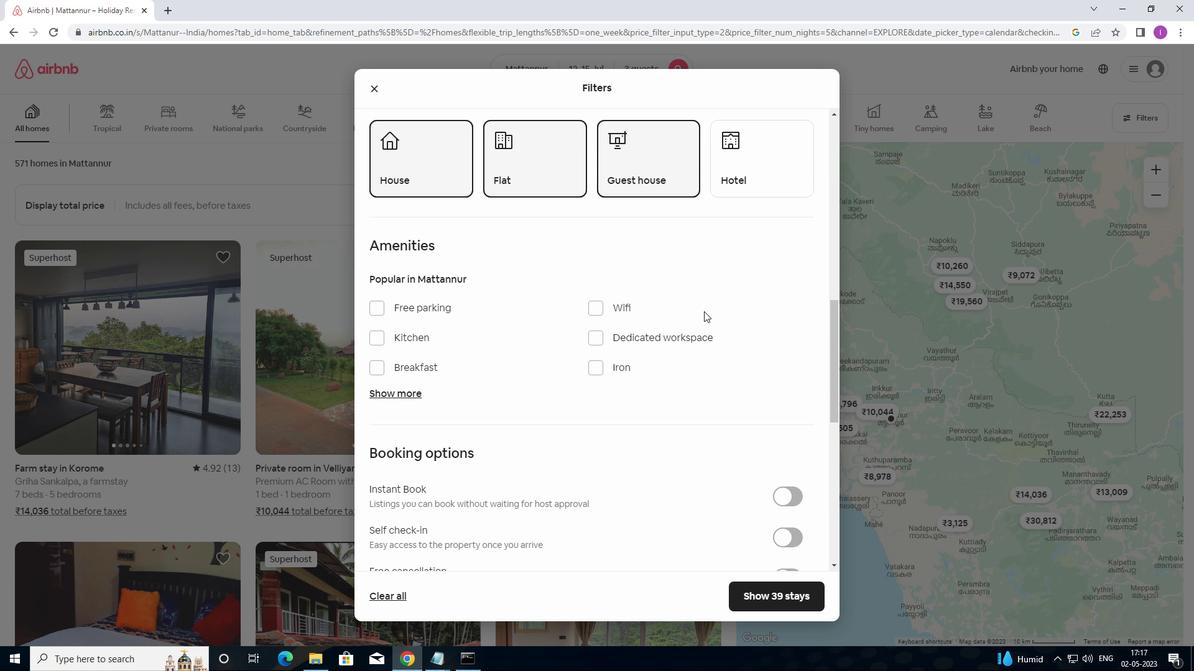 
Action: Mouse moved to (690, 324)
Screenshot: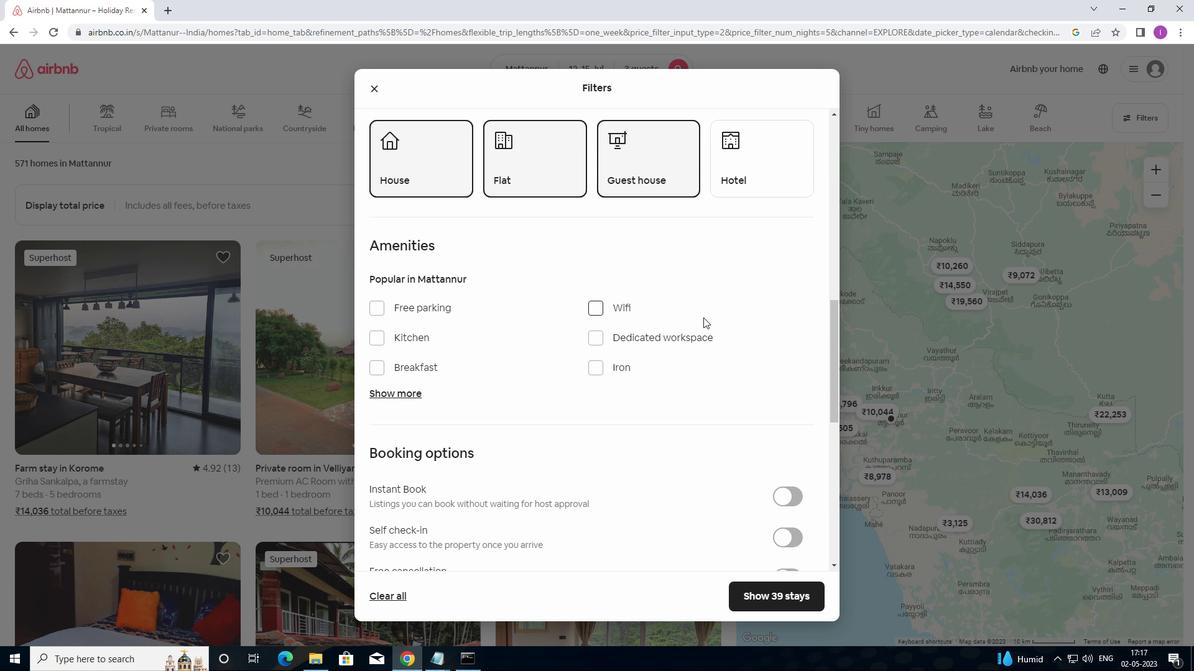 
Action: Mouse scrolled (690, 323) with delta (0, 0)
Screenshot: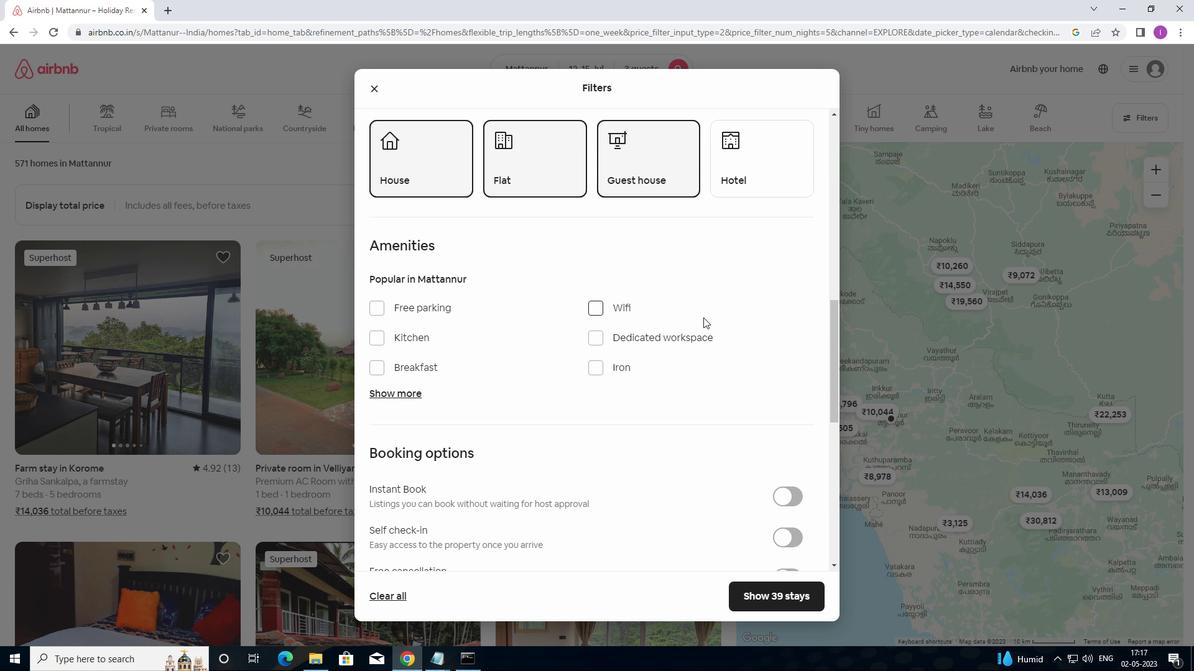 
Action: Mouse moved to (796, 413)
Screenshot: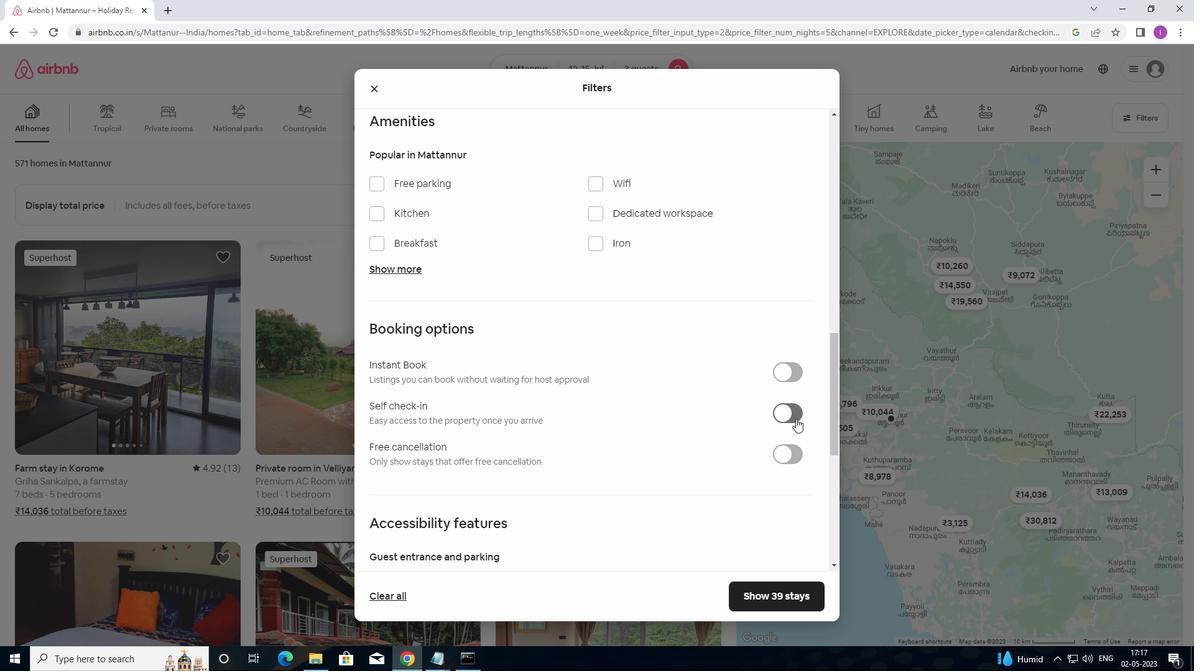 
Action: Mouse pressed left at (796, 413)
Screenshot: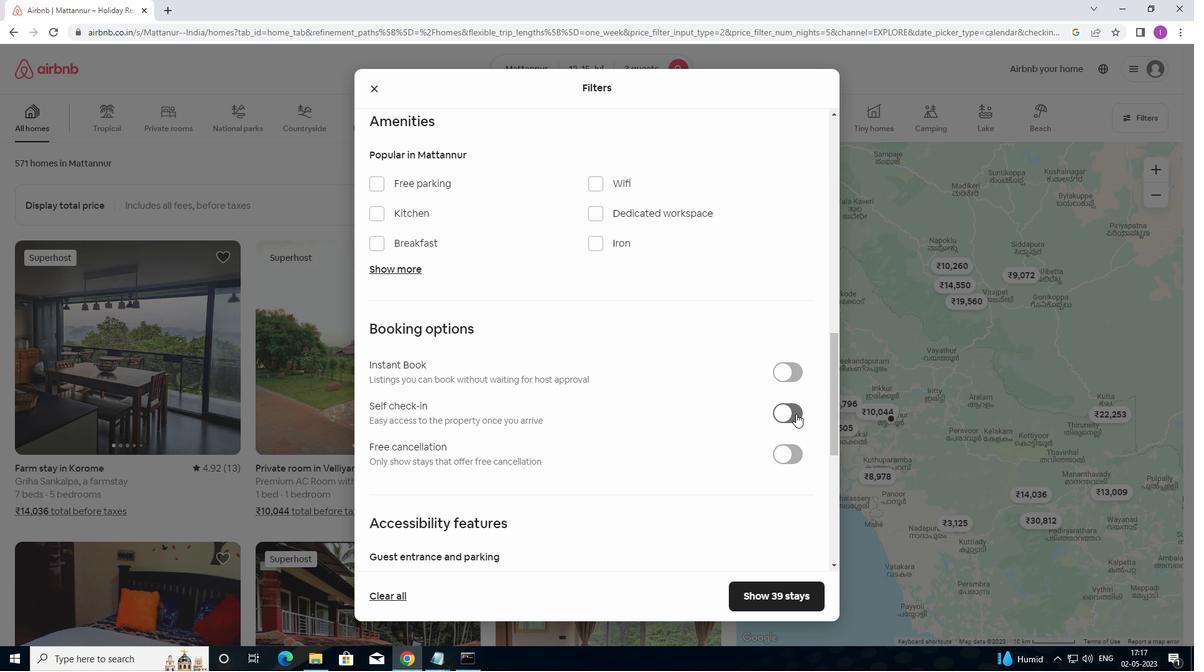 
Action: Mouse moved to (657, 476)
Screenshot: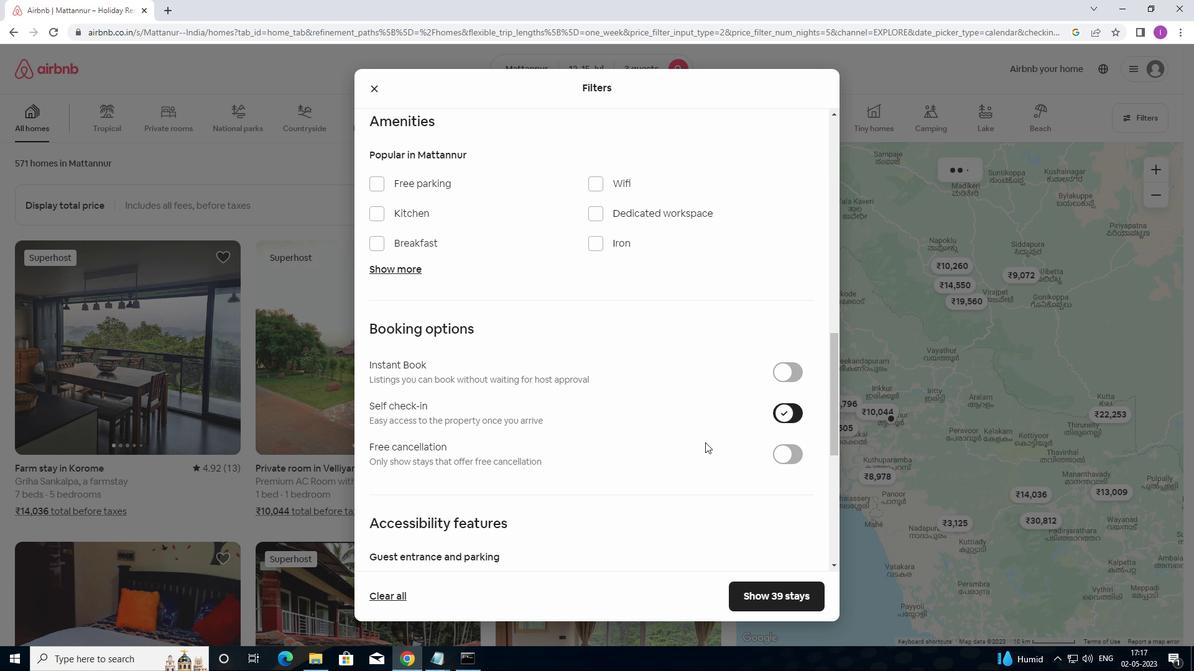 
Action: Mouse scrolled (657, 476) with delta (0, 0)
Screenshot: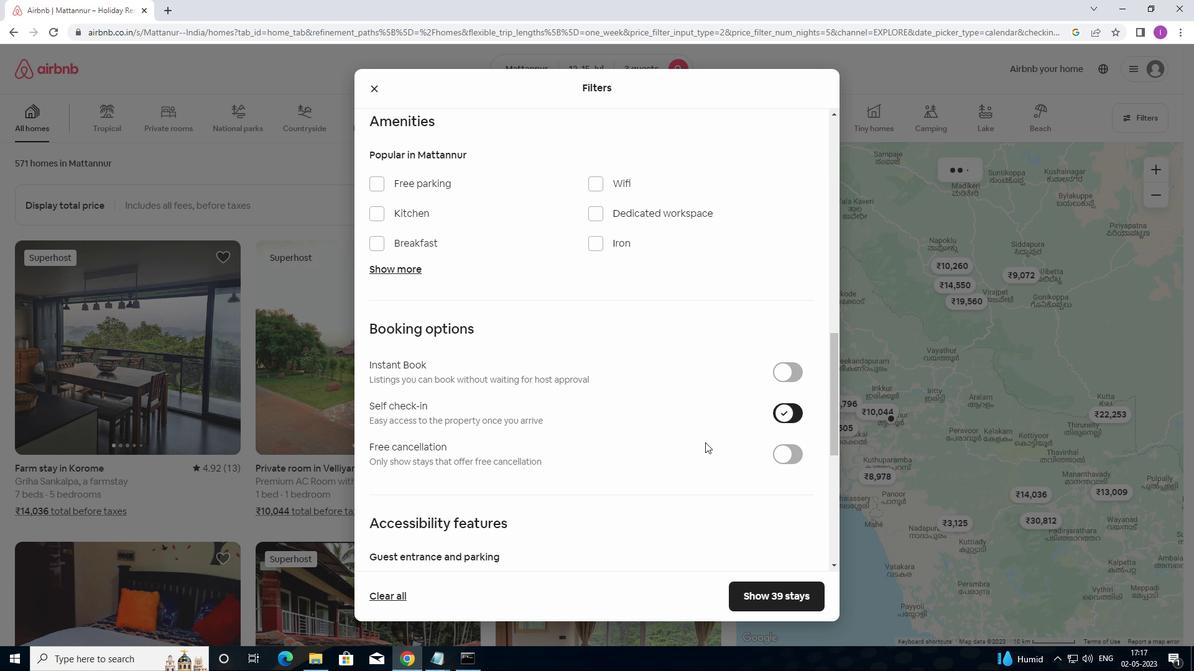 
Action: Mouse moved to (657, 479)
Screenshot: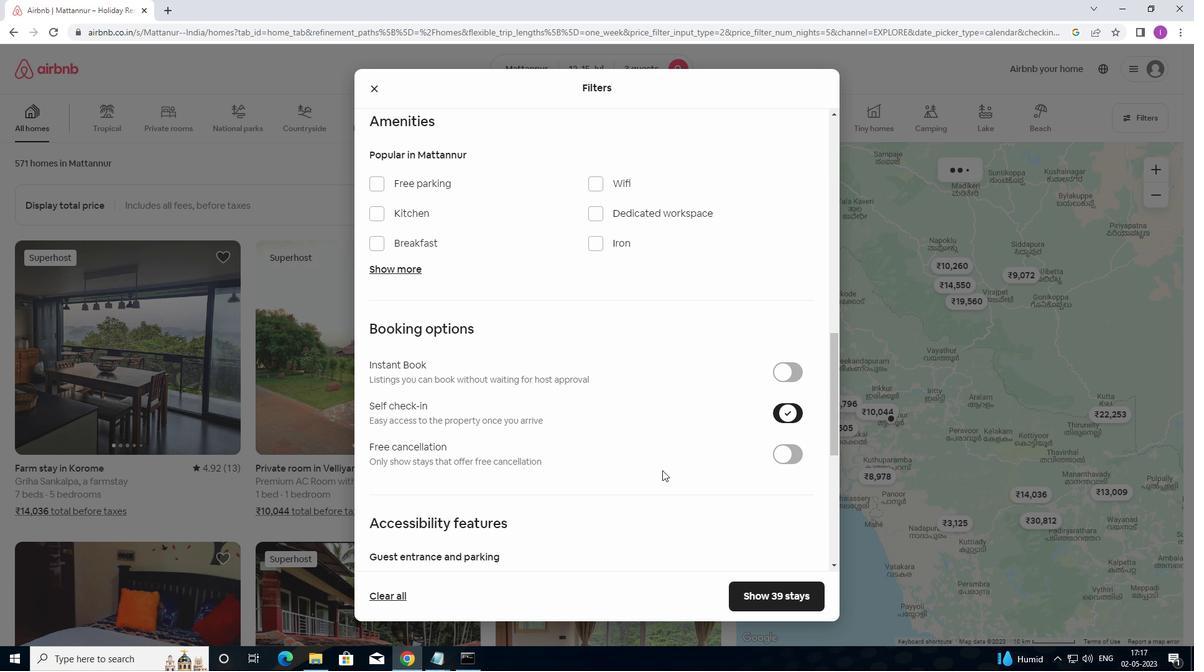 
Action: Mouse scrolled (657, 478) with delta (0, 0)
Screenshot: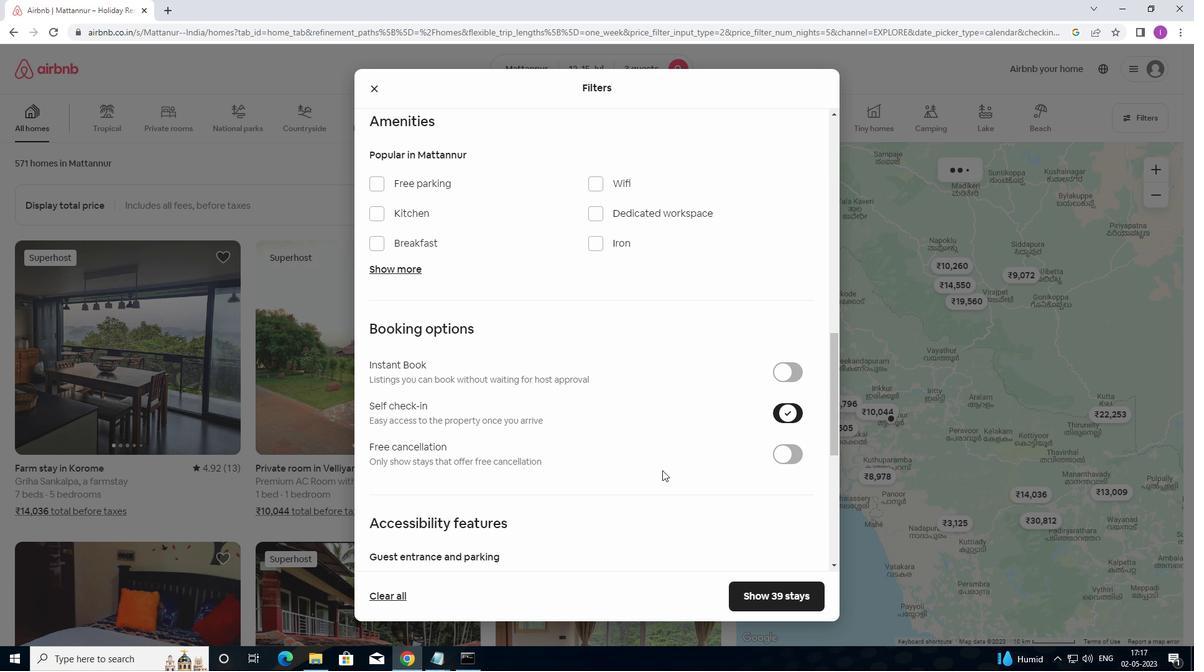 
Action: Mouse moved to (657, 481)
Screenshot: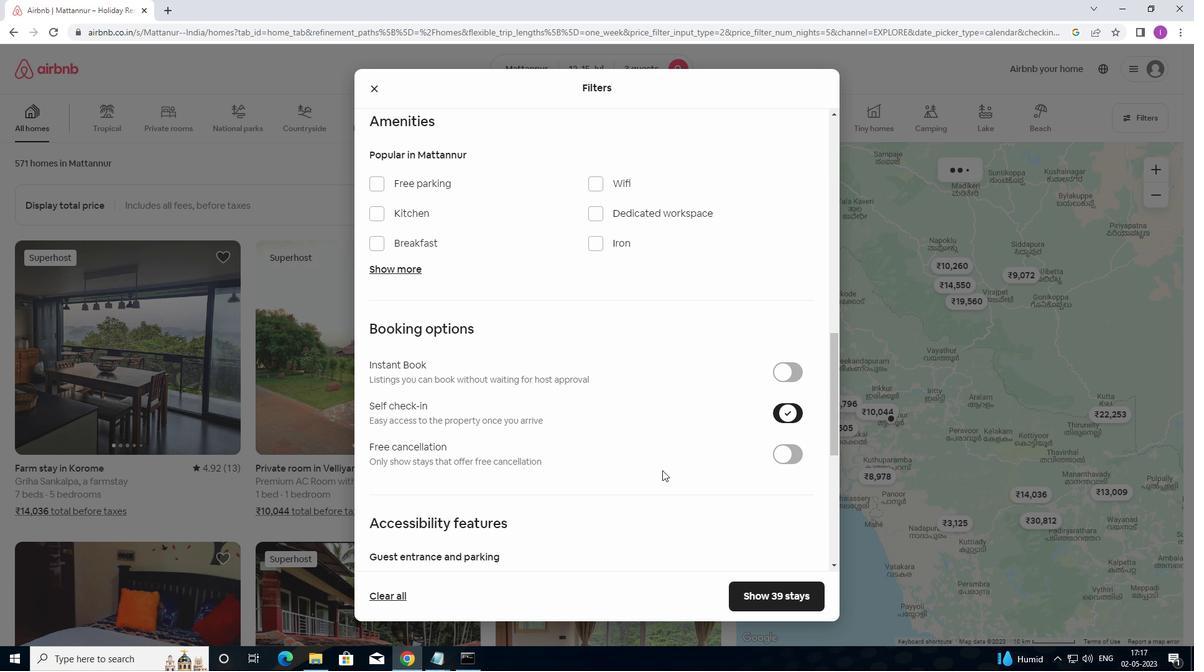 
Action: Mouse scrolled (657, 481) with delta (0, 0)
Screenshot: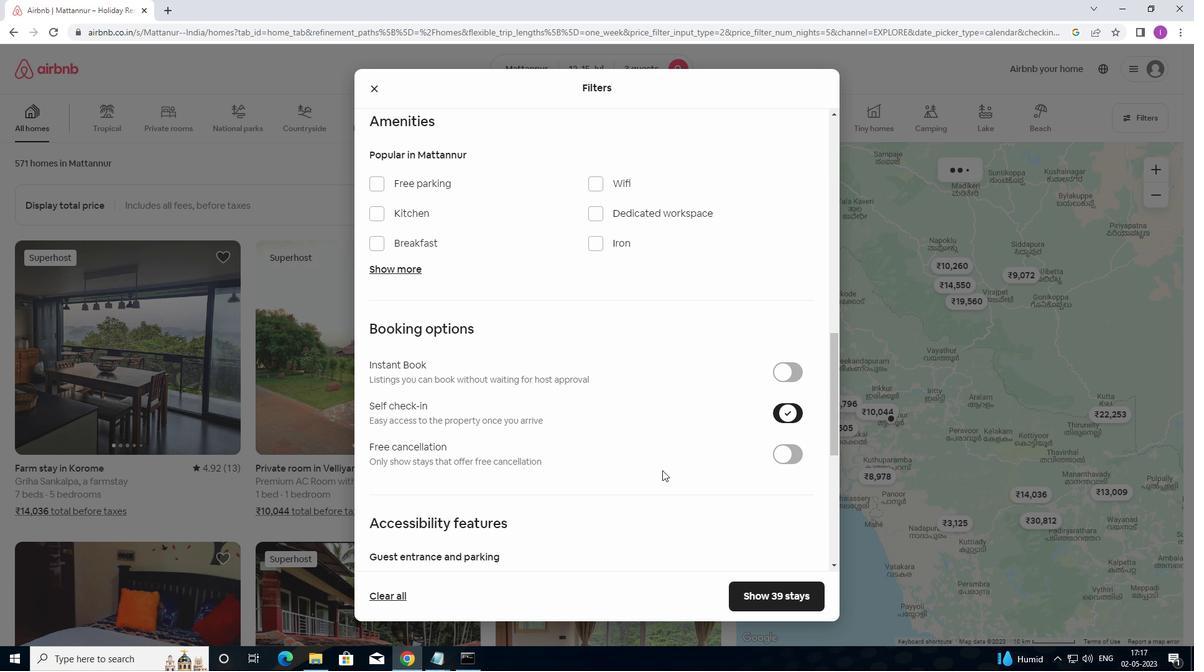 
Action: Mouse moved to (652, 484)
Screenshot: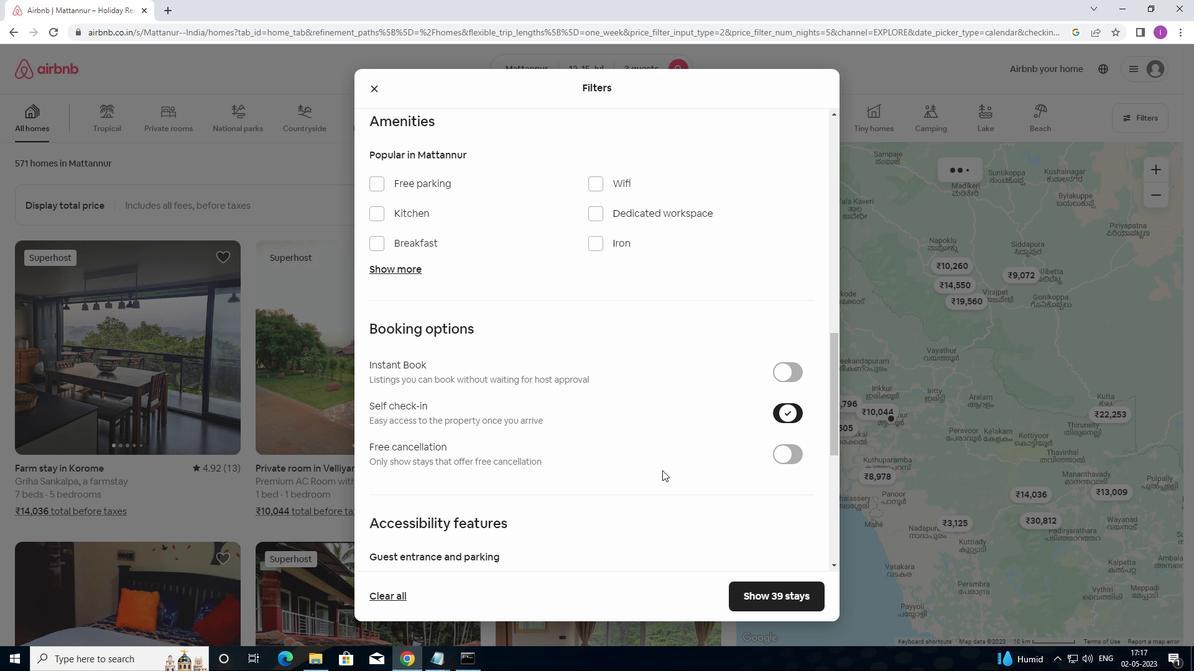 
Action: Mouse scrolled (652, 483) with delta (0, 0)
Screenshot: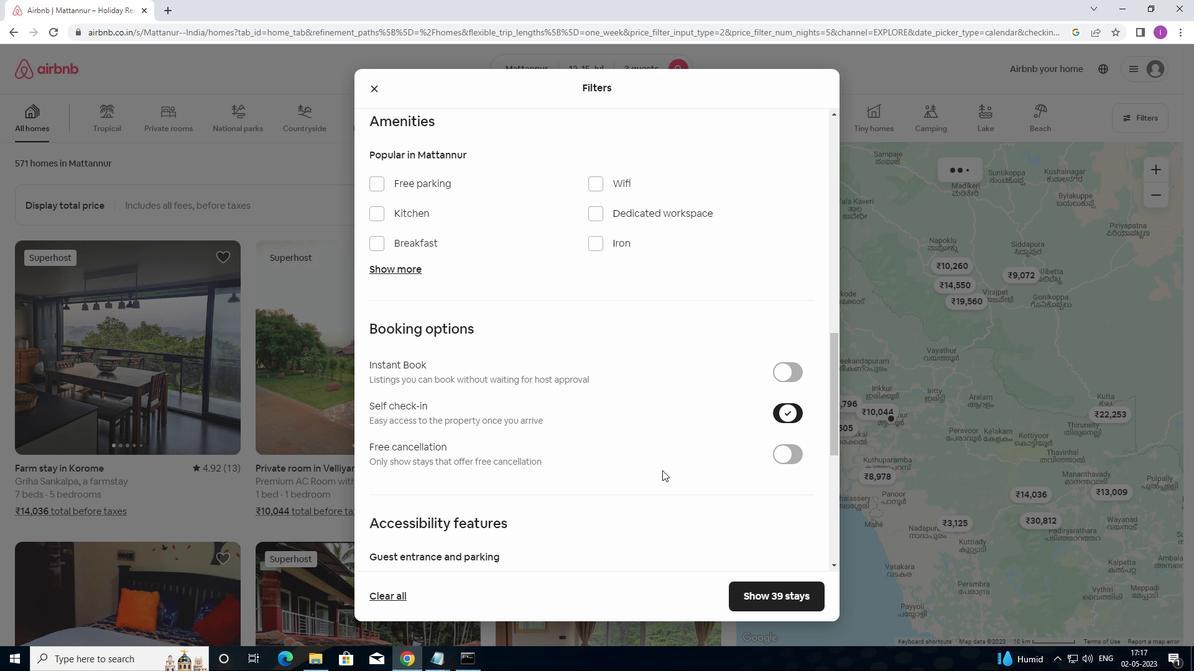 
Action: Mouse moved to (539, 496)
Screenshot: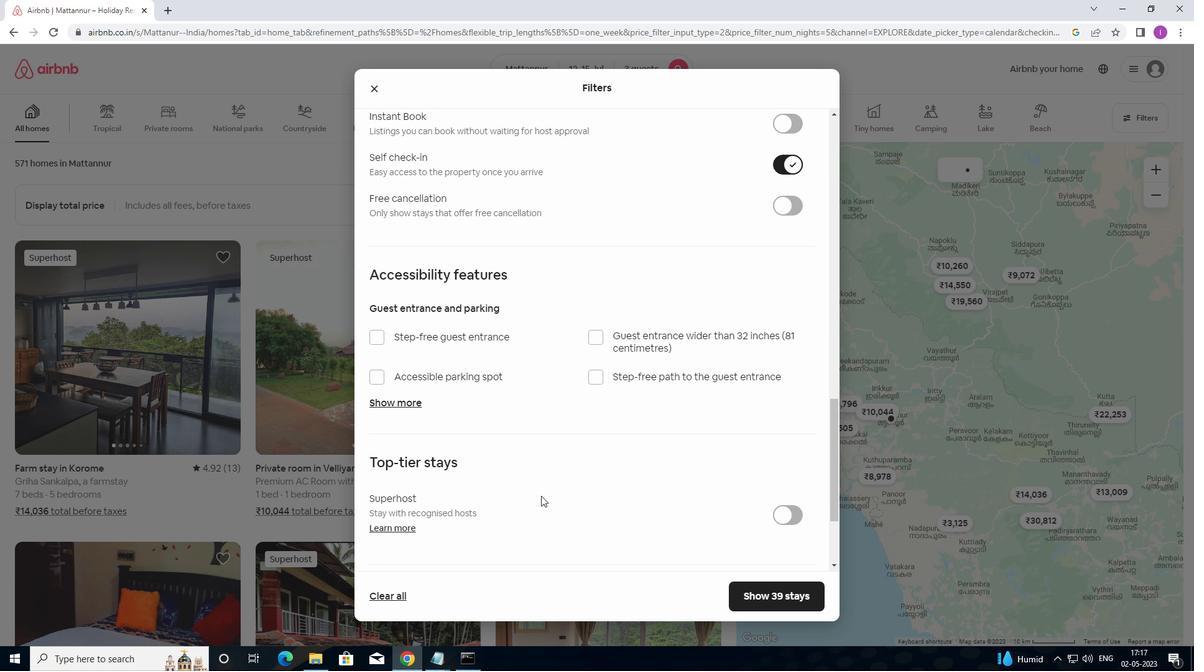 
Action: Mouse scrolled (539, 495) with delta (0, 0)
Screenshot: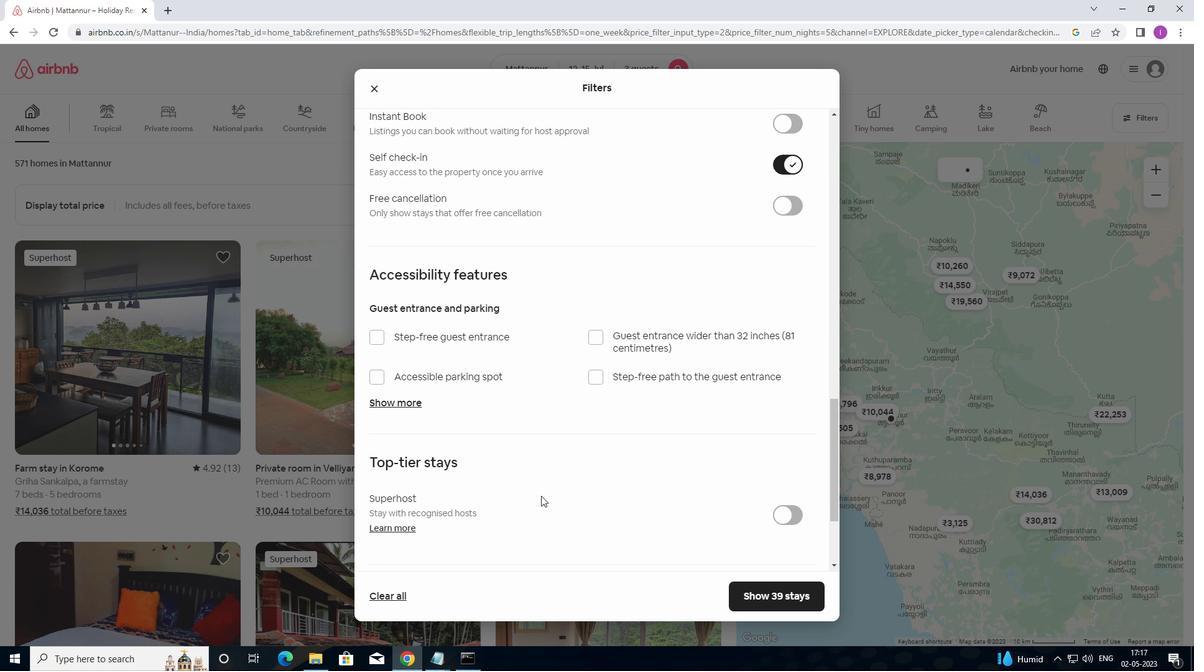 
Action: Mouse moved to (539, 498)
Screenshot: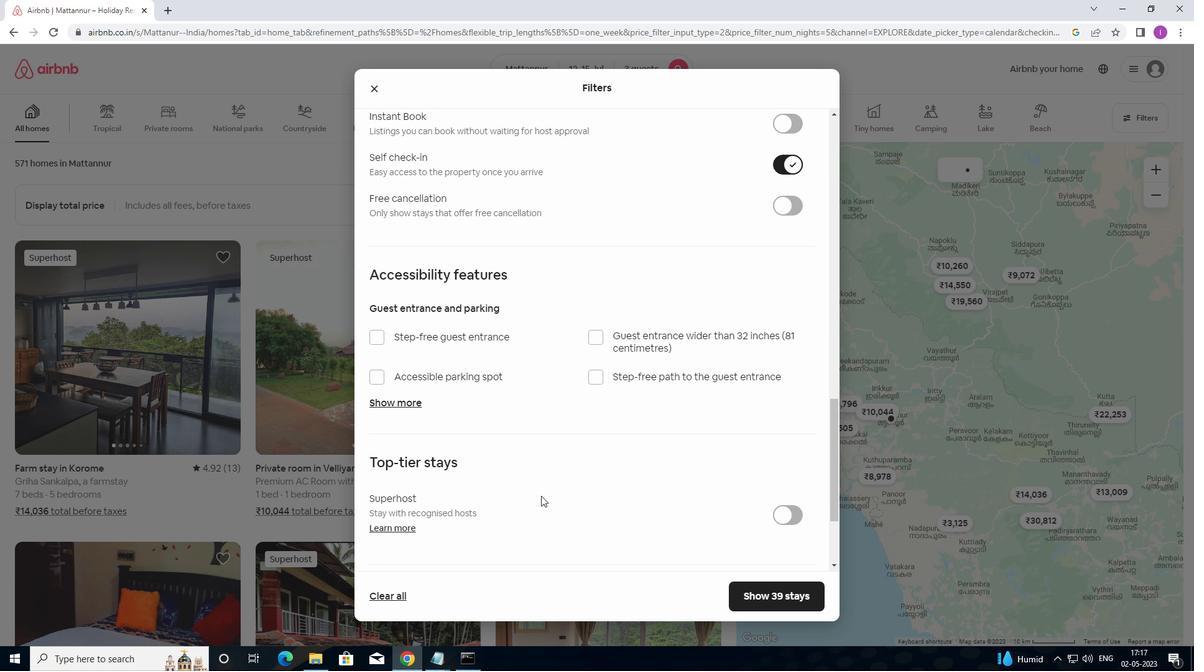 
Action: Mouse scrolled (539, 497) with delta (0, 0)
Screenshot: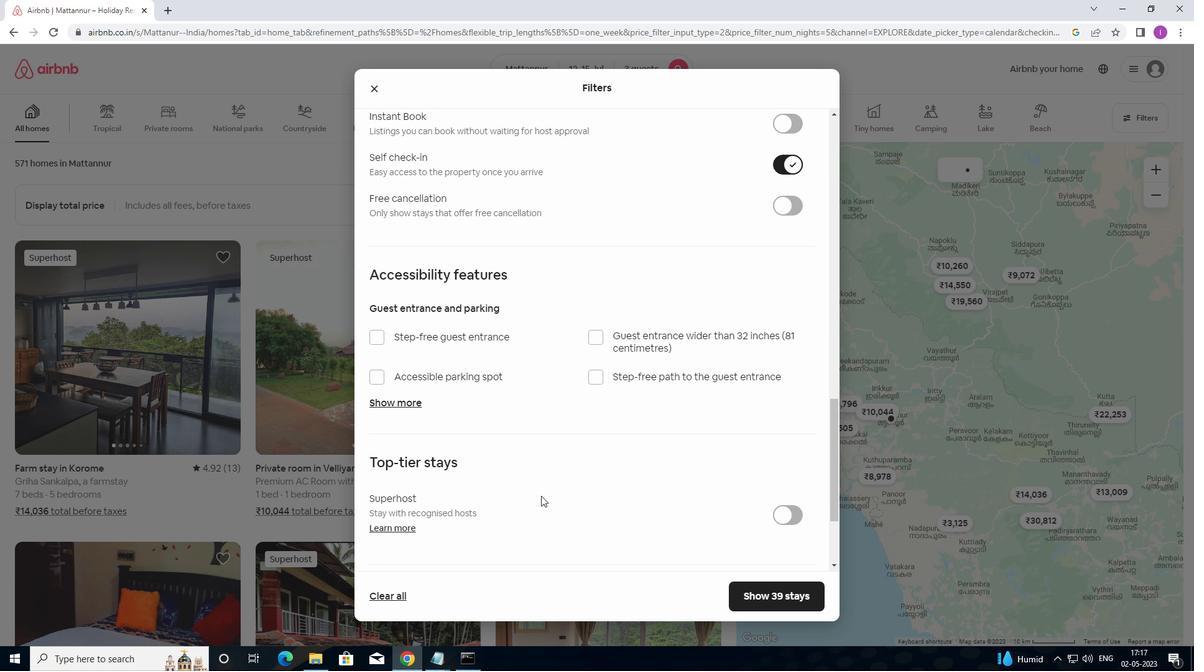 
Action: Mouse moved to (539, 504)
Screenshot: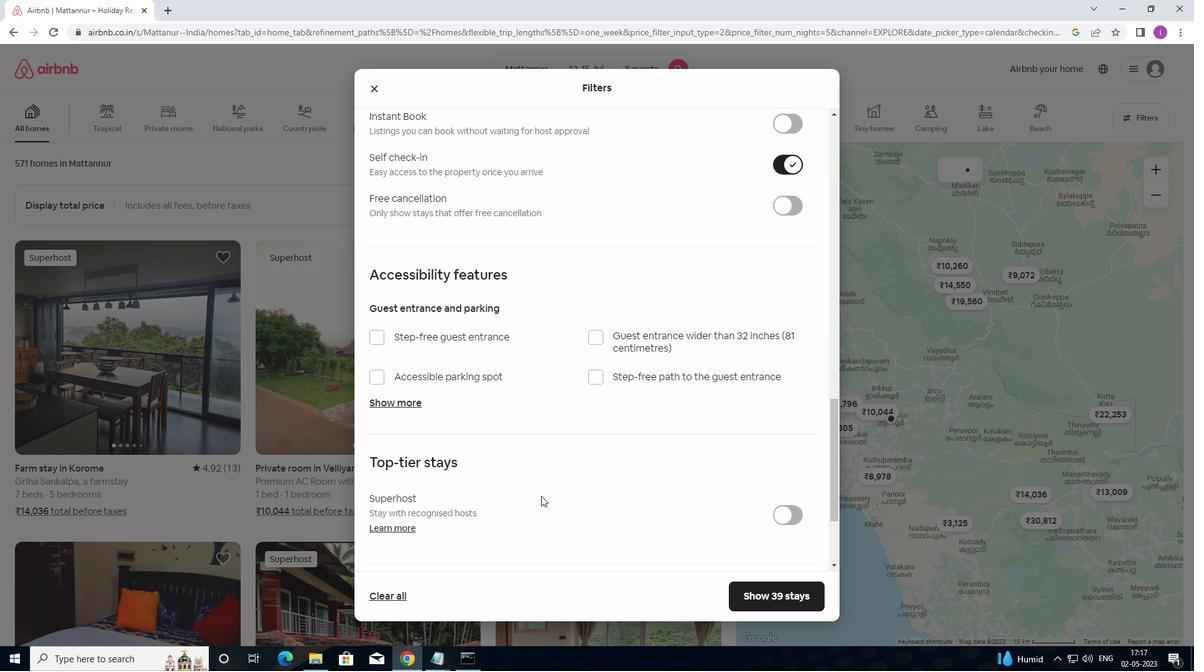 
Action: Mouse scrolled (539, 504) with delta (0, 0)
Screenshot: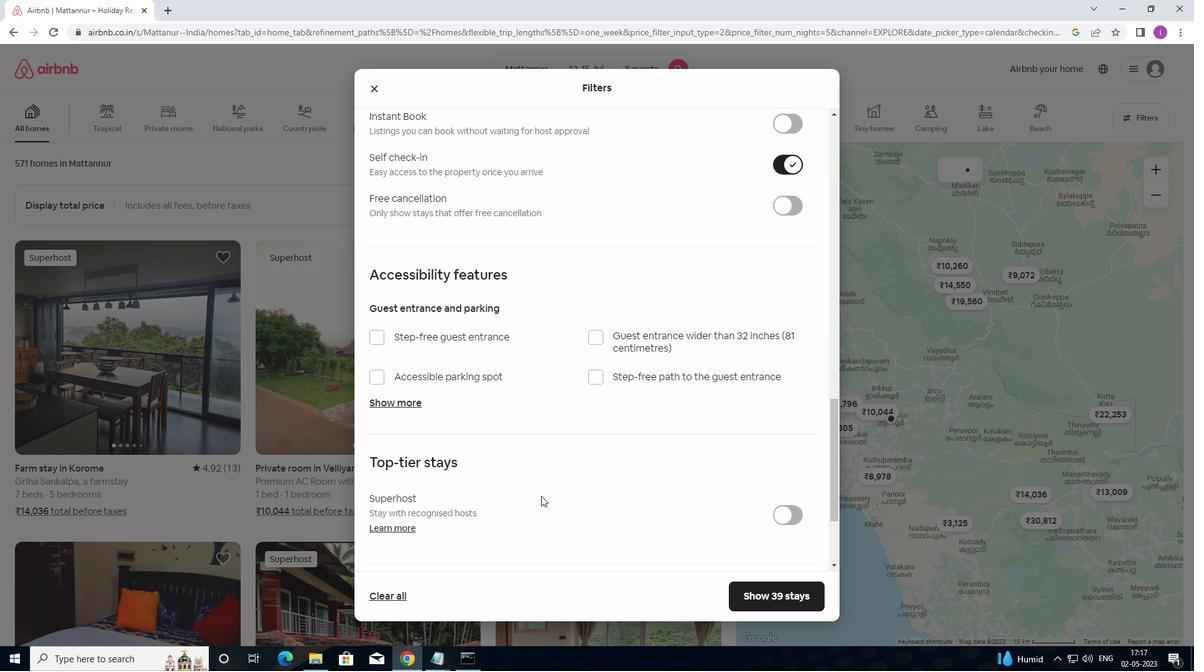 
Action: Mouse moved to (539, 506)
Screenshot: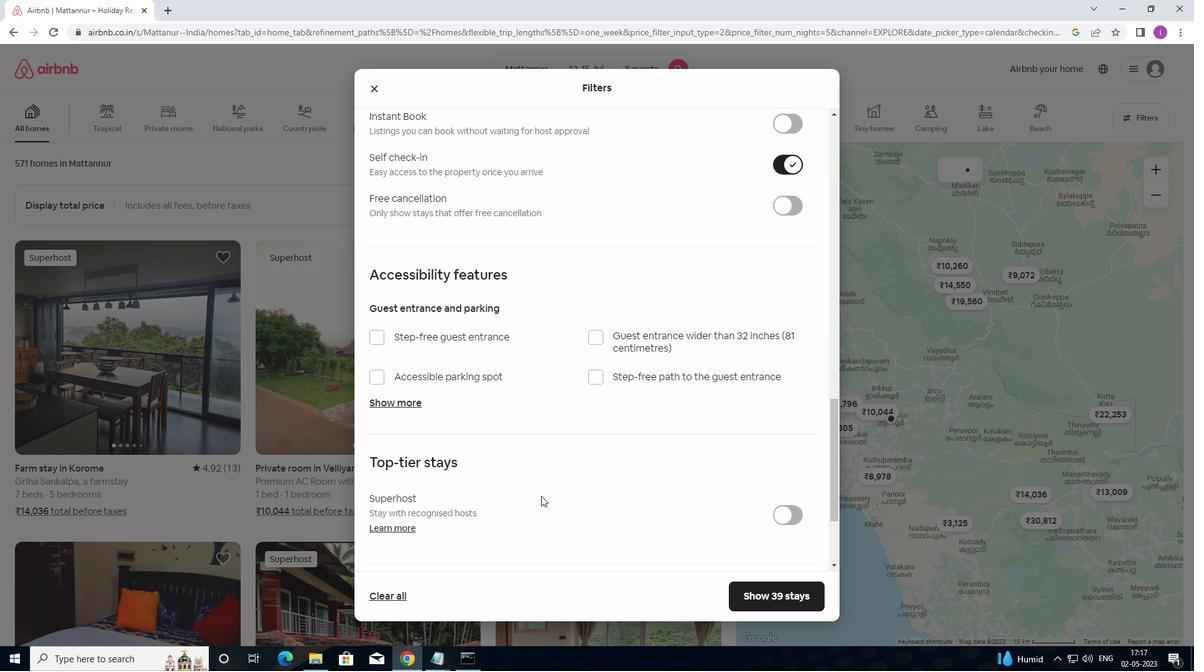 
Action: Mouse scrolled (539, 505) with delta (0, 0)
Screenshot: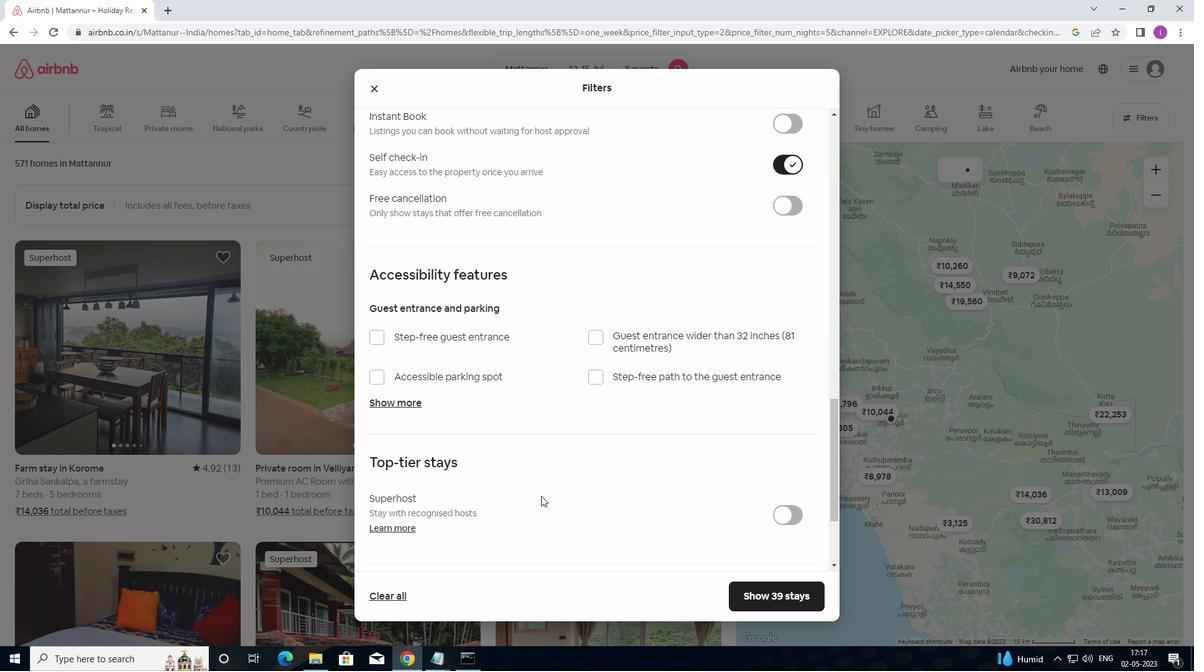 
Action: Mouse moved to (452, 534)
Screenshot: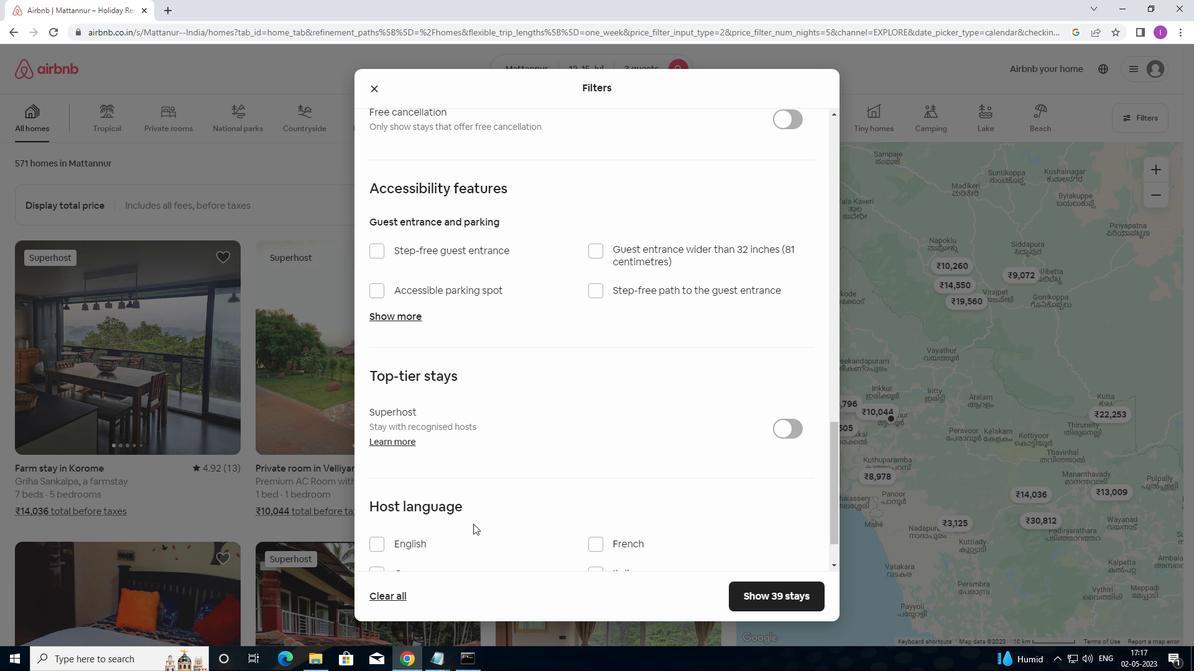 
Action: Mouse scrolled (452, 533) with delta (0, 0)
Screenshot: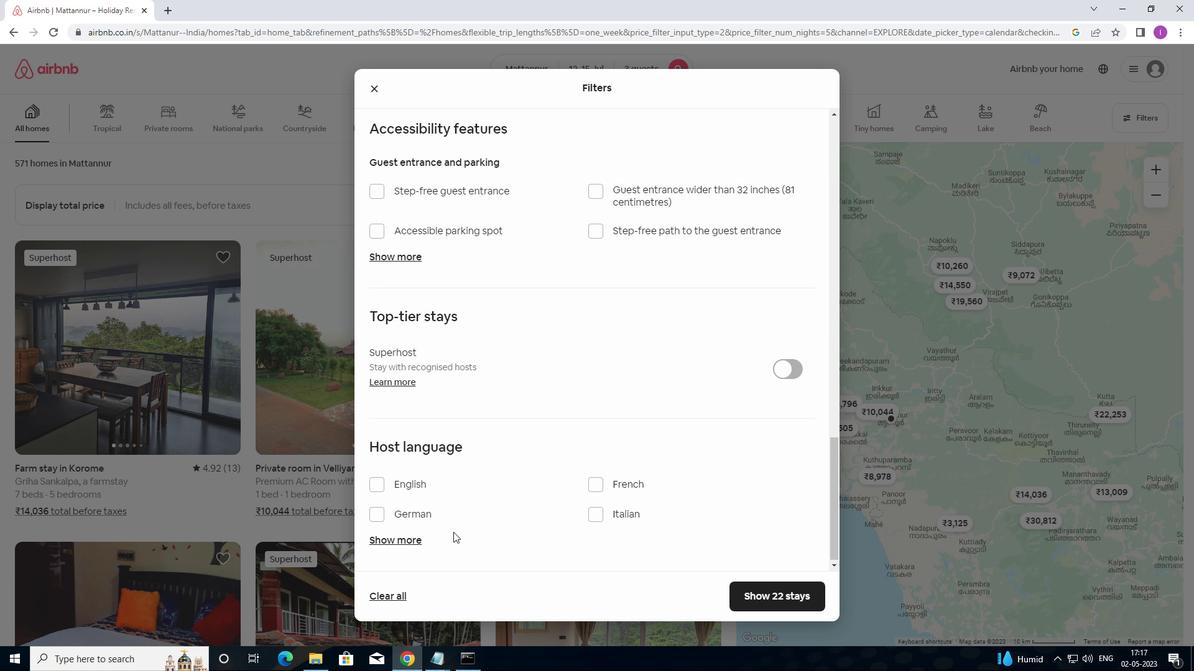 
Action: Mouse moved to (452, 534)
Screenshot: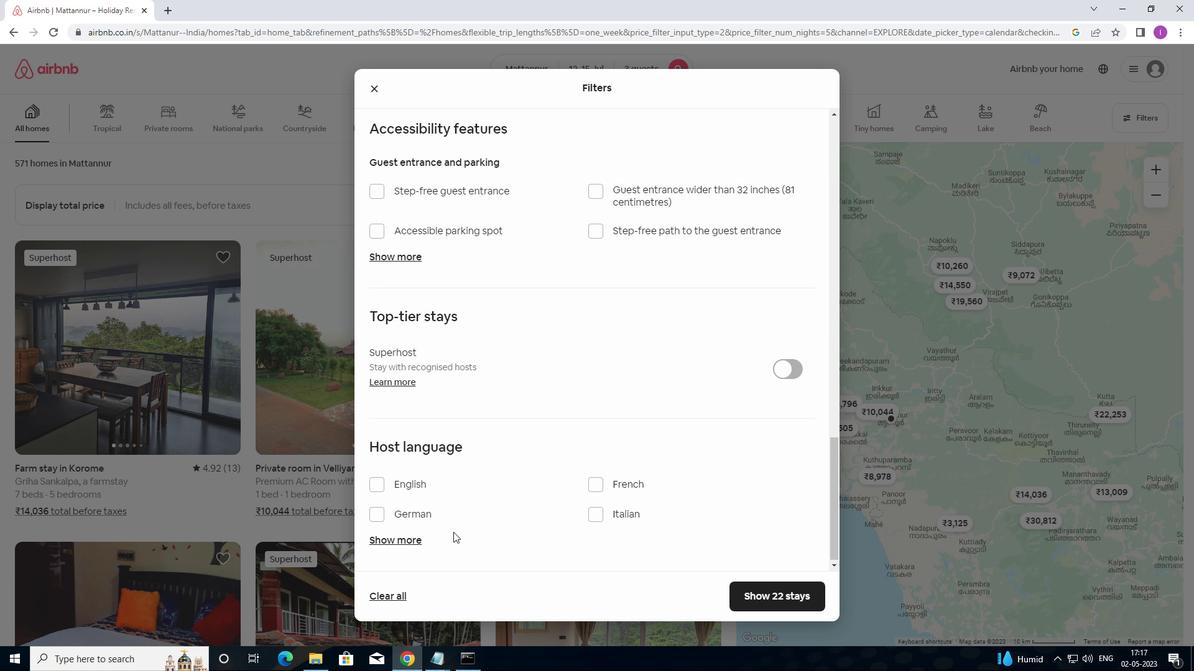 
Action: Mouse scrolled (452, 534) with delta (0, 0)
Screenshot: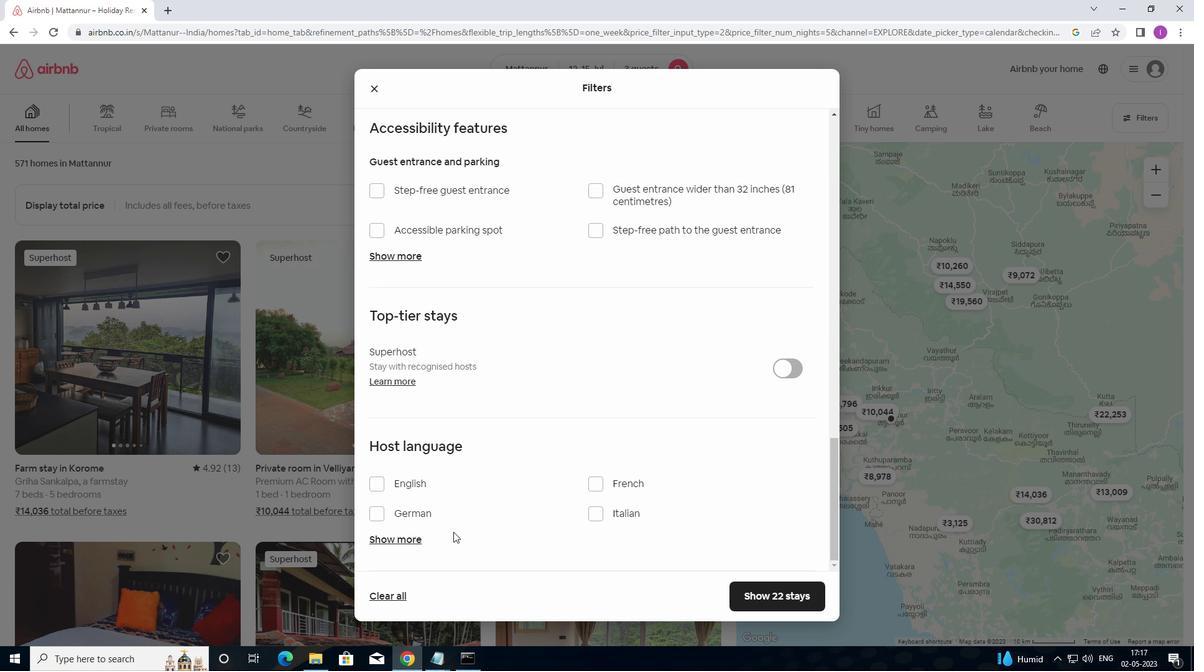 
Action: Mouse scrolled (452, 534) with delta (0, 0)
Screenshot: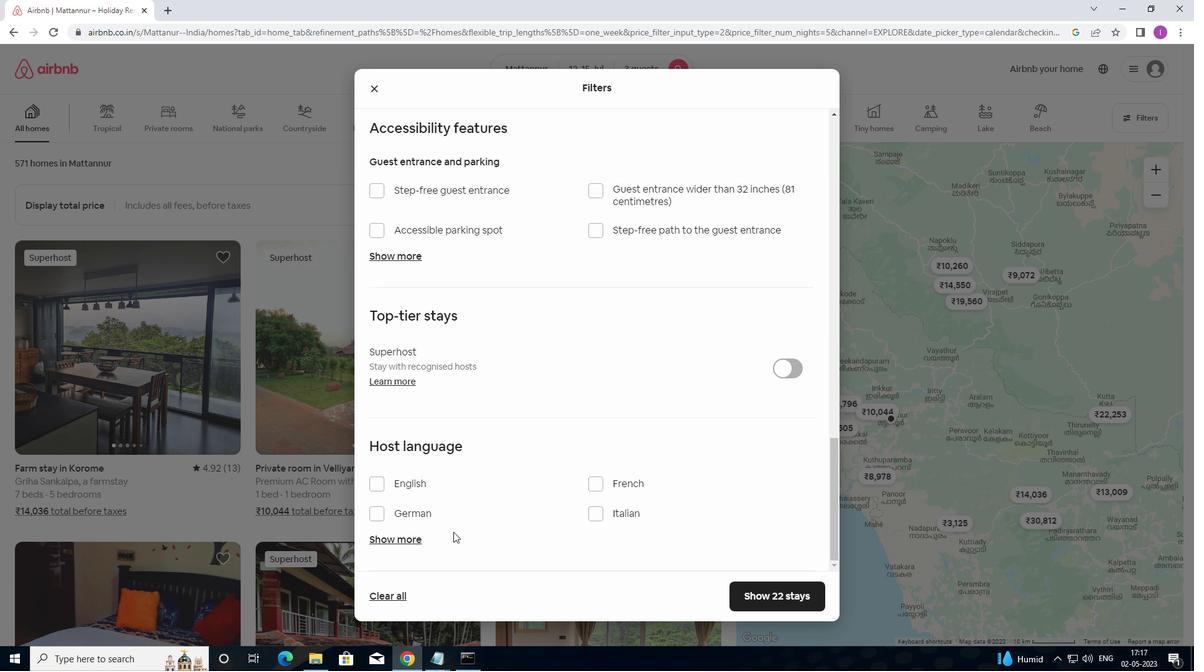 
Action: Mouse scrolled (452, 534) with delta (0, 0)
Screenshot: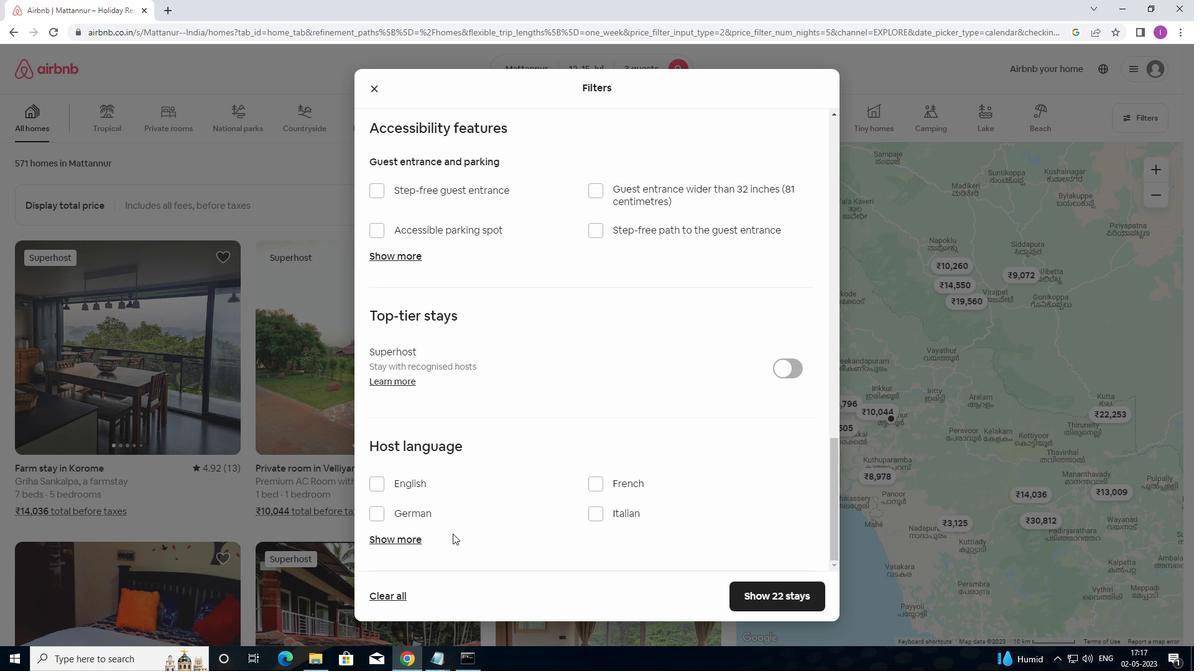 
Action: Mouse moved to (376, 481)
Screenshot: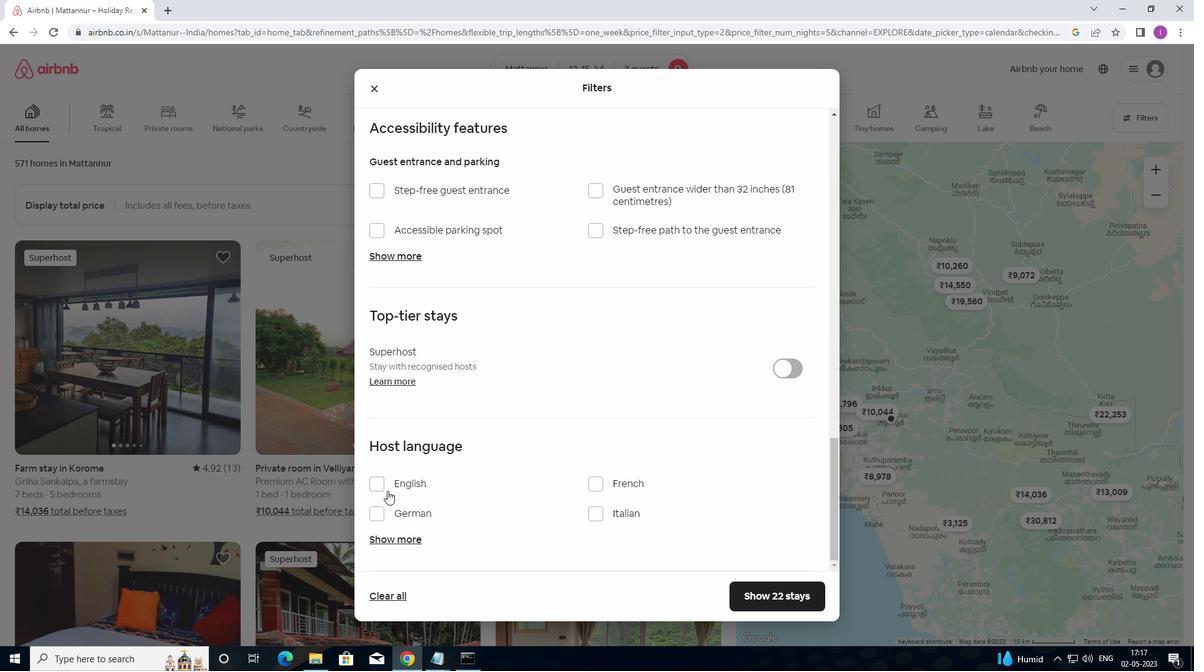 
Action: Mouse pressed left at (376, 481)
Screenshot: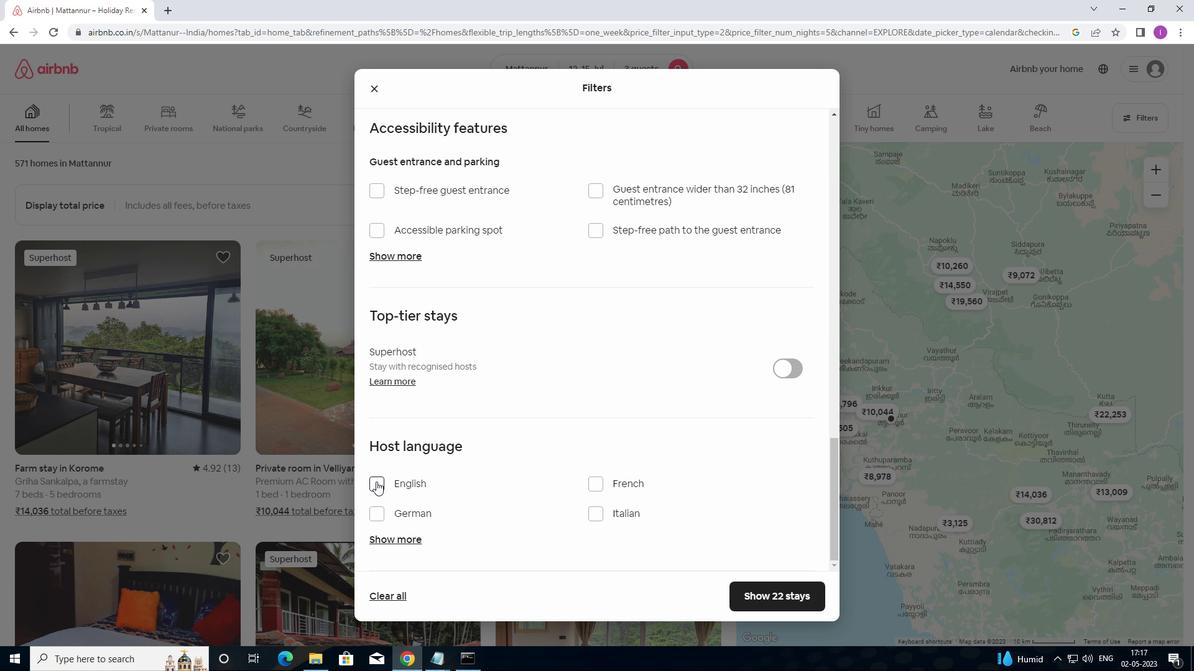 
Action: Mouse moved to (746, 600)
Screenshot: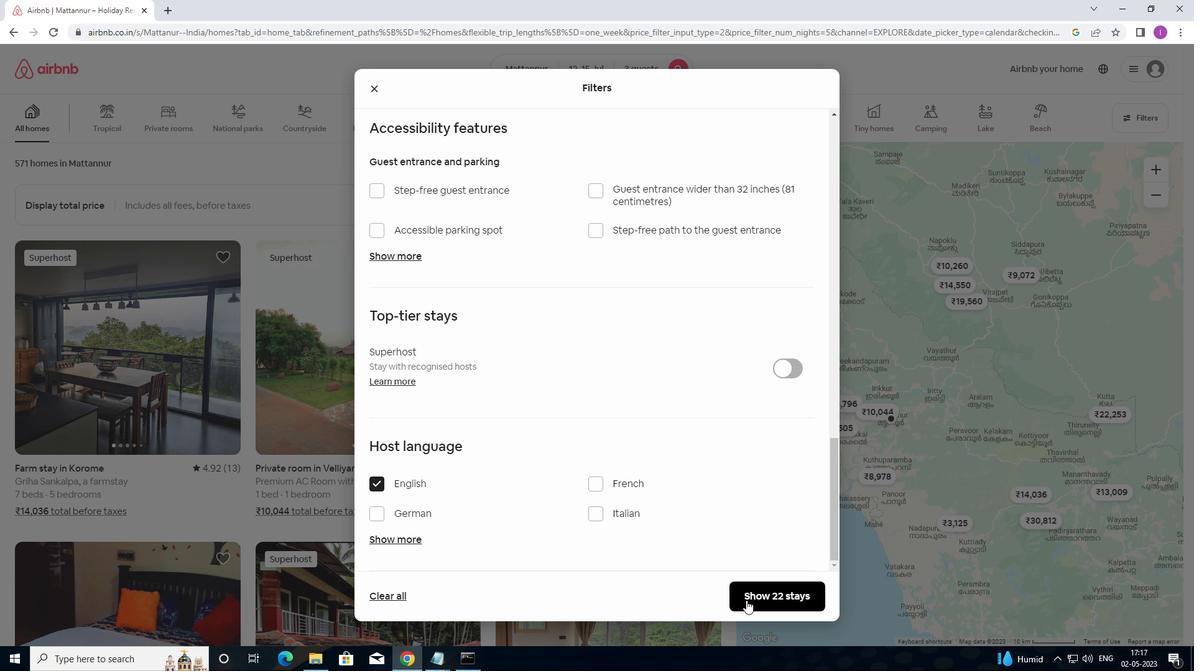 
Action: Mouse pressed left at (746, 600)
Screenshot: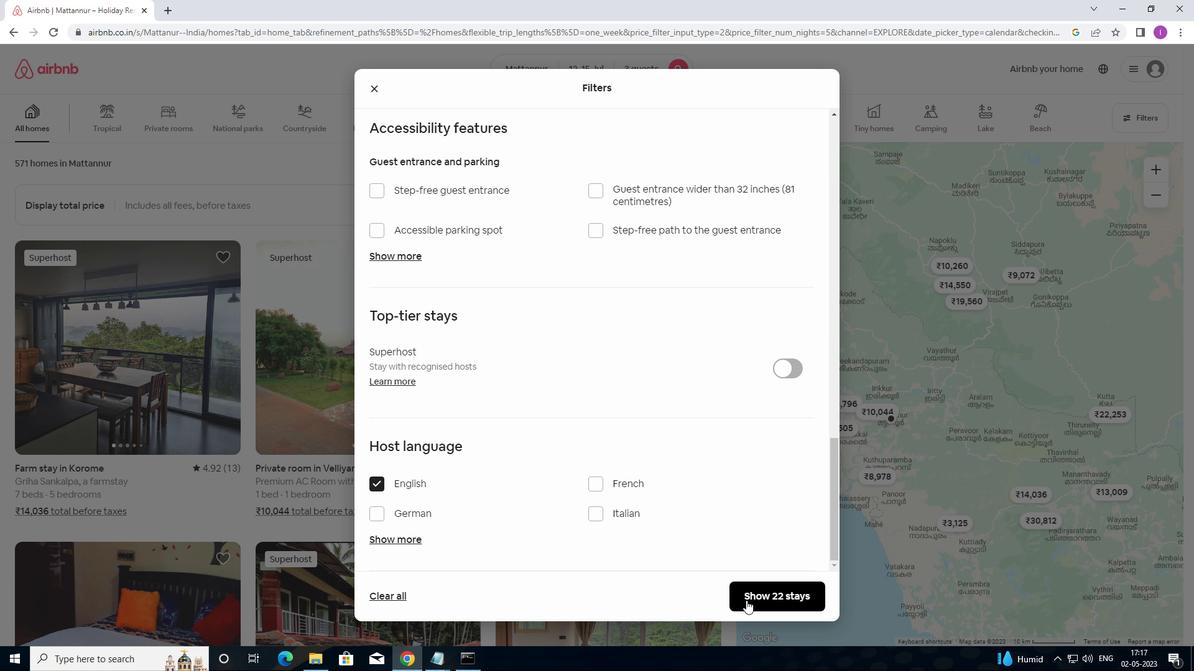 
Action: Mouse moved to (754, 574)
Screenshot: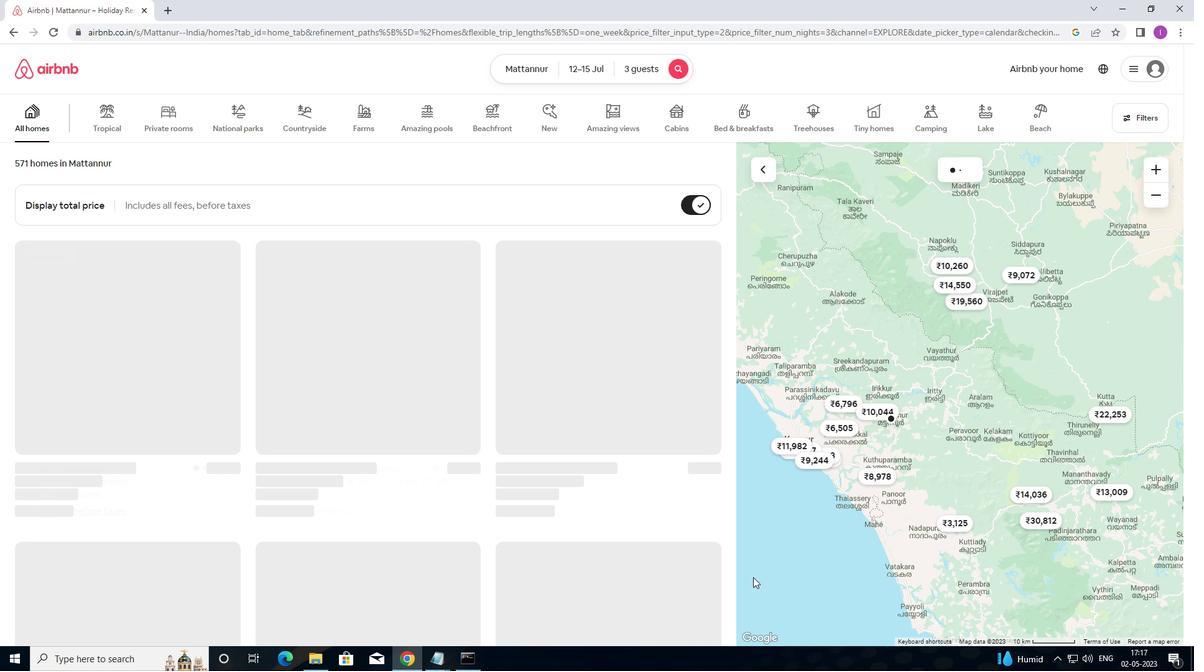 
